Task: Compose an email with the signature Cassandra Campbell with the subject Feedback on a customer feedback loop and the message Can you please provide a status update on the supply chain for the new product? from softage.4@softage.net to softage.2@softage.net, select last word, change the font of the message to Tahoma and change the font typography to bold and underline Send the email. Finally, move the email from Sent Items to the label Minutes
Action: Mouse moved to (891, 69)
Screenshot: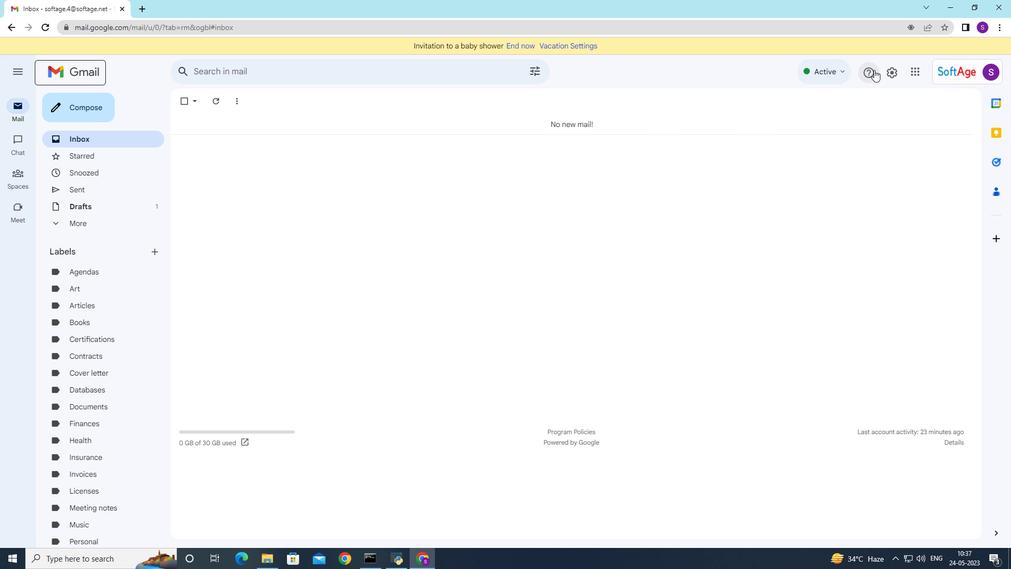 
Action: Mouse pressed left at (891, 69)
Screenshot: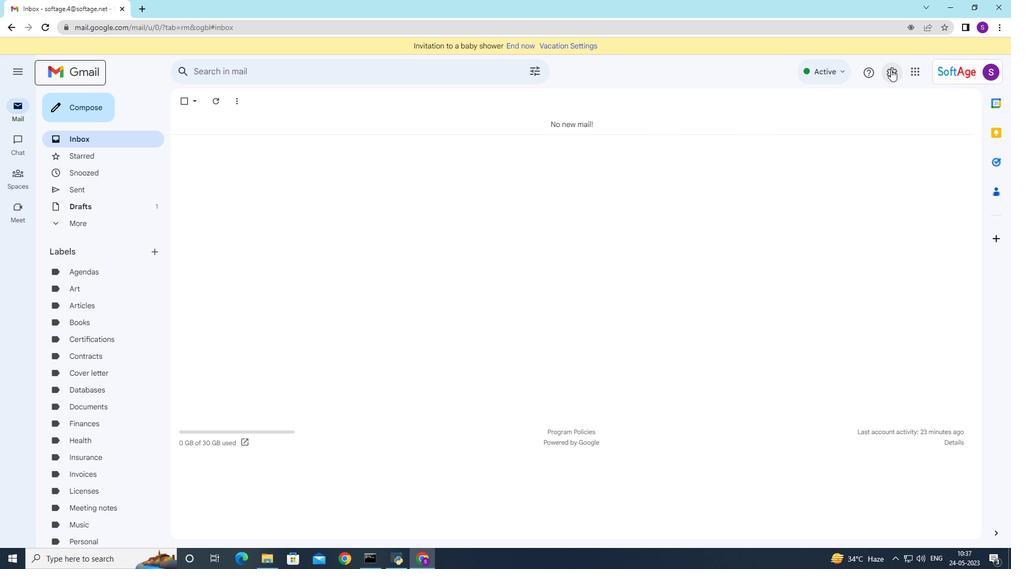 
Action: Mouse moved to (880, 123)
Screenshot: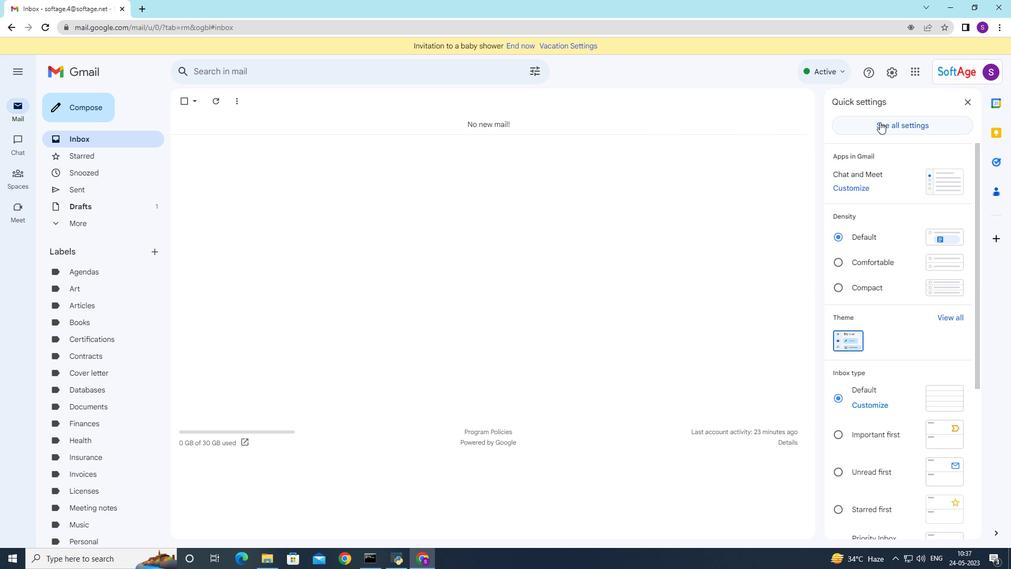 
Action: Mouse pressed left at (880, 123)
Screenshot: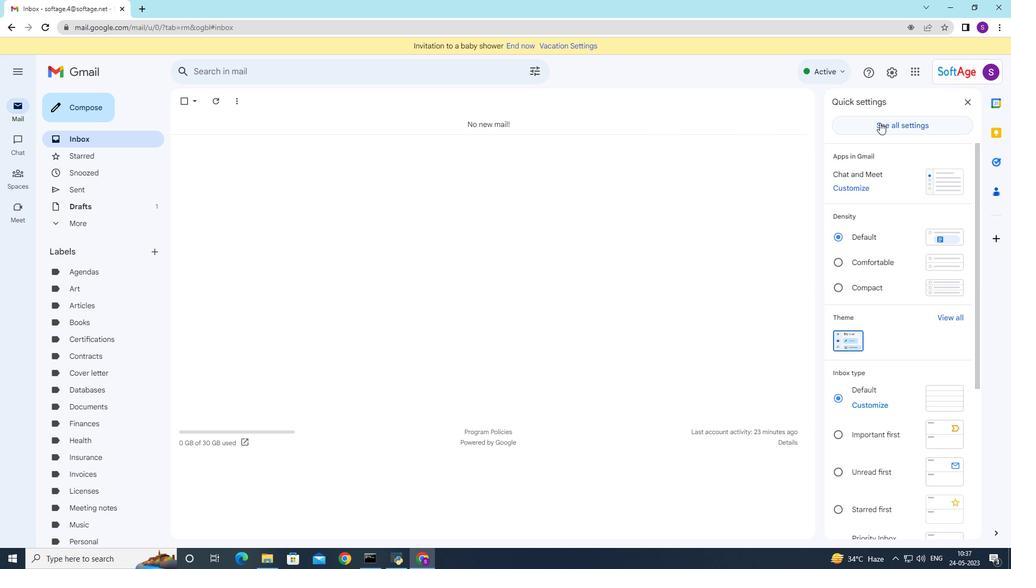 
Action: Mouse moved to (267, 250)
Screenshot: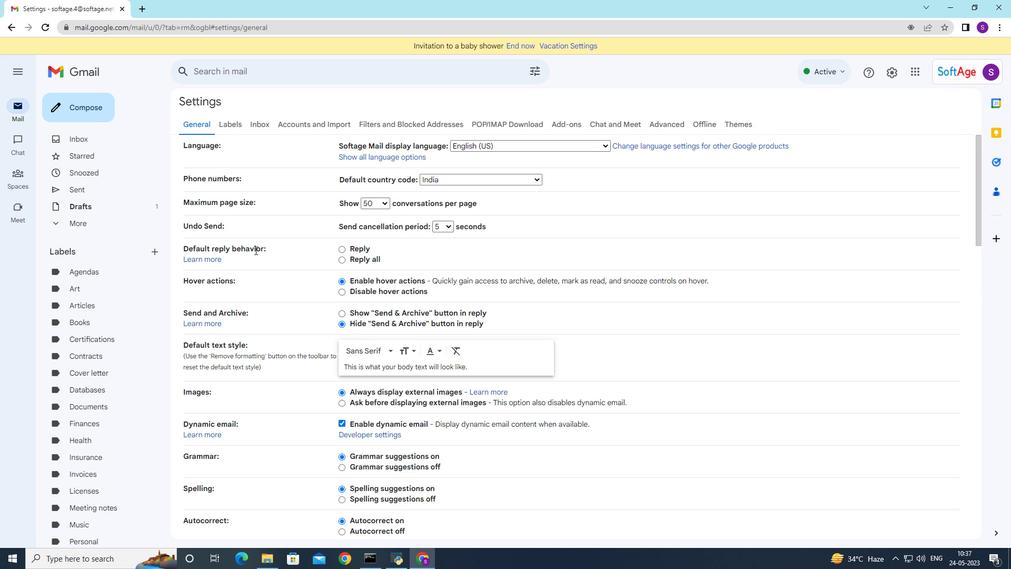 
Action: Mouse scrolled (267, 249) with delta (0, 0)
Screenshot: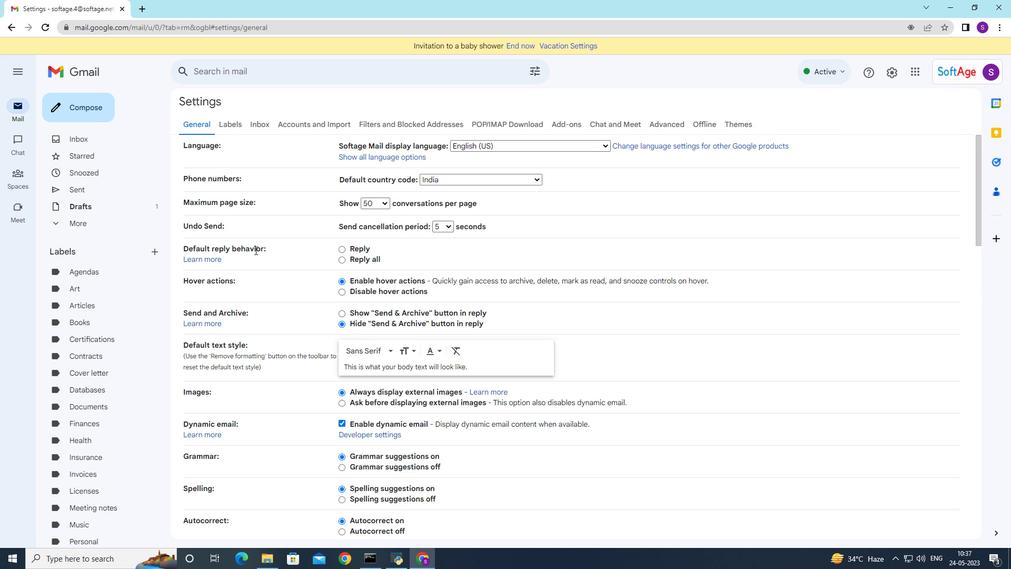 
Action: Mouse moved to (269, 250)
Screenshot: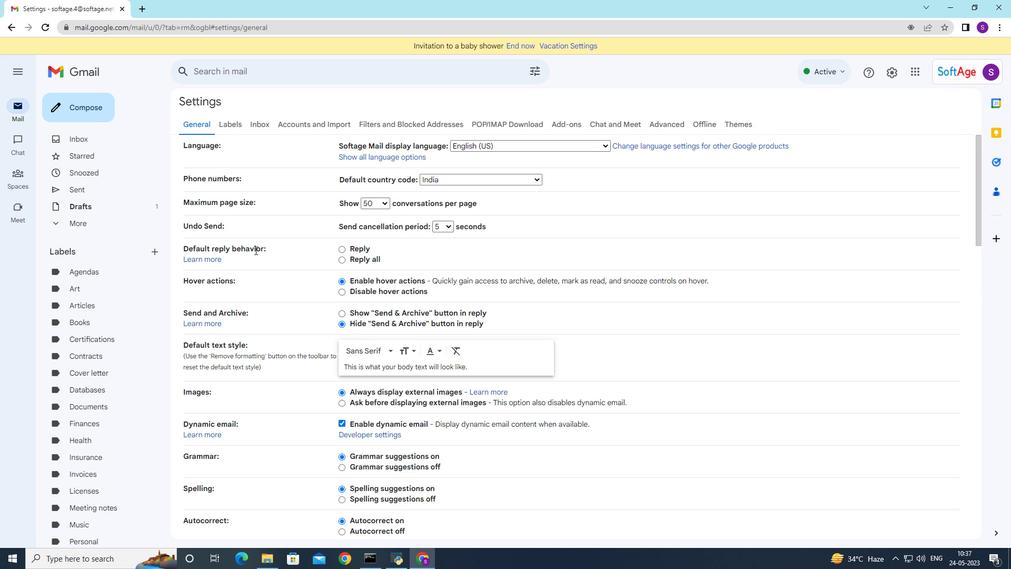 
Action: Mouse scrolled (269, 249) with delta (0, 0)
Screenshot: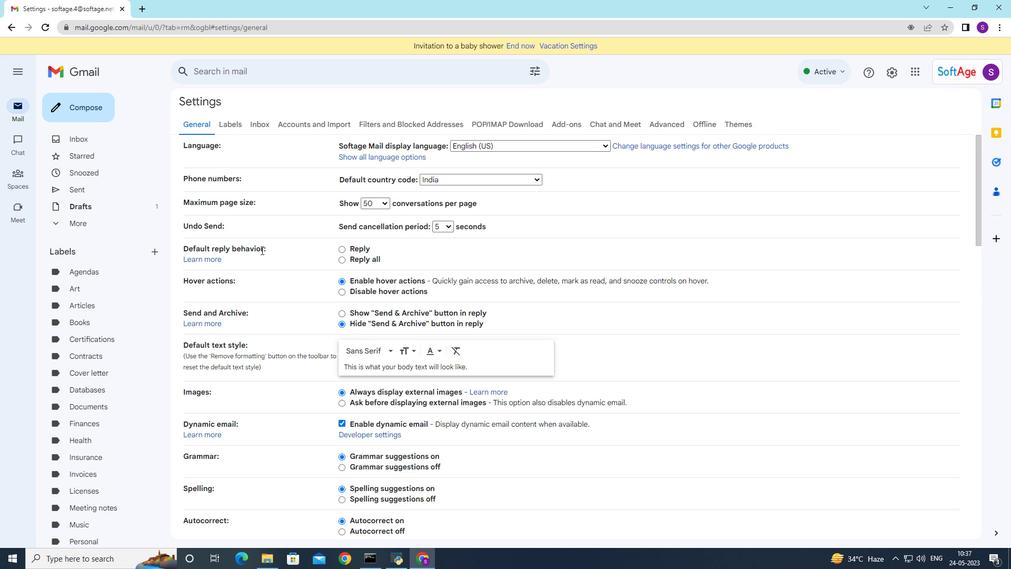 
Action: Mouse moved to (270, 250)
Screenshot: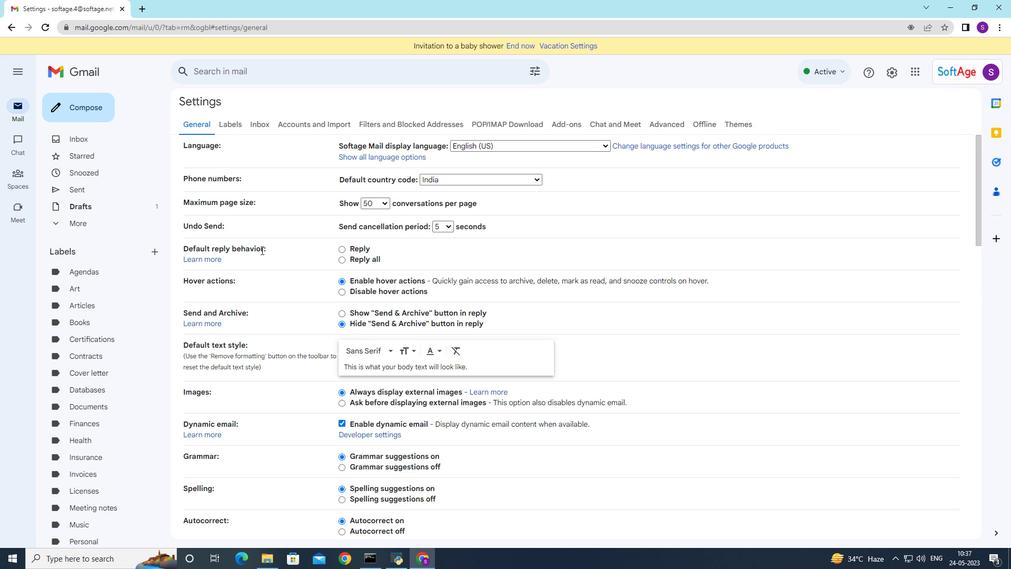
Action: Mouse scrolled (270, 249) with delta (0, 0)
Screenshot: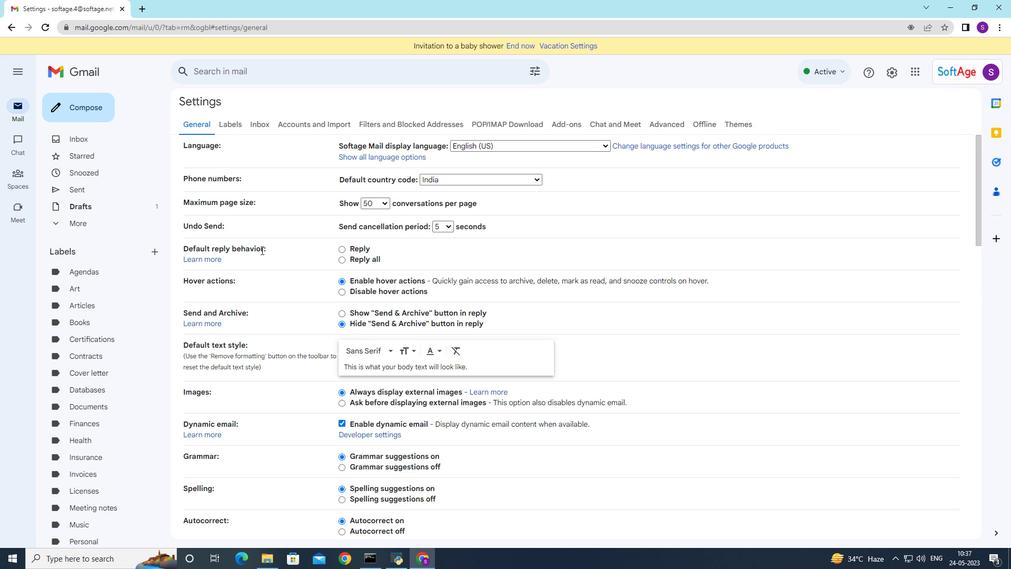 
Action: Mouse moved to (275, 251)
Screenshot: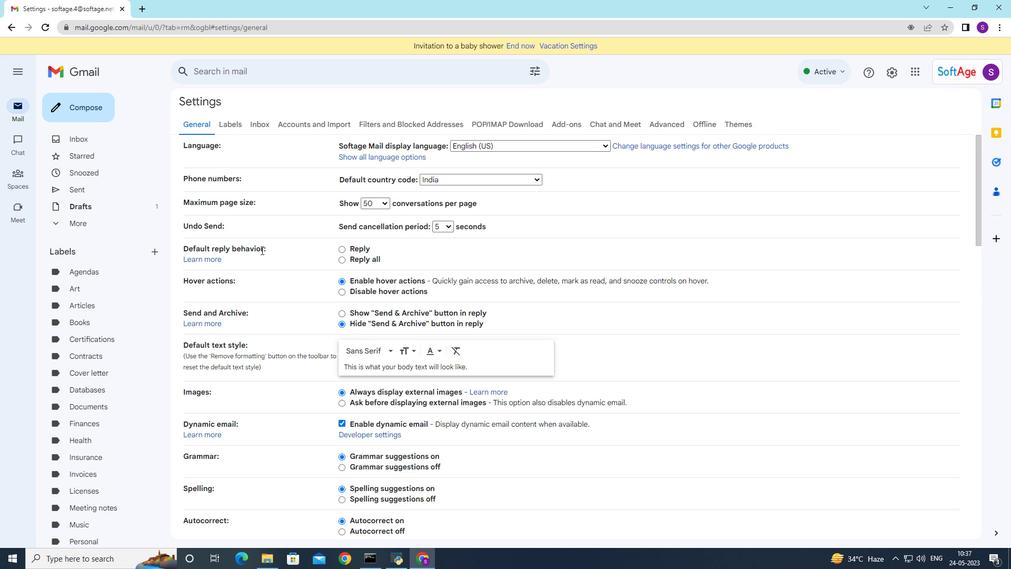 
Action: Mouse scrolled (275, 250) with delta (0, 0)
Screenshot: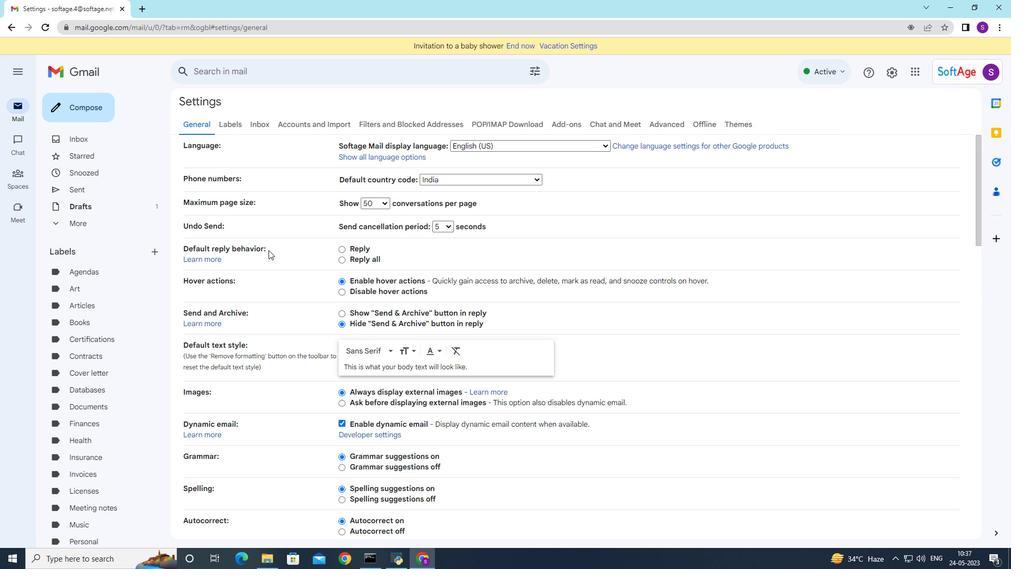 
Action: Mouse moved to (279, 251)
Screenshot: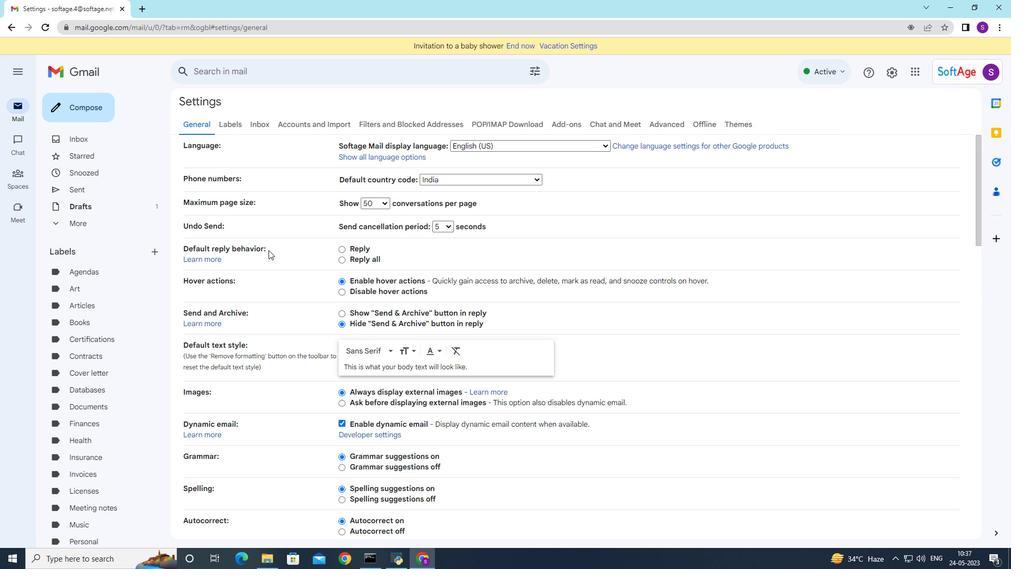 
Action: Mouse scrolled (279, 251) with delta (0, 0)
Screenshot: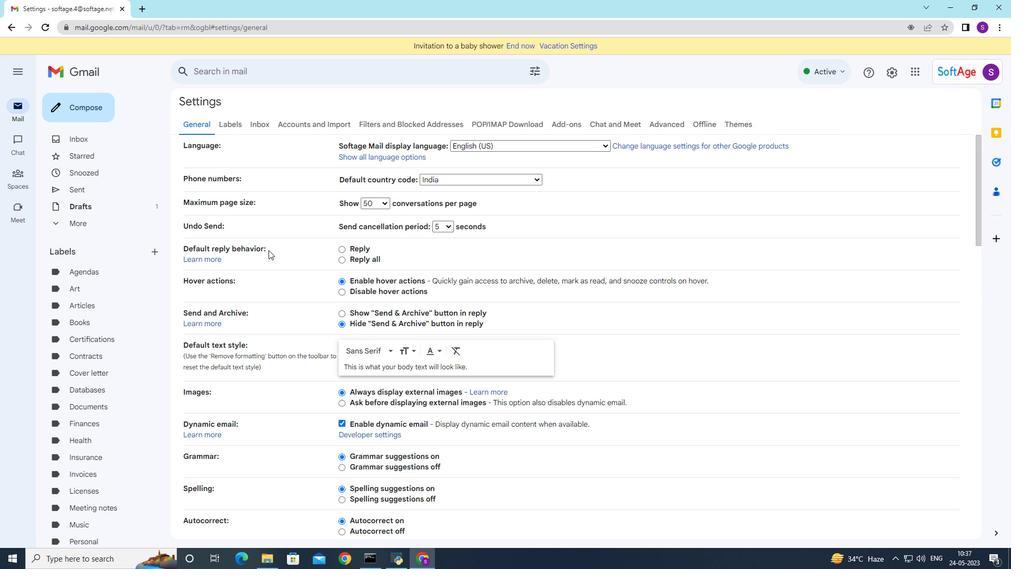 
Action: Mouse moved to (281, 252)
Screenshot: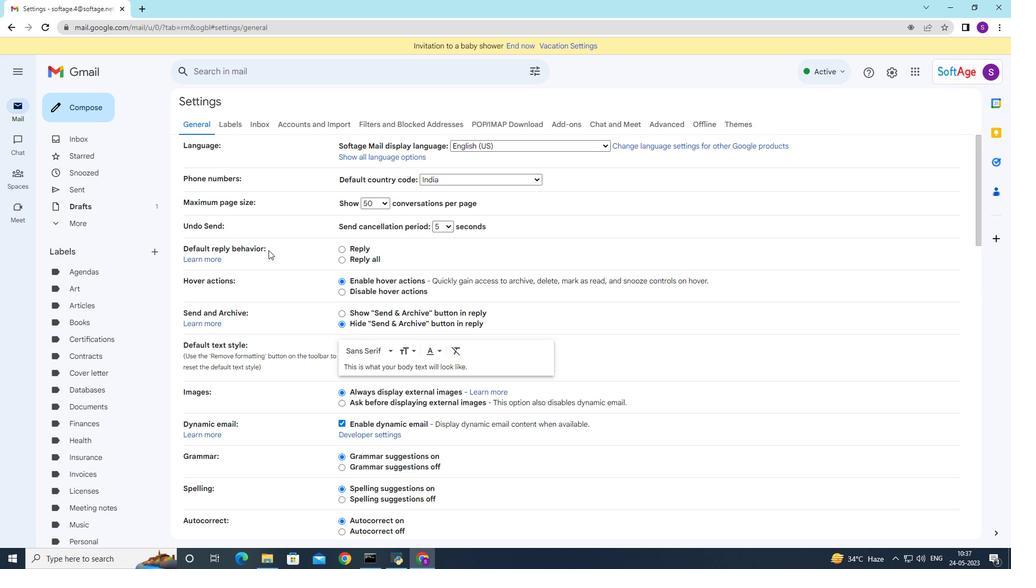 
Action: Mouse scrolled (281, 252) with delta (0, 0)
Screenshot: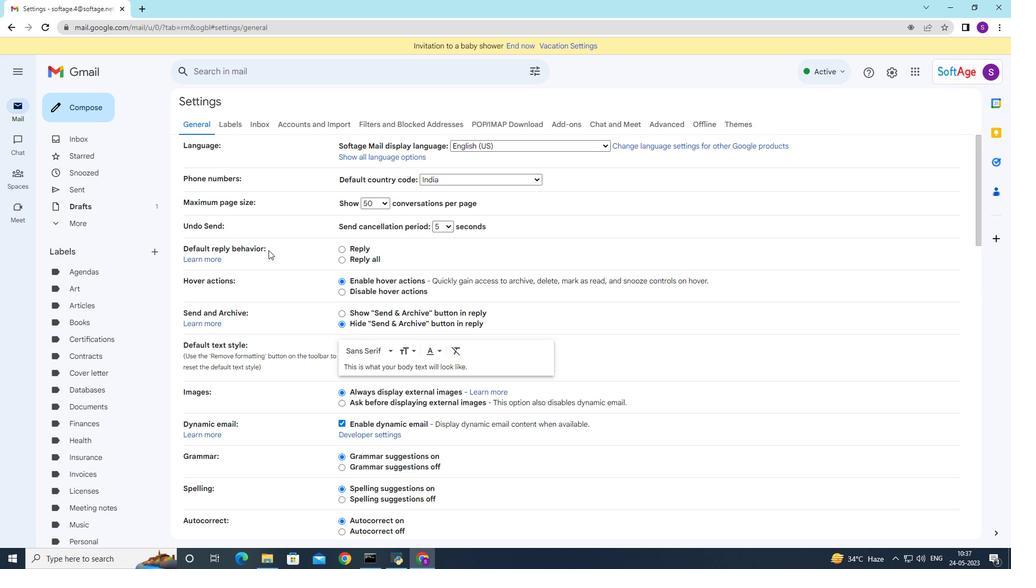 
Action: Mouse moved to (282, 253)
Screenshot: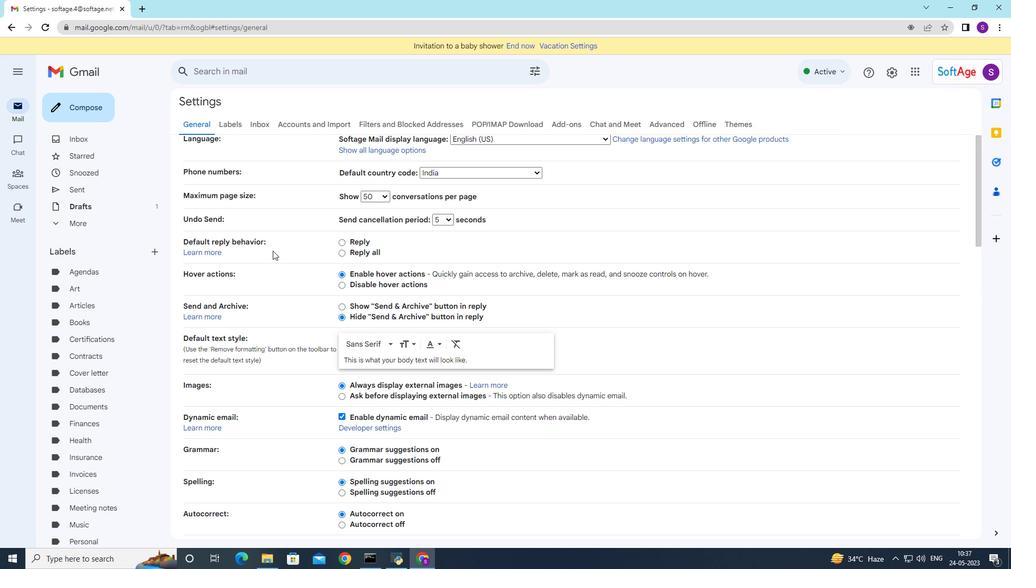 
Action: Mouse scrolled (282, 253) with delta (0, 0)
Screenshot: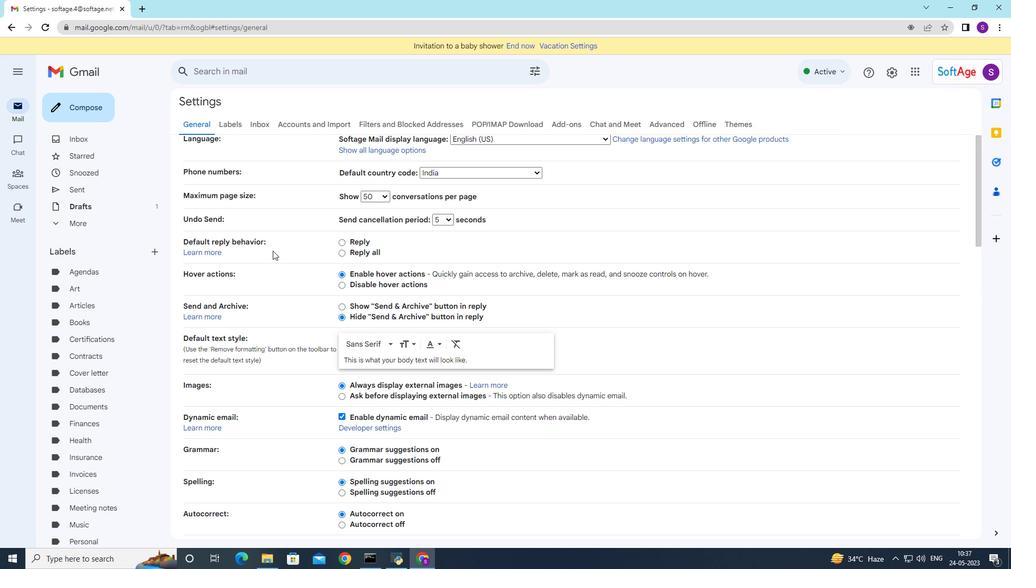 
Action: Mouse moved to (329, 310)
Screenshot: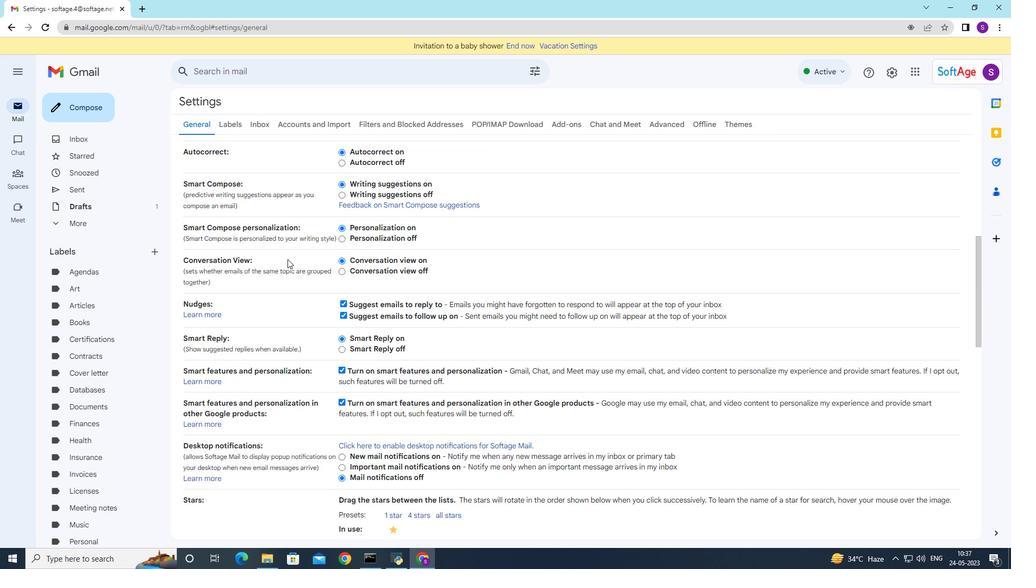 
Action: Mouse scrolled (329, 309) with delta (0, 0)
Screenshot: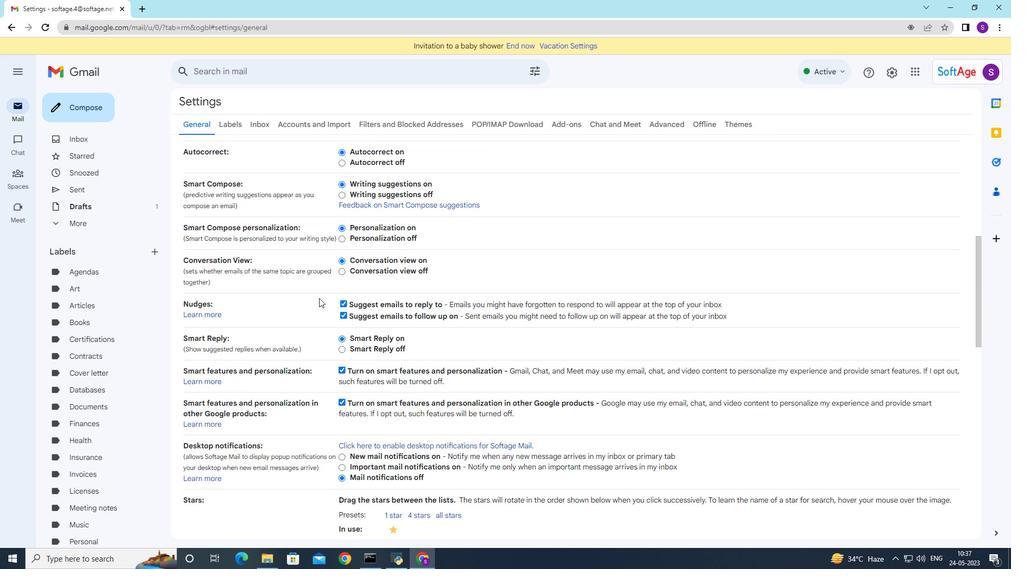 
Action: Mouse moved to (329, 311)
Screenshot: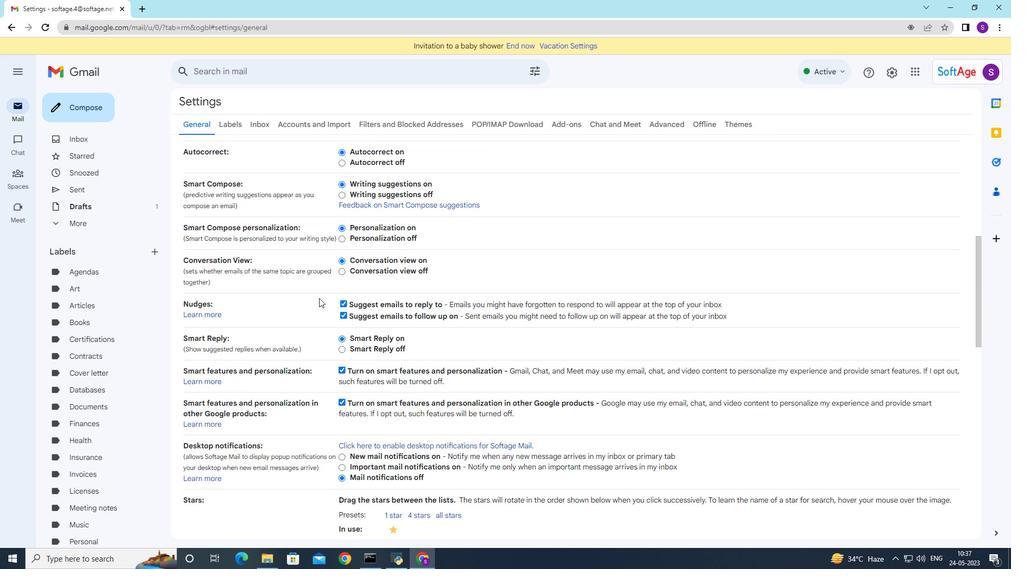 
Action: Mouse scrolled (329, 310) with delta (0, 0)
Screenshot: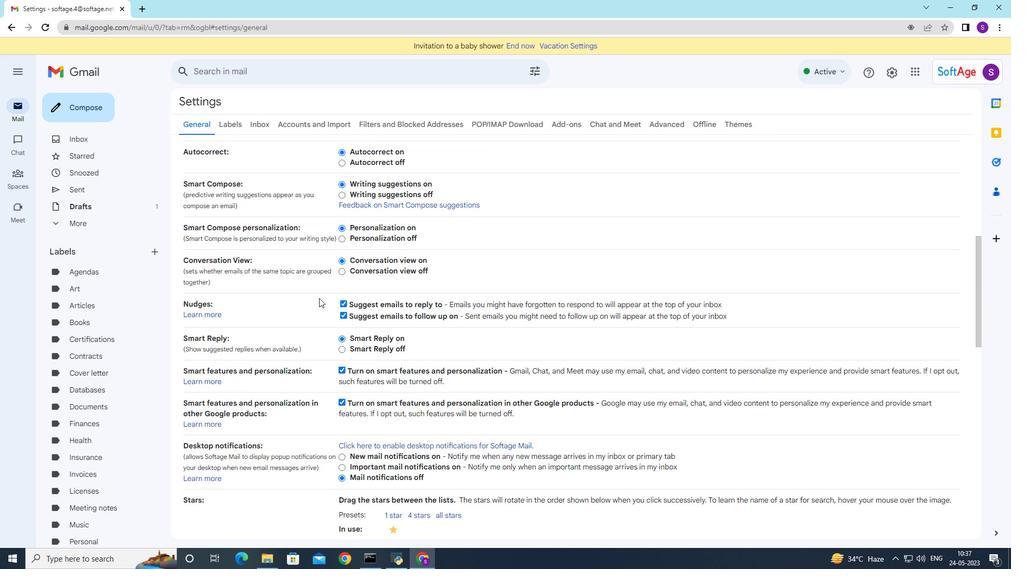 
Action: Mouse moved to (336, 314)
Screenshot: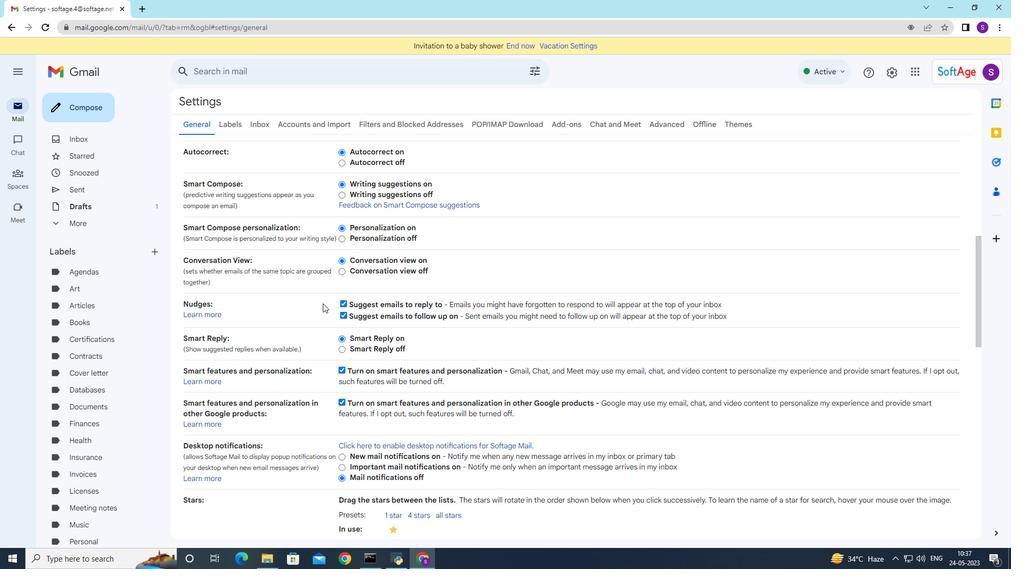 
Action: Mouse scrolled (336, 313) with delta (0, 0)
Screenshot: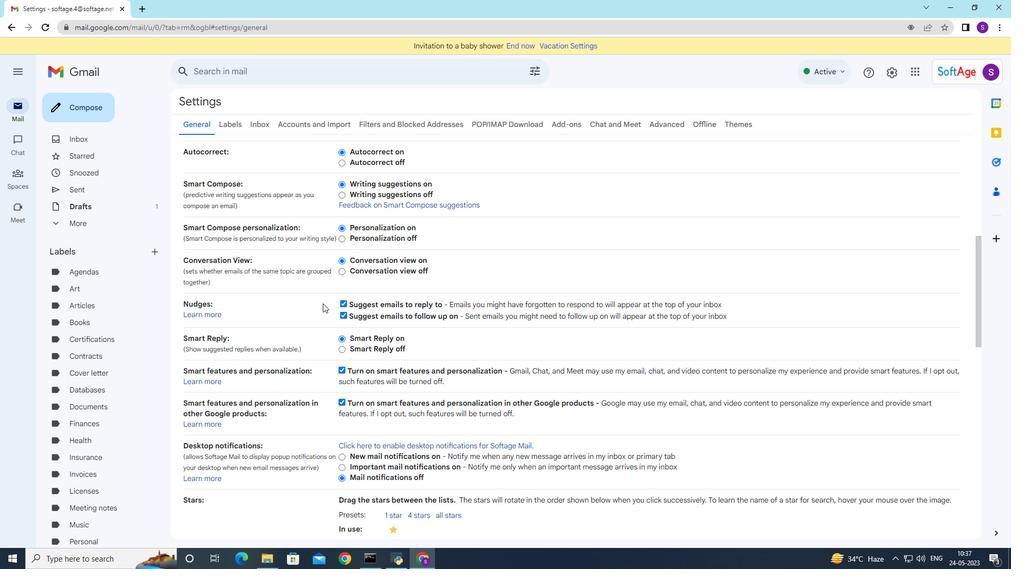 
Action: Mouse moved to (339, 315)
Screenshot: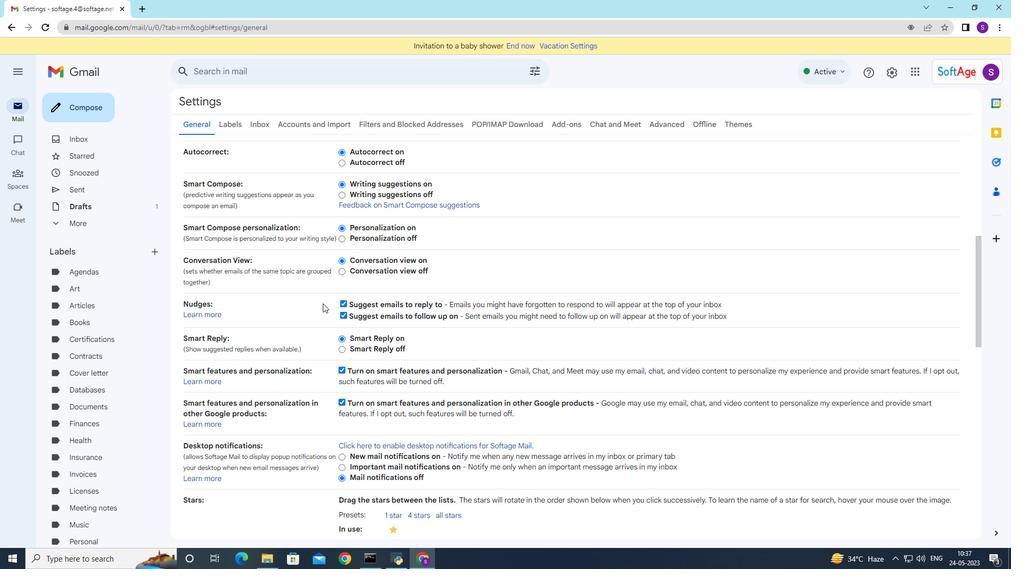
Action: Mouse scrolled (339, 315) with delta (0, 0)
Screenshot: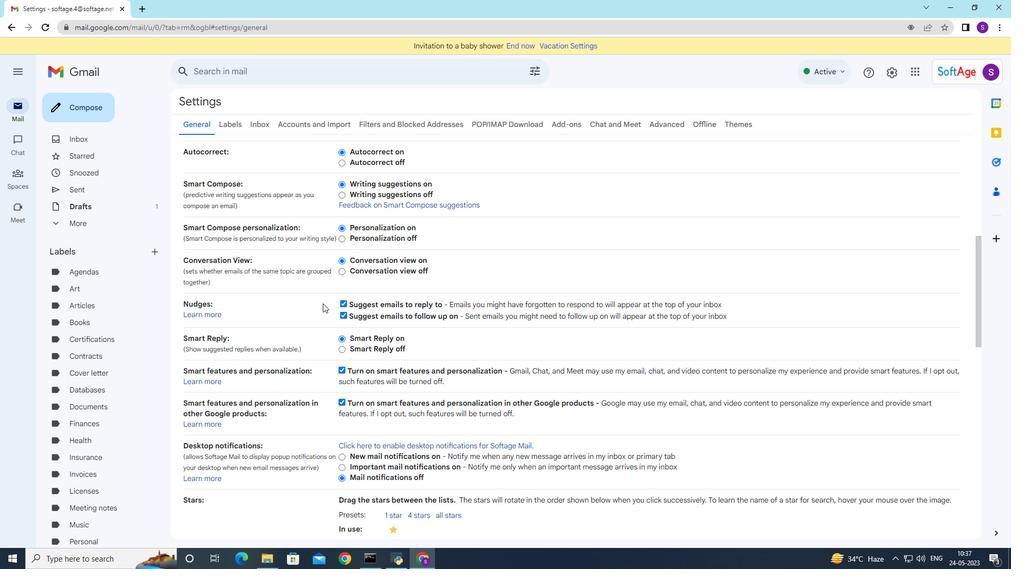 
Action: Mouse moved to (396, 390)
Screenshot: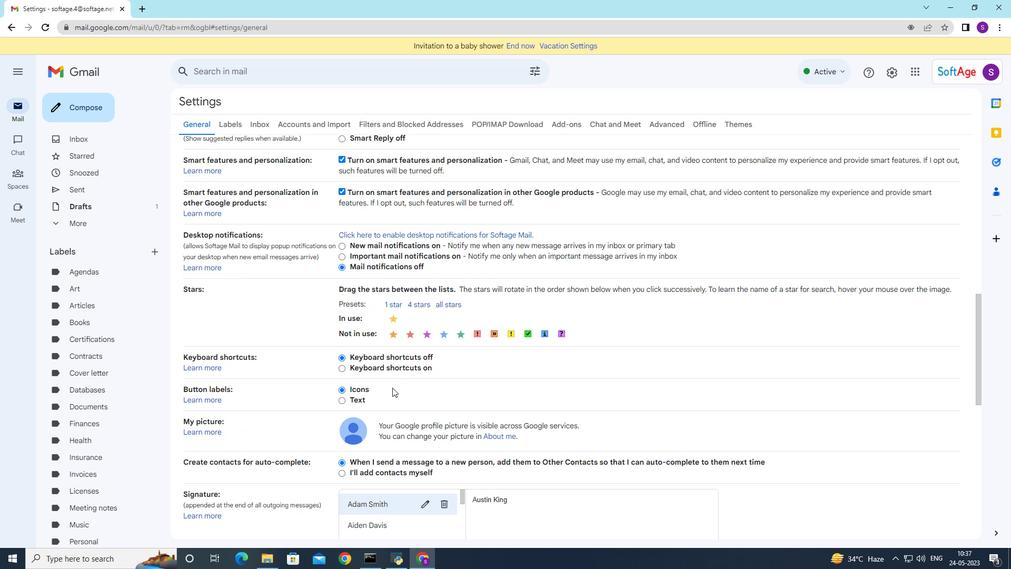 
Action: Mouse scrolled (394, 388) with delta (0, 0)
Screenshot: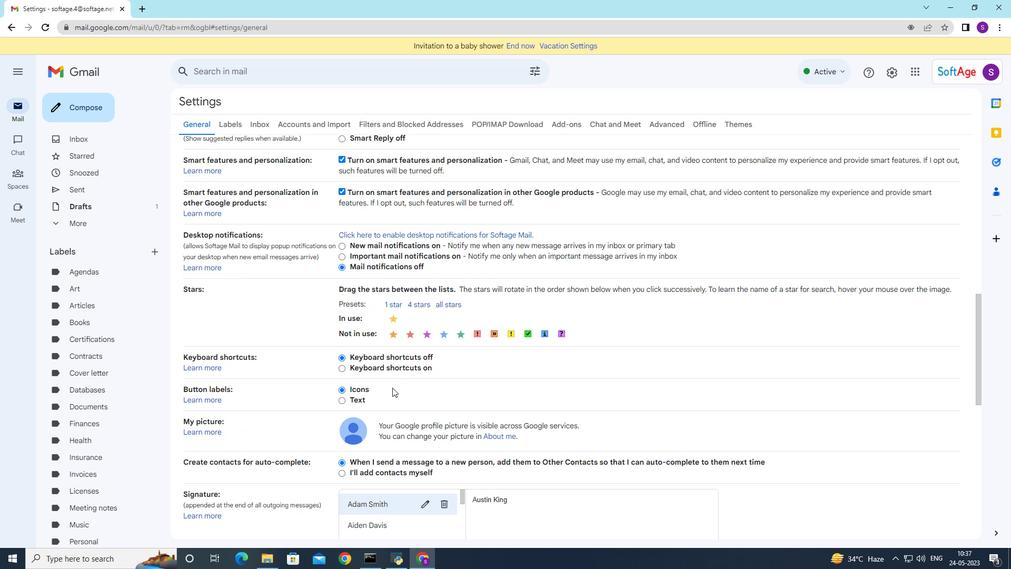 
Action: Mouse scrolled (394, 388) with delta (0, 0)
Screenshot: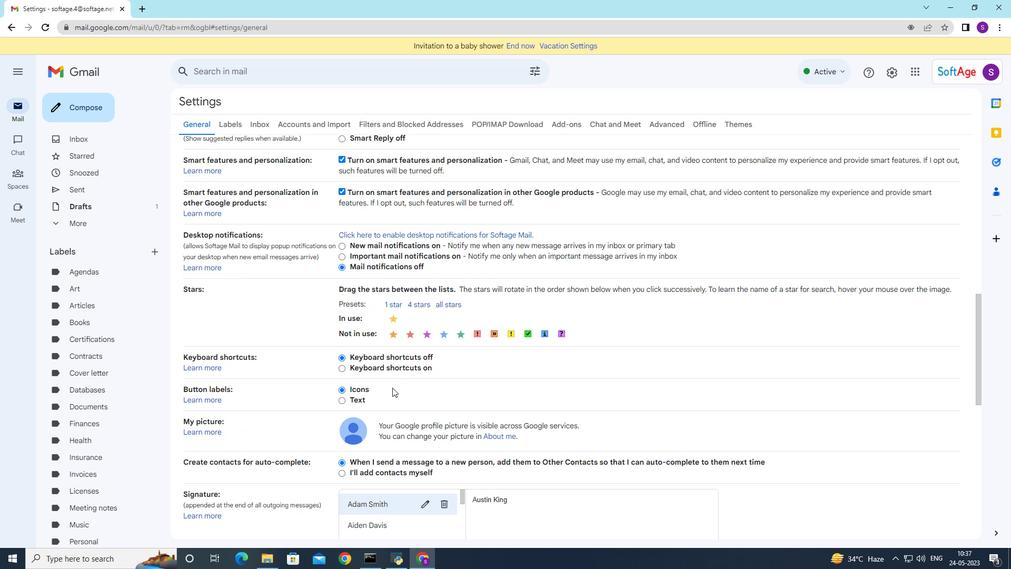 
Action: Mouse scrolled (395, 389) with delta (0, 0)
Screenshot: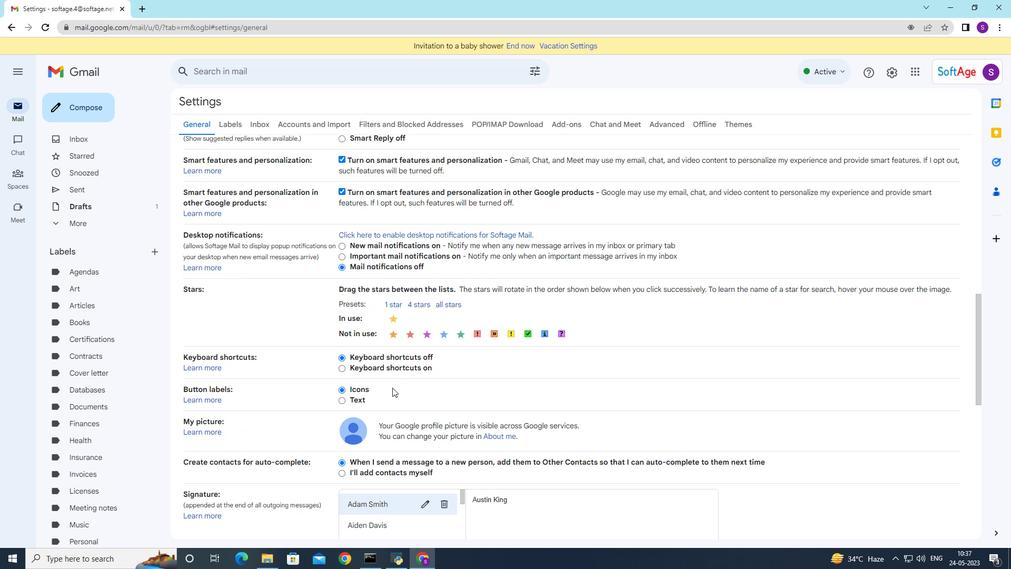 
Action: Mouse moved to (396, 390)
Screenshot: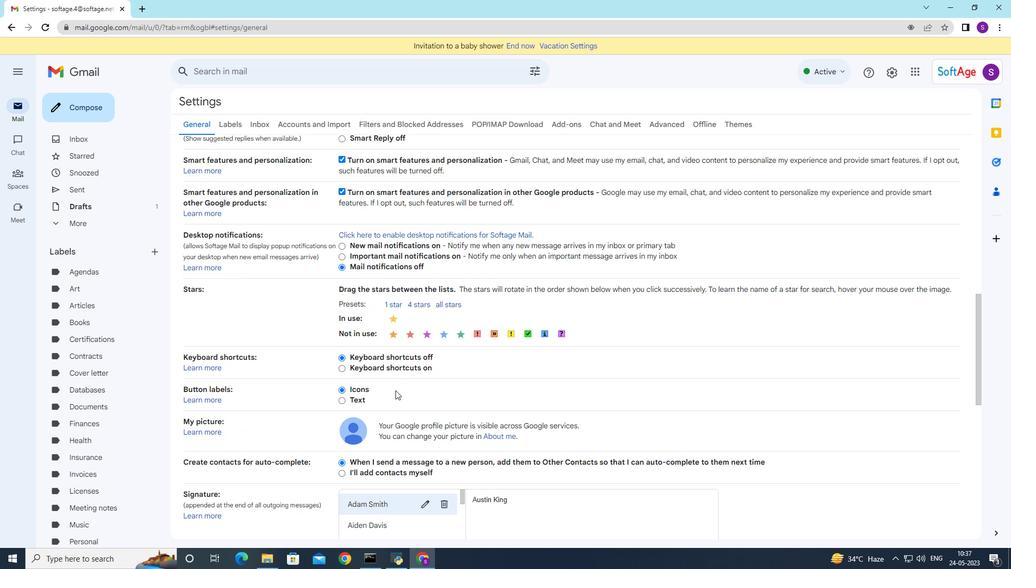 
Action: Mouse scrolled (396, 390) with delta (0, 0)
Screenshot: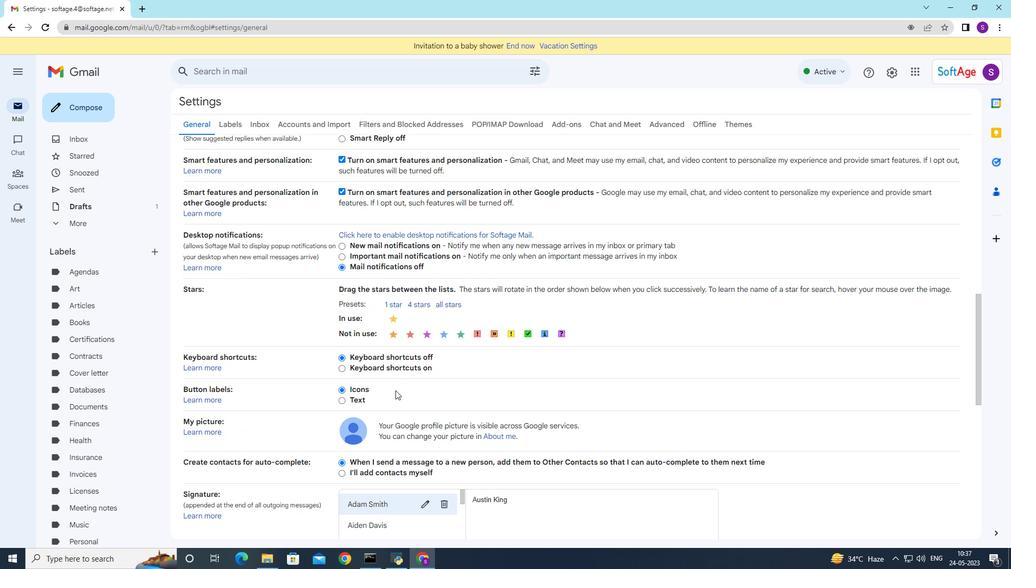 
Action: Mouse moved to (387, 384)
Screenshot: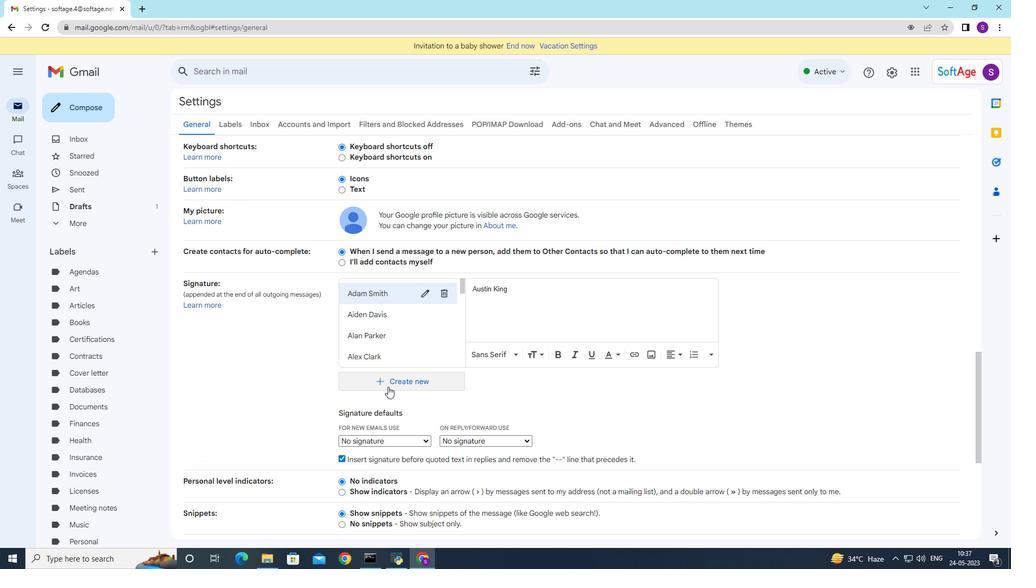 
Action: Mouse pressed left at (387, 384)
Screenshot: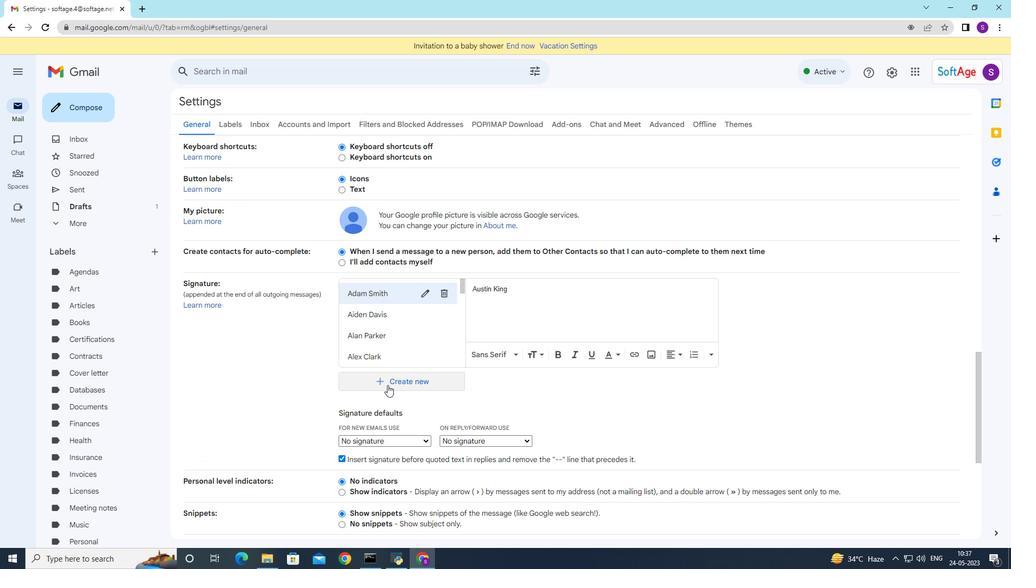 
Action: Mouse moved to (424, 317)
Screenshot: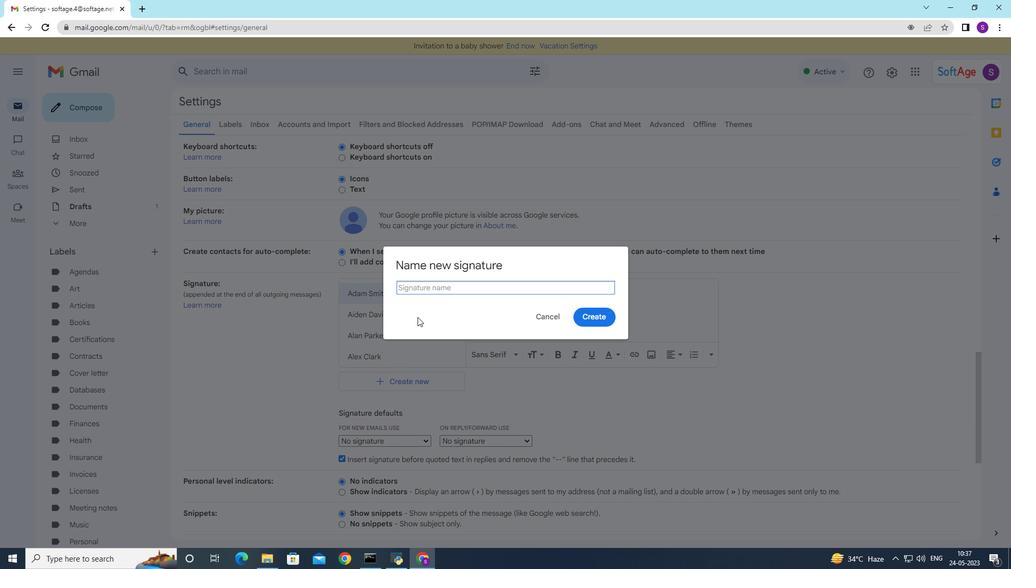 
Action: Key pressed <Key.shift>Cassandra<Key.space><Key.shift><Key.shift>Cambell
Screenshot: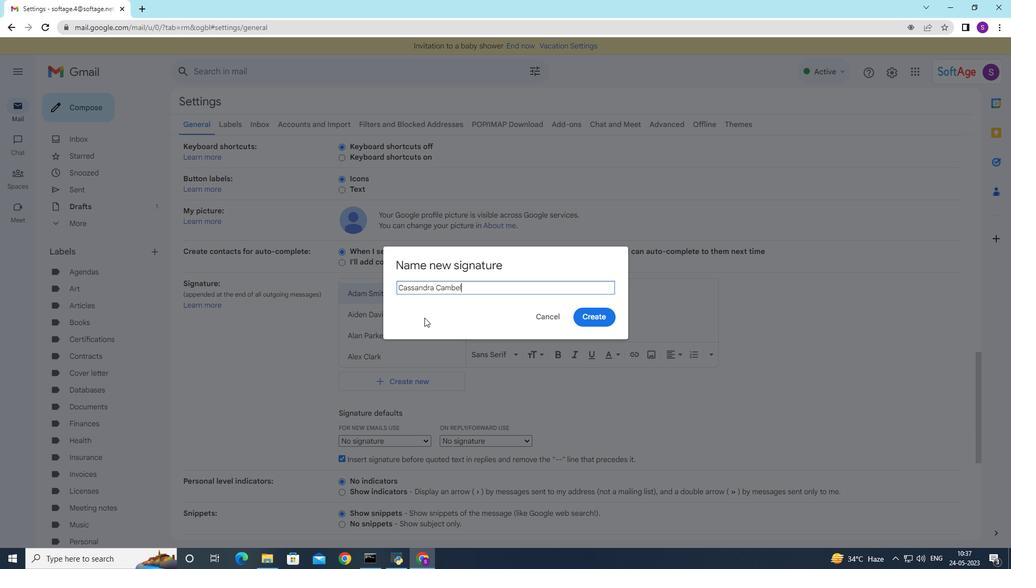 
Action: Mouse moved to (596, 313)
Screenshot: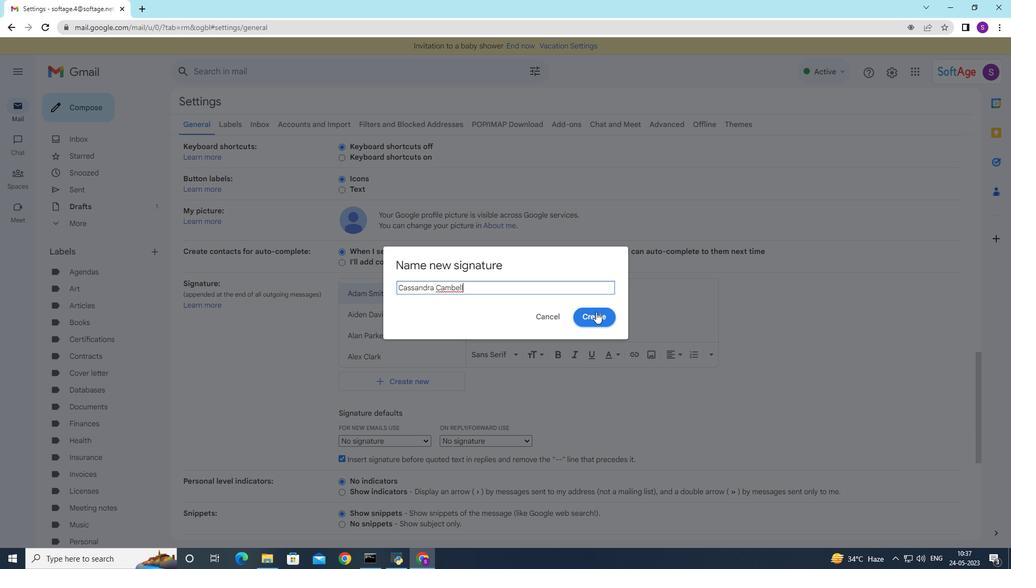 
Action: Mouse pressed left at (596, 313)
Screenshot: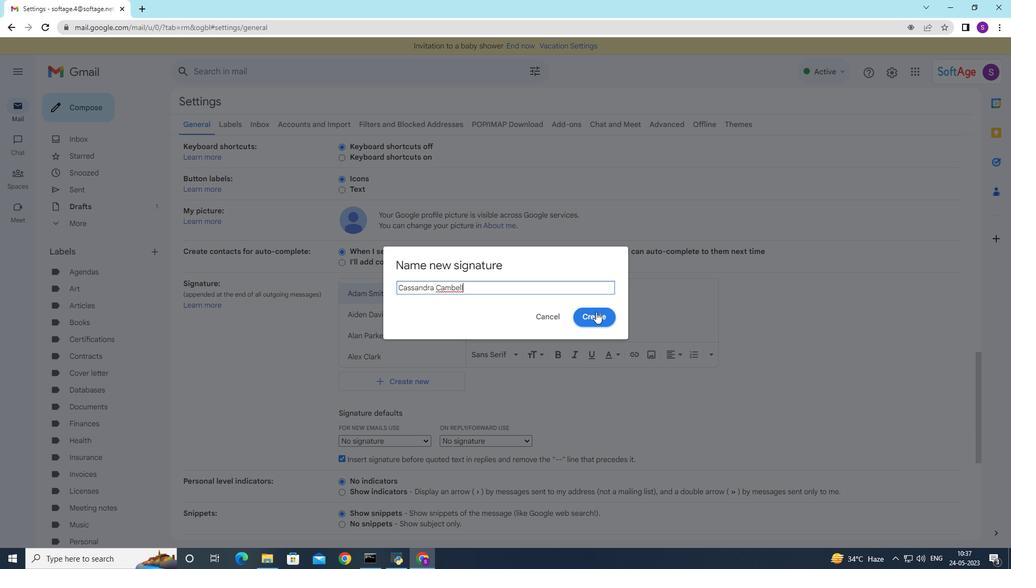 
Action: Mouse moved to (512, 302)
Screenshot: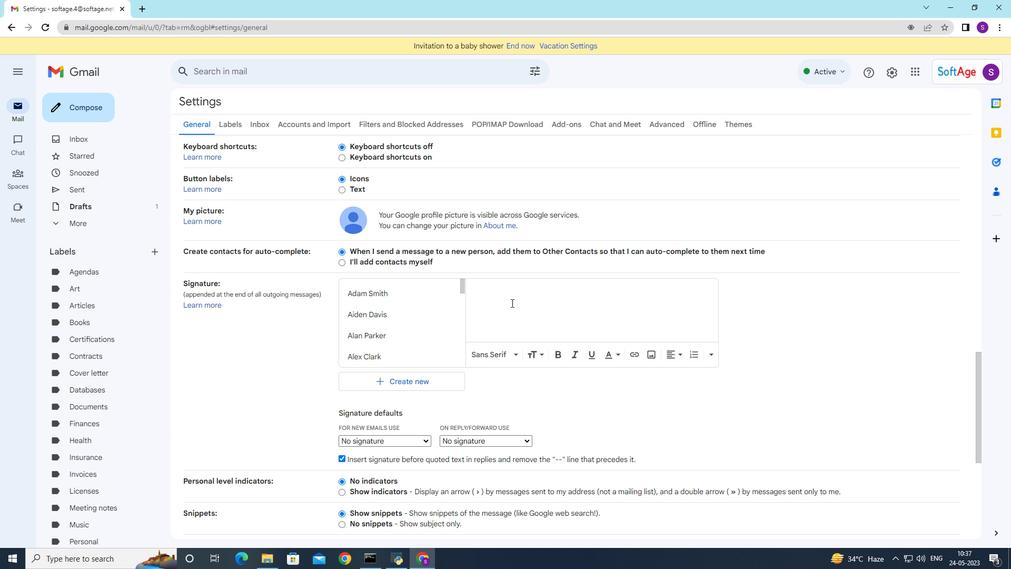 
Action: Key pressed <Key.shift>Cassandra<Key.space><Key.shift>Campbell
Screenshot: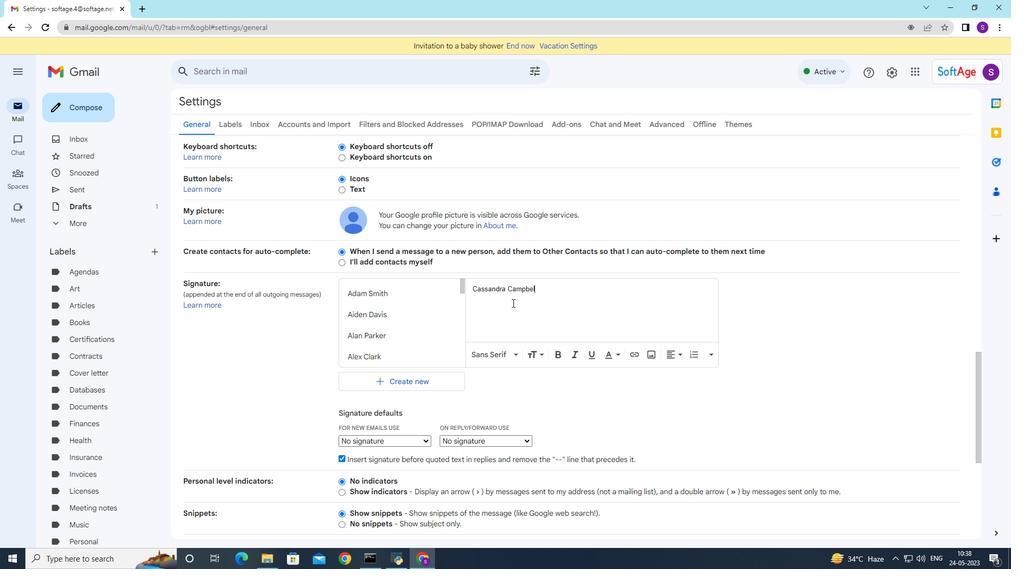 
Action: Mouse moved to (460, 333)
Screenshot: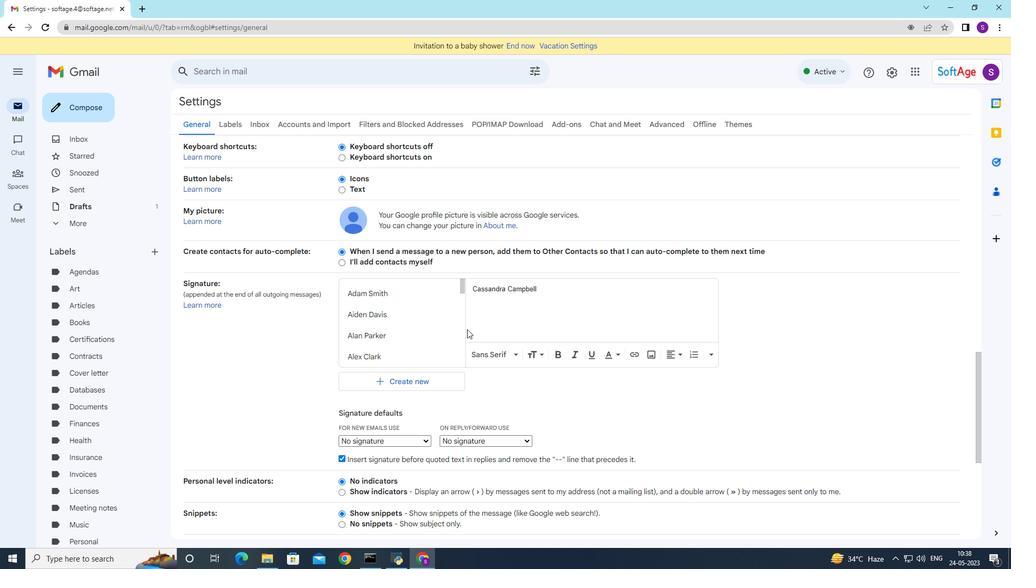 
Action: Mouse scrolled (460, 333) with delta (0, 0)
Screenshot: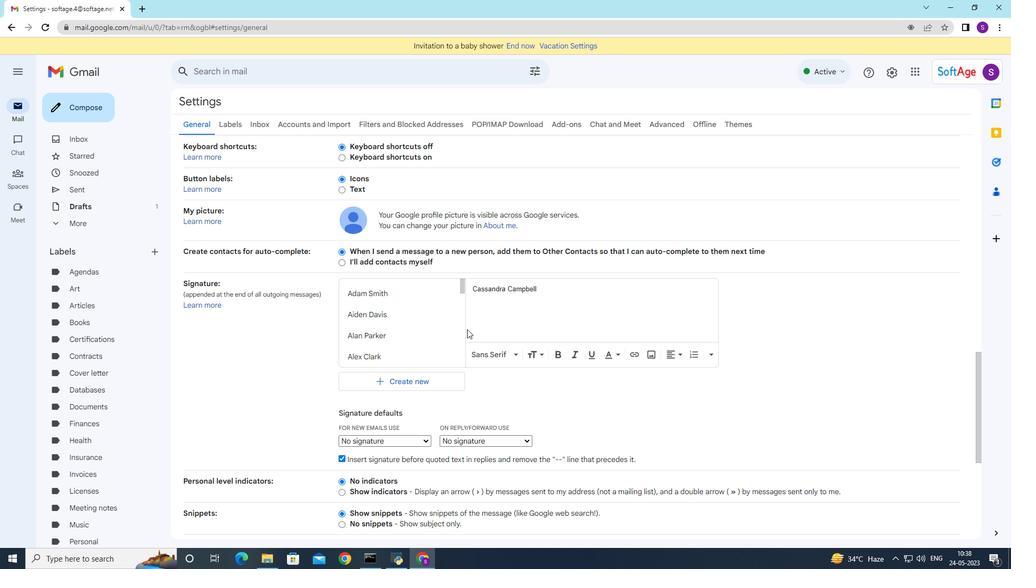 
Action: Mouse moved to (460, 334)
Screenshot: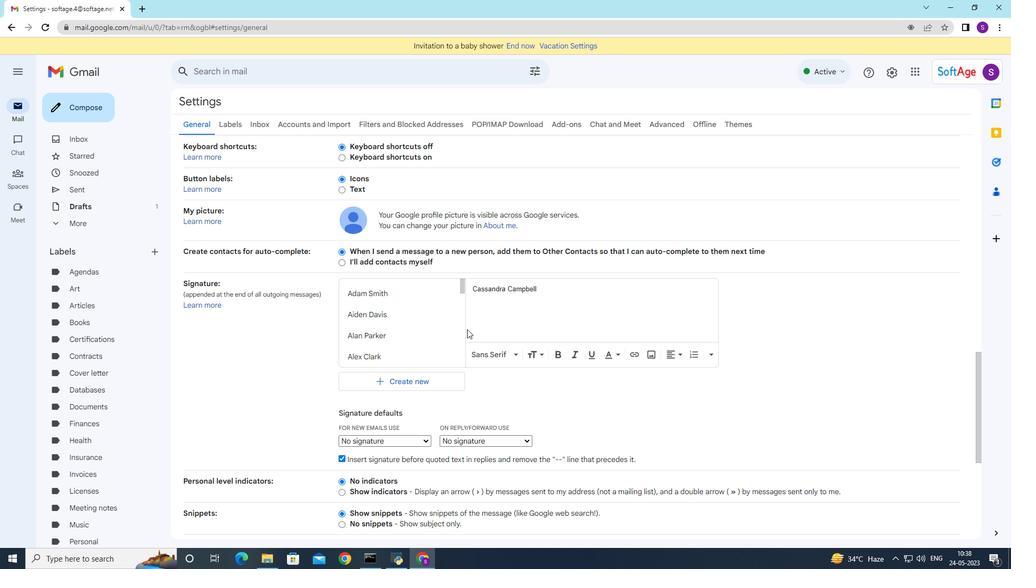 
Action: Mouse scrolled (460, 334) with delta (0, 0)
Screenshot: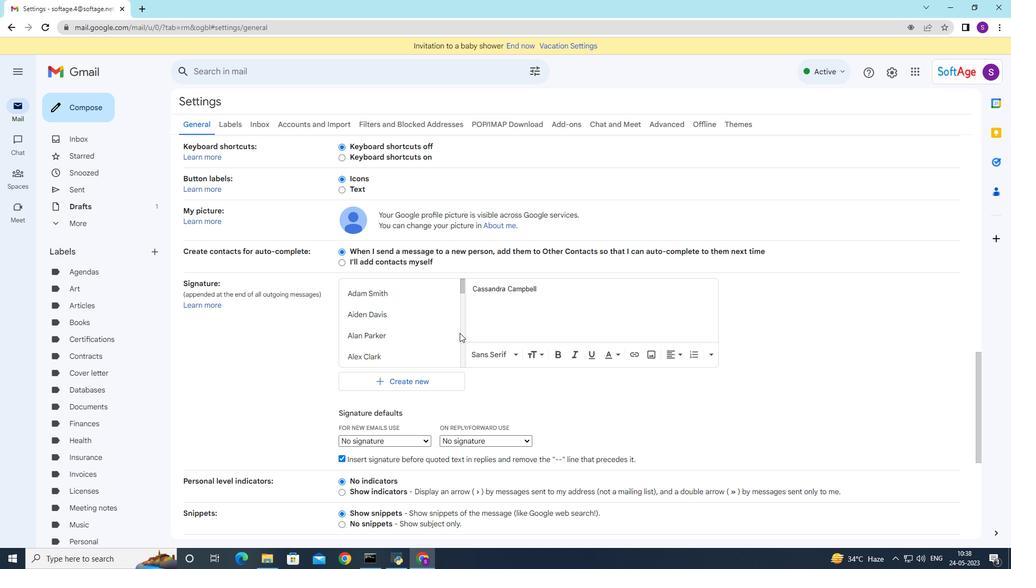 
Action: Mouse moved to (459, 334)
Screenshot: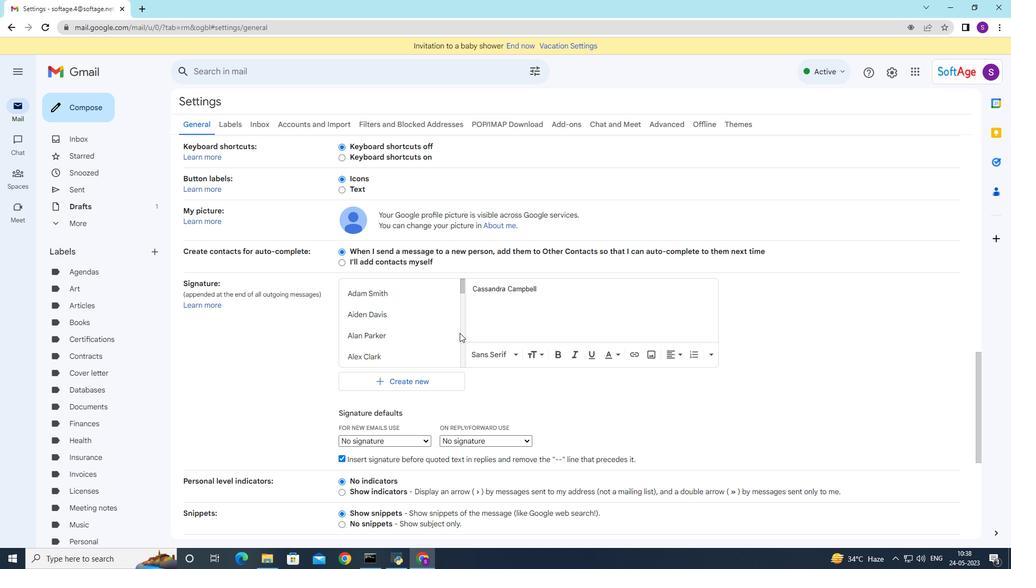 
Action: Mouse scrolled (459, 334) with delta (0, 0)
Screenshot: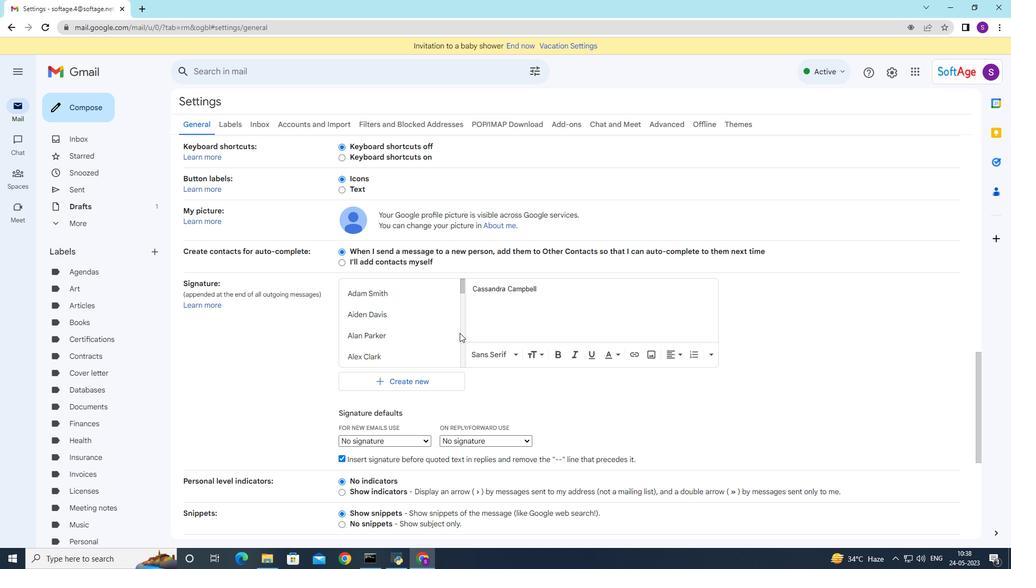 
Action: Mouse moved to (458, 334)
Screenshot: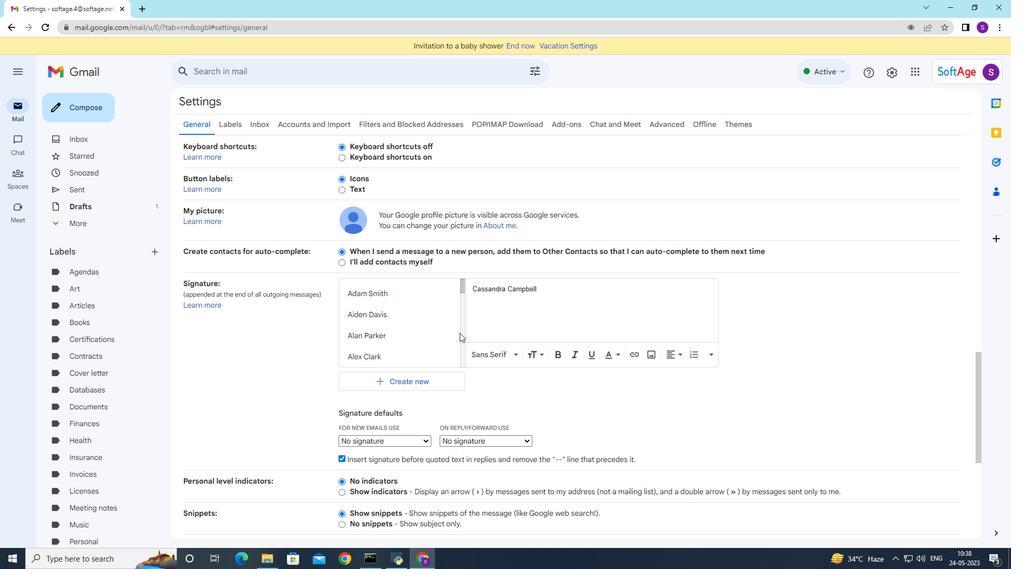 
Action: Mouse scrolled (458, 334) with delta (0, 0)
Screenshot: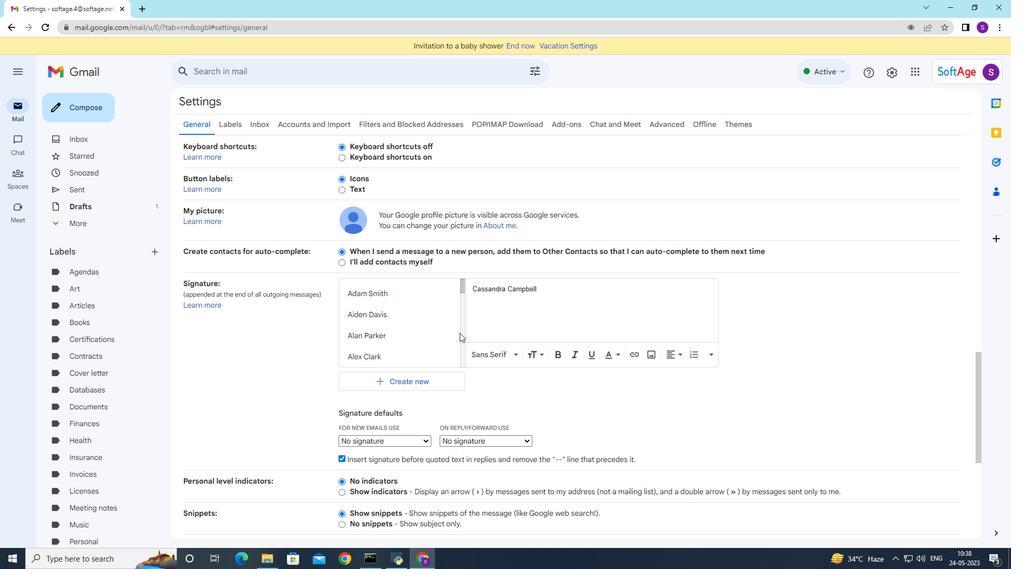 
Action: Mouse moved to (458, 334)
Screenshot: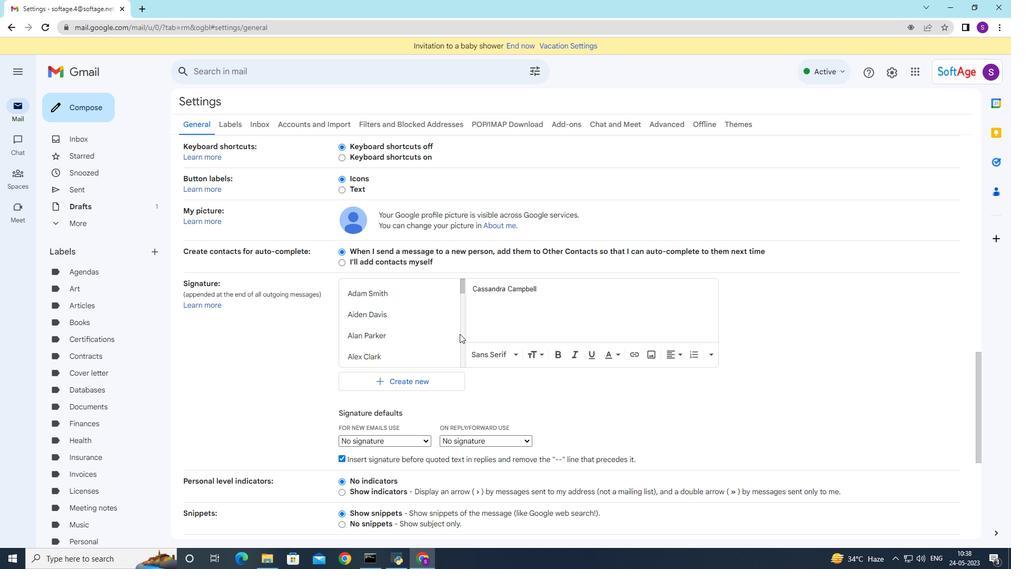 
Action: Mouse scrolled (458, 334) with delta (0, 0)
Screenshot: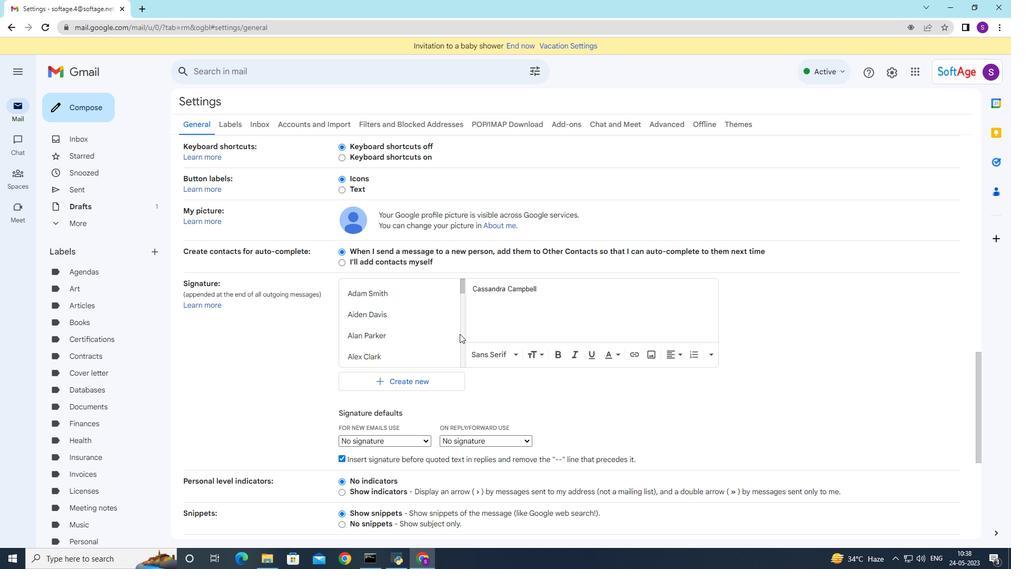 
Action: Mouse moved to (560, 366)
Screenshot: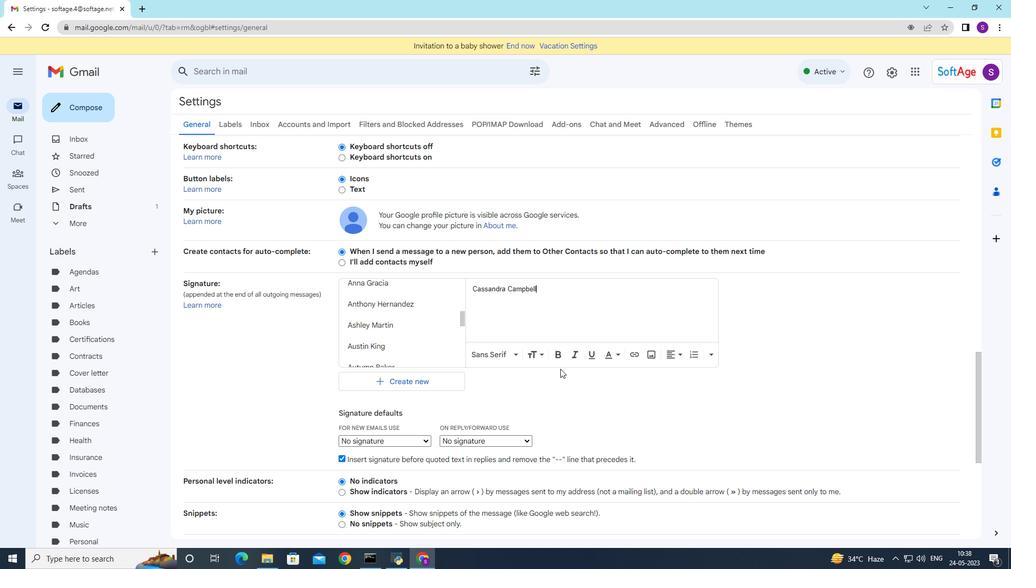 
Action: Mouse scrolled (560, 365) with delta (0, 0)
Screenshot: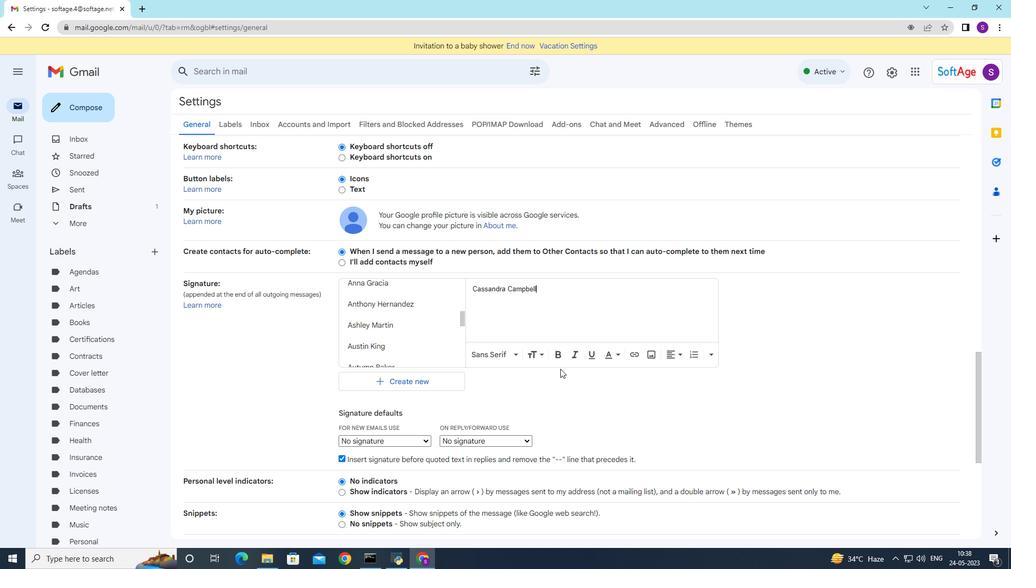 
Action: Mouse moved to (560, 366)
Screenshot: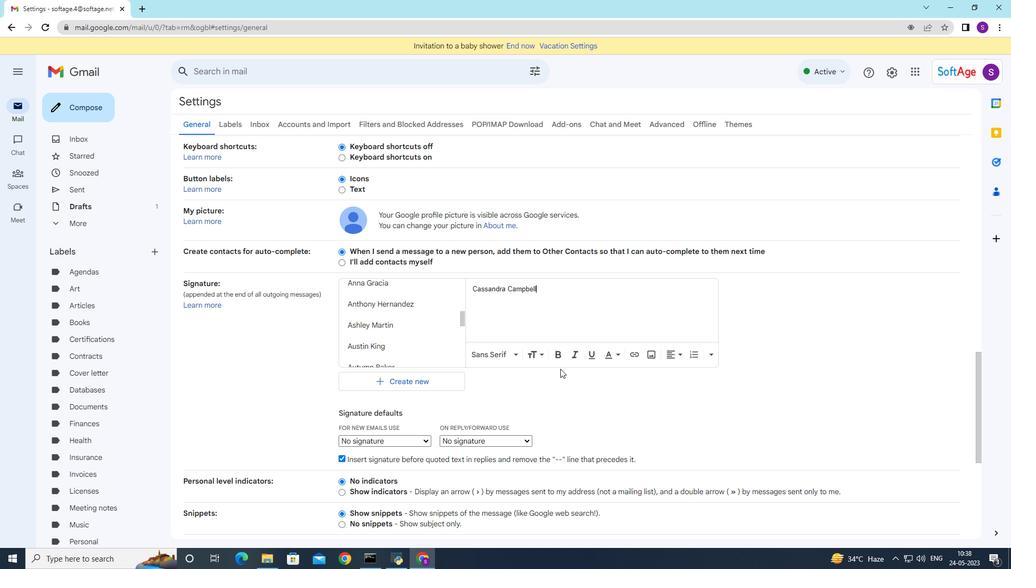 
Action: Mouse scrolled (560, 366) with delta (0, 0)
Screenshot: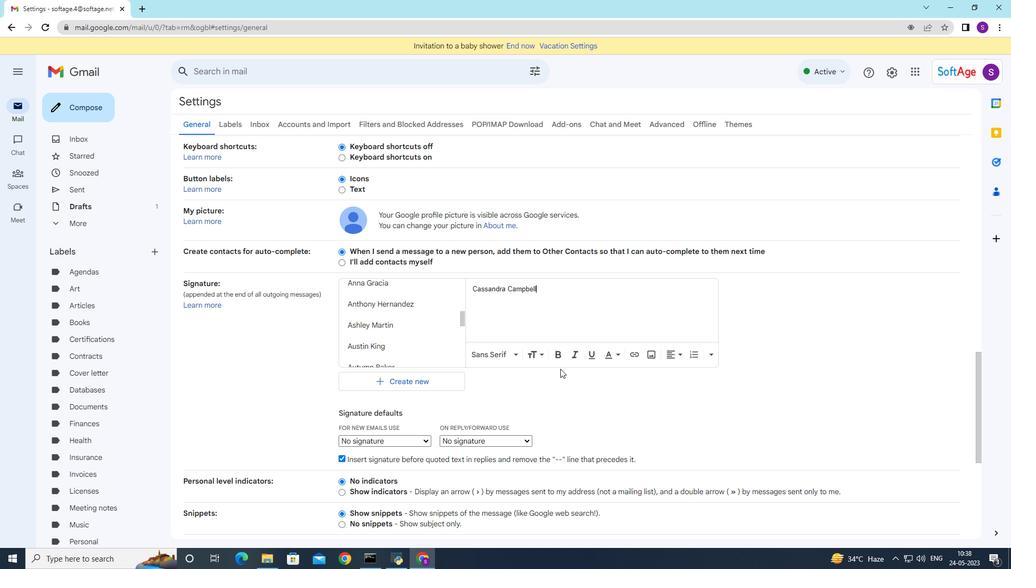 
Action: Mouse moved to (560, 366)
Screenshot: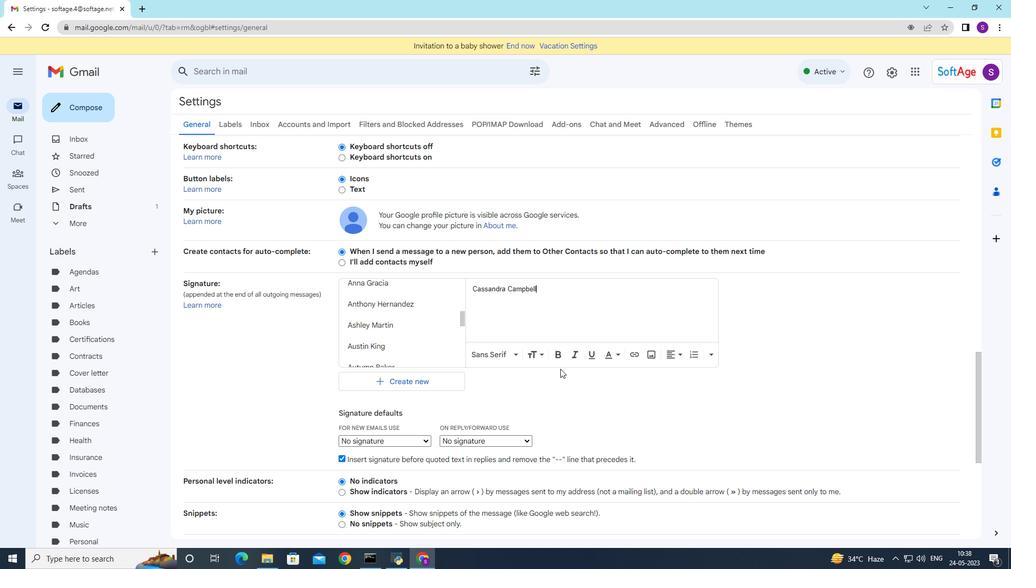 
Action: Mouse scrolled (560, 366) with delta (0, 0)
Screenshot: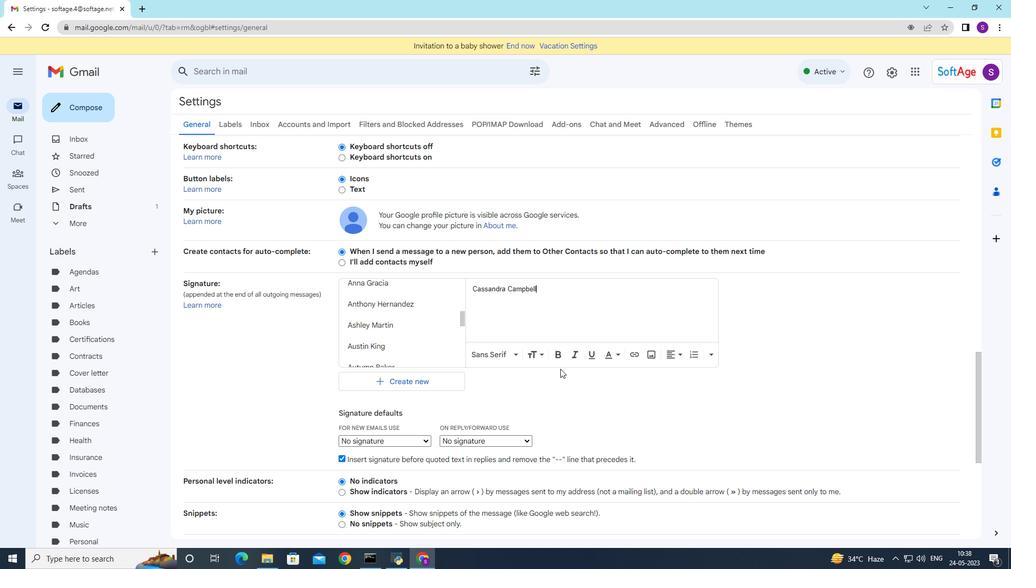 
Action: Mouse moved to (559, 366)
Screenshot: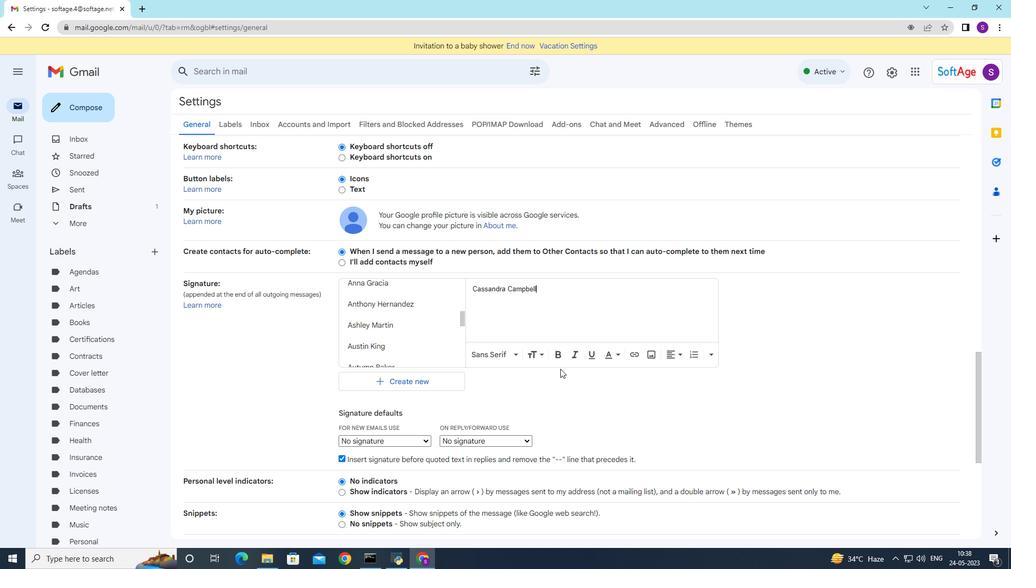 
Action: Mouse scrolled (559, 366) with delta (0, 0)
Screenshot: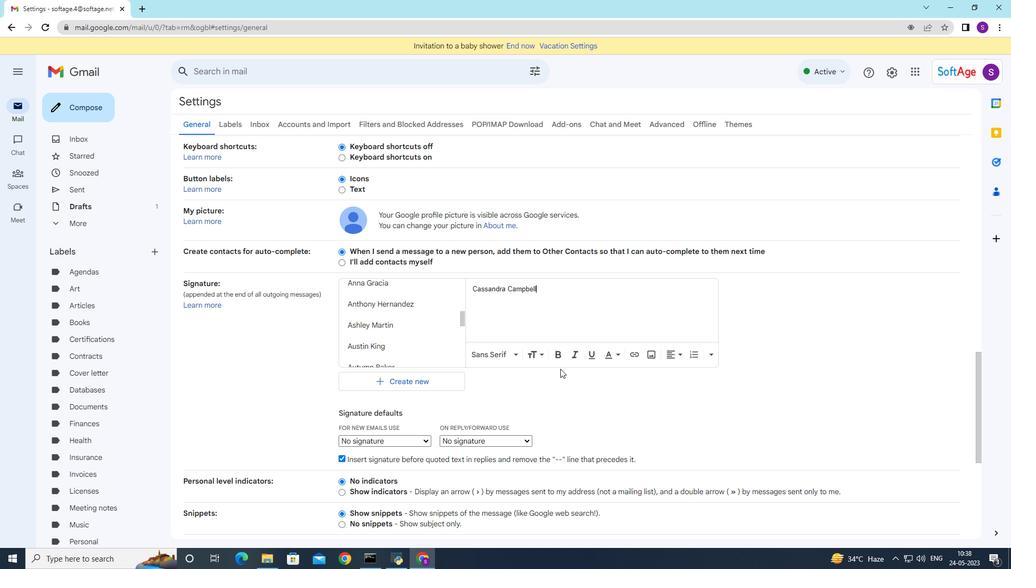 
Action: Mouse moved to (556, 368)
Screenshot: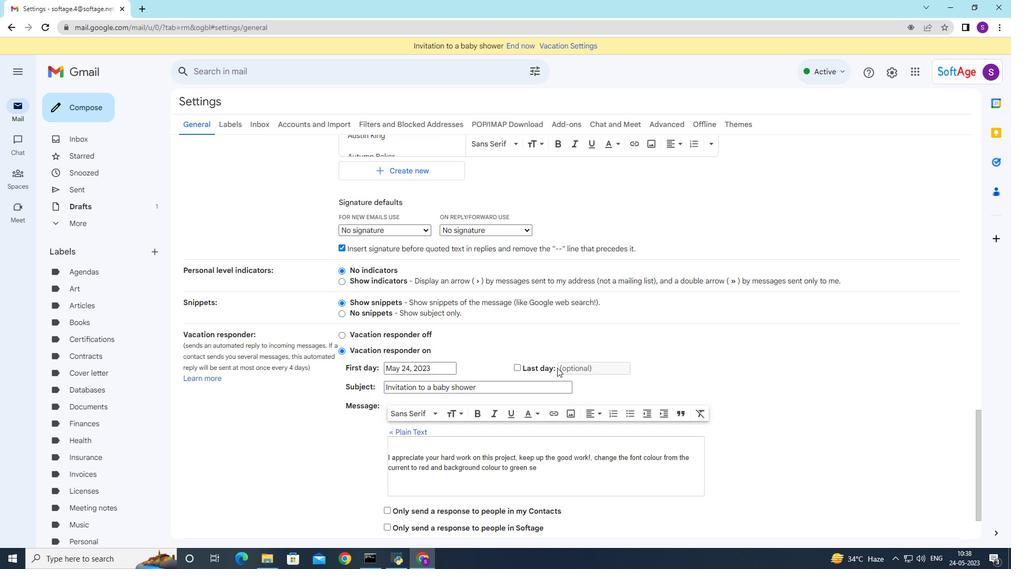 
Action: Mouse scrolled (556, 368) with delta (0, 0)
Screenshot: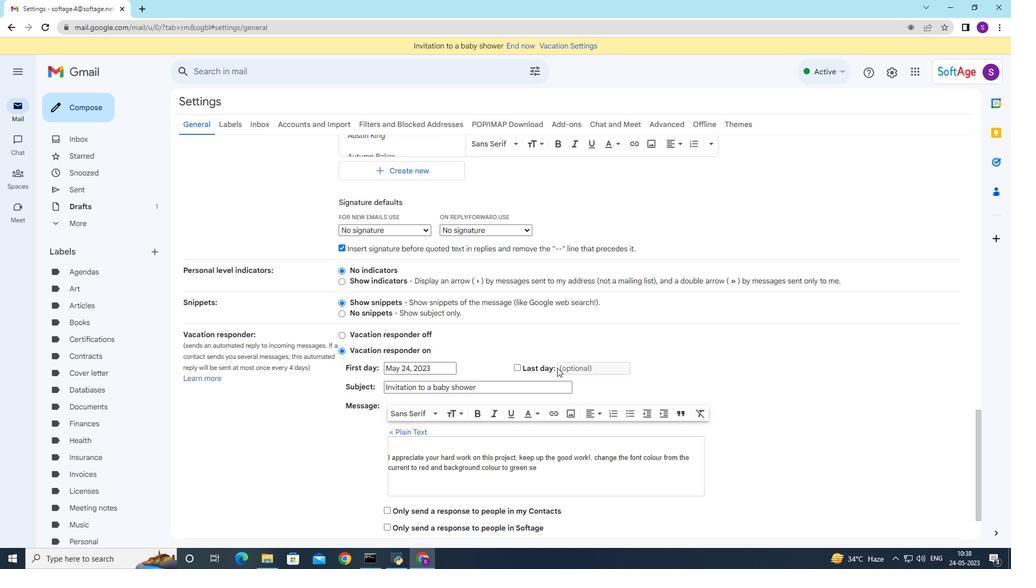 
Action: Mouse scrolled (556, 368) with delta (0, 0)
Screenshot: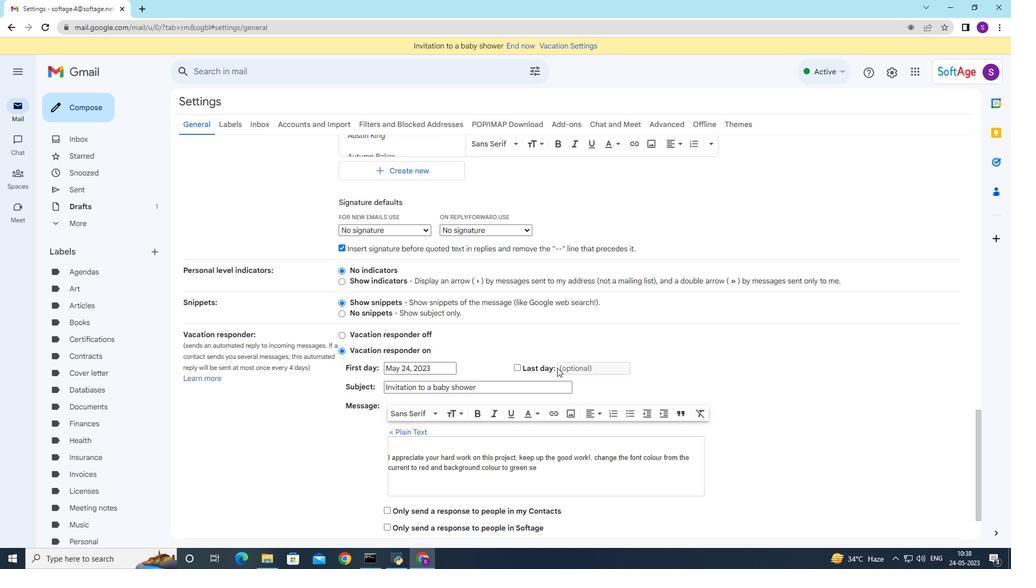 
Action: Mouse scrolled (556, 368) with delta (0, 0)
Screenshot: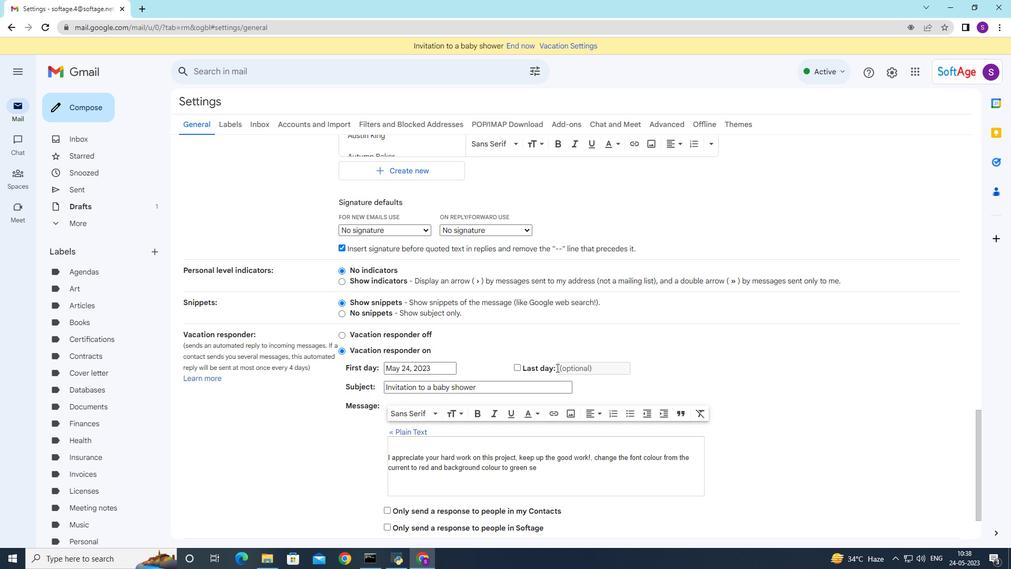 
Action: Mouse scrolled (556, 368) with delta (0, 0)
Screenshot: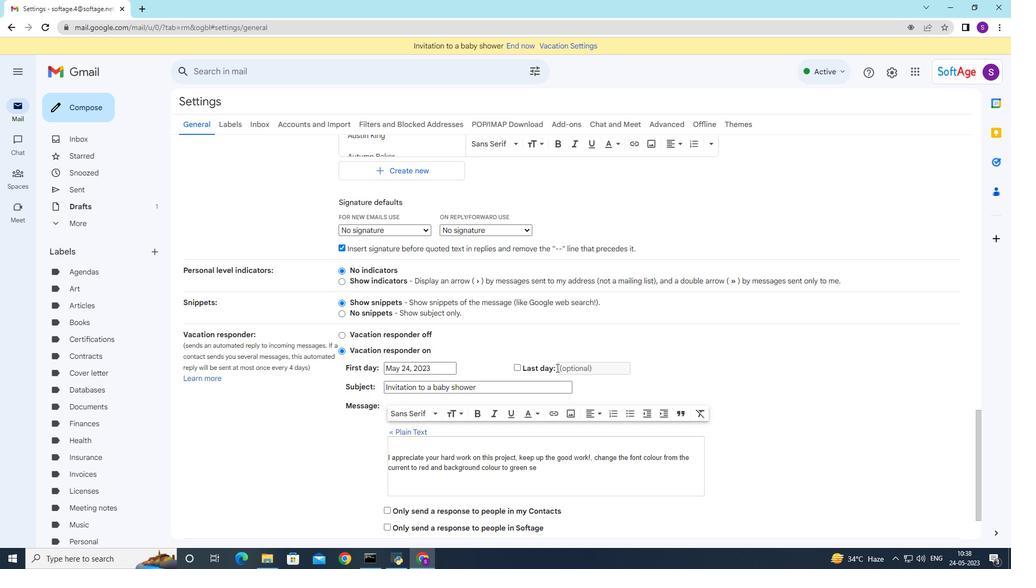
Action: Mouse moved to (560, 486)
Screenshot: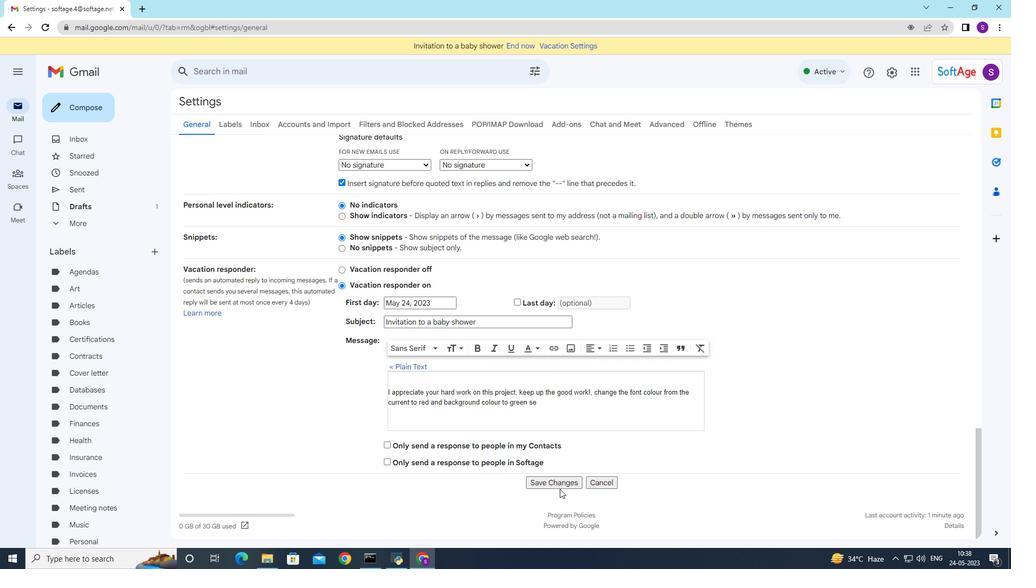 
Action: Mouse pressed left at (560, 486)
Screenshot: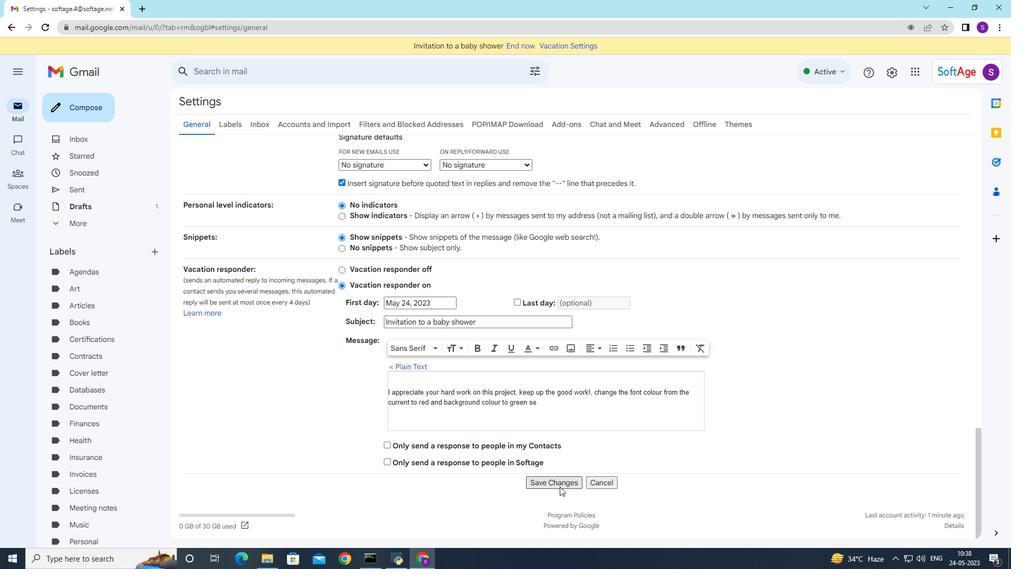 
Action: Mouse moved to (62, 111)
Screenshot: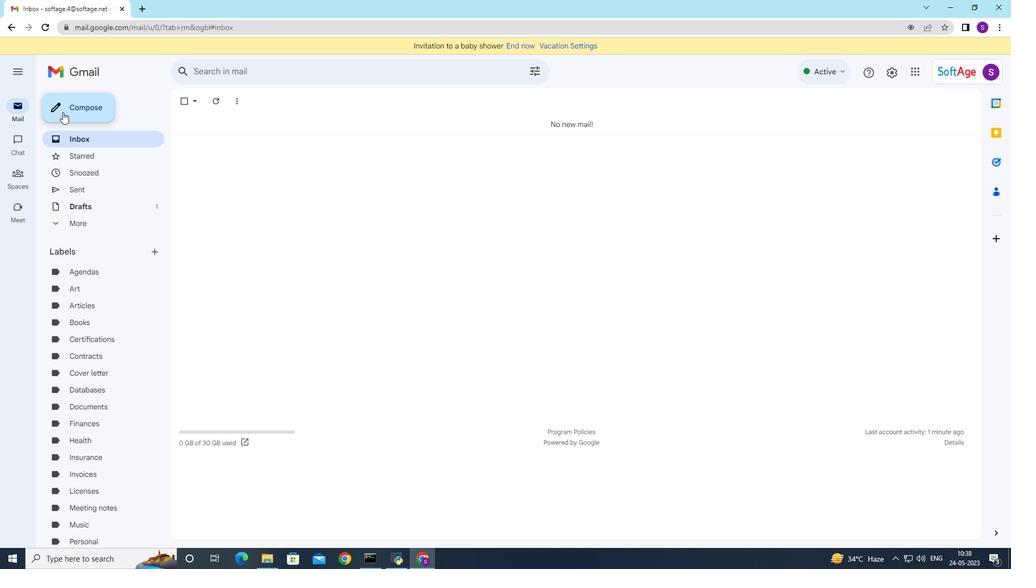 
Action: Mouse pressed left at (62, 111)
Screenshot: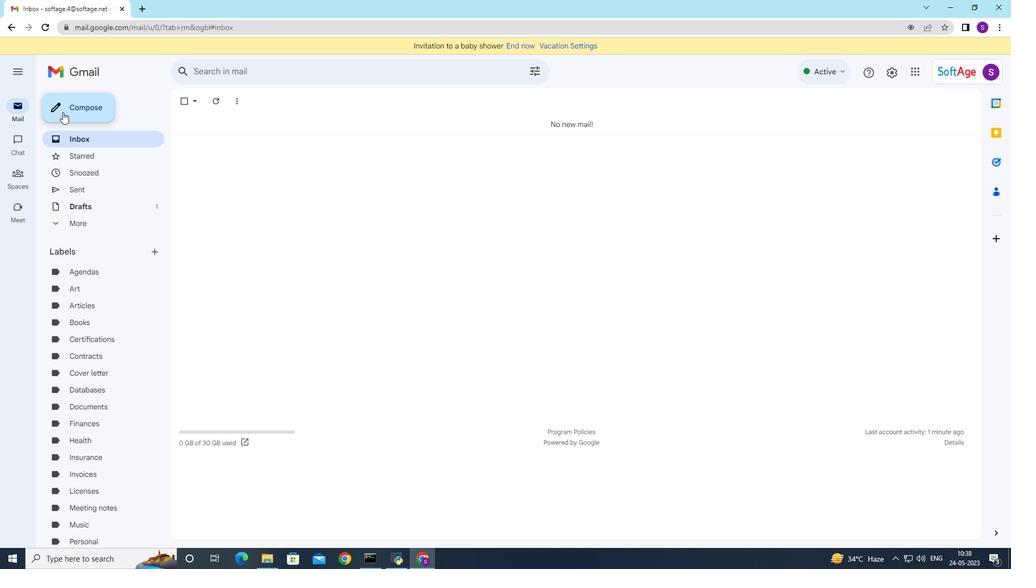 
Action: Mouse moved to (851, 533)
Screenshot: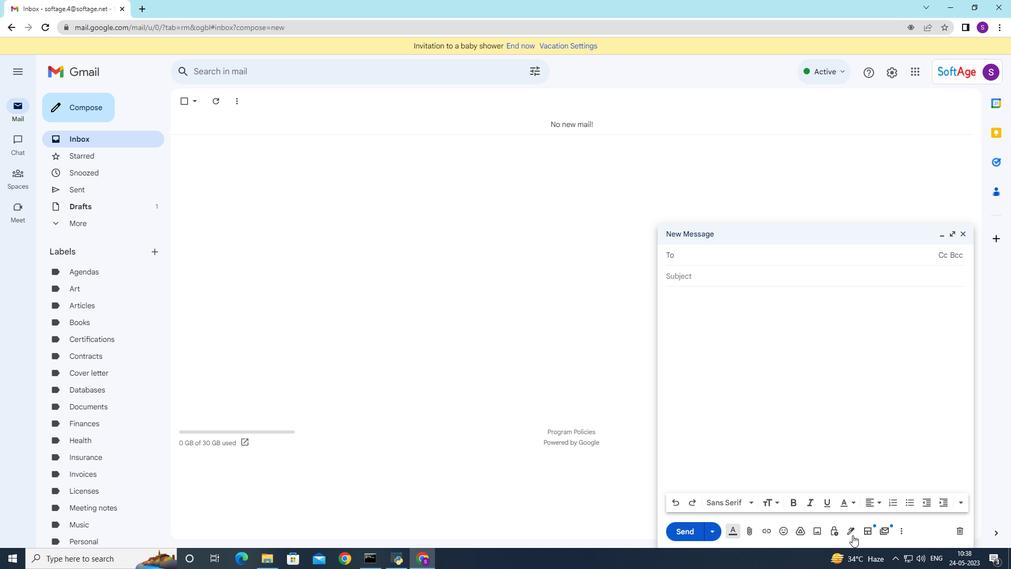 
Action: Mouse pressed left at (851, 533)
Screenshot: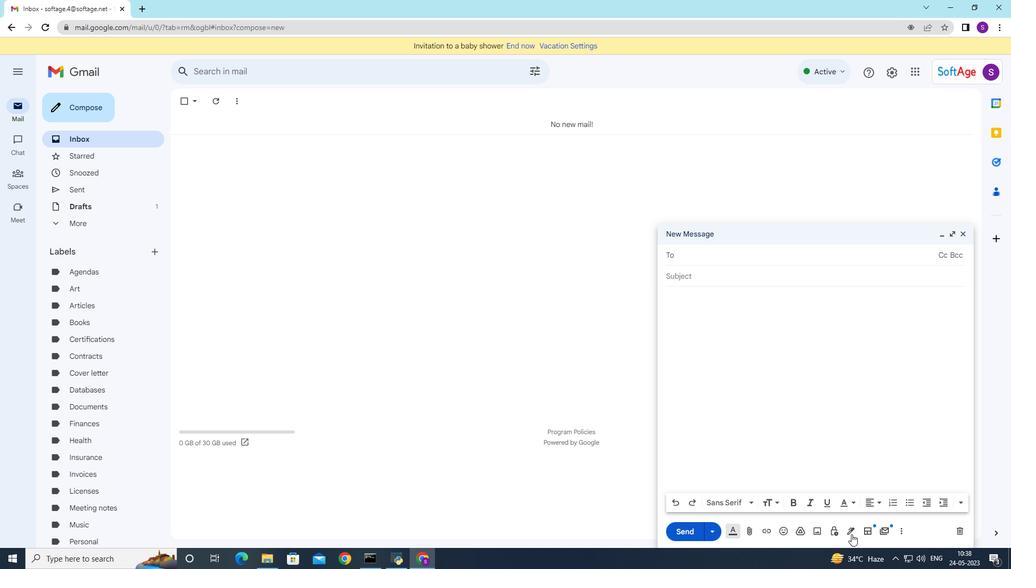 
Action: Mouse moved to (900, 374)
Screenshot: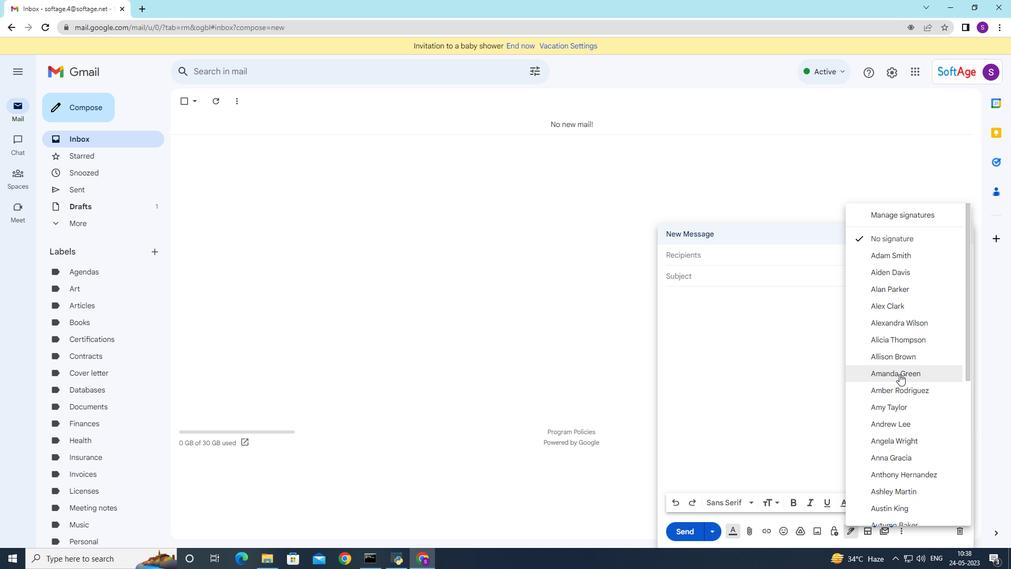 
Action: Mouse scrolled (900, 373) with delta (0, 0)
Screenshot: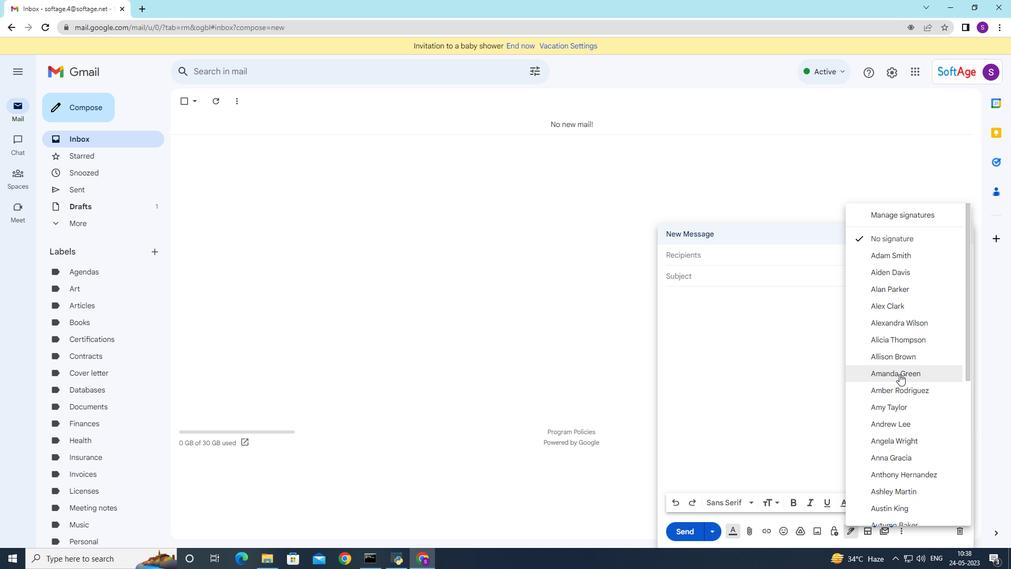 
Action: Mouse moved to (900, 376)
Screenshot: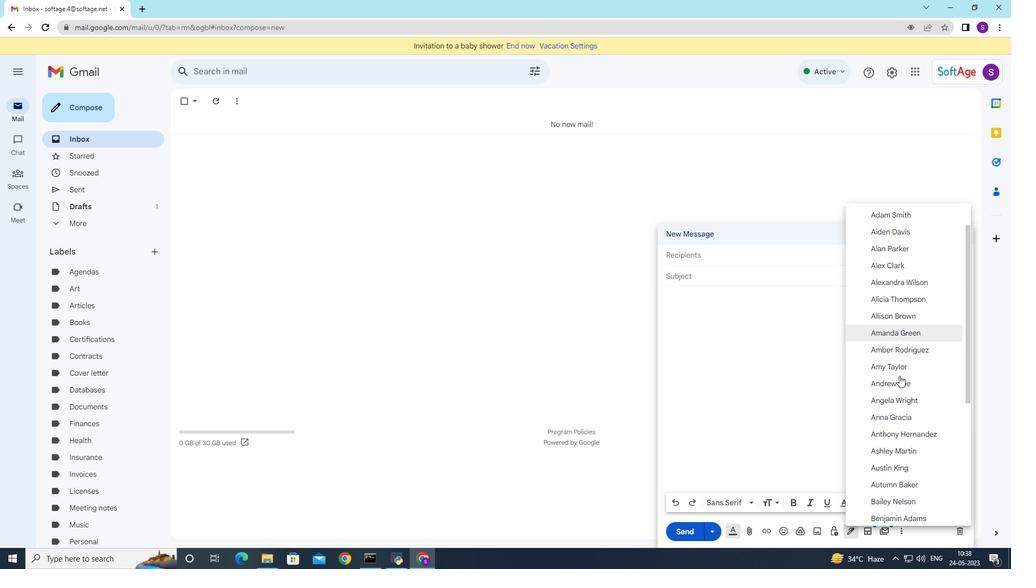 
Action: Mouse scrolled (900, 375) with delta (0, 0)
Screenshot: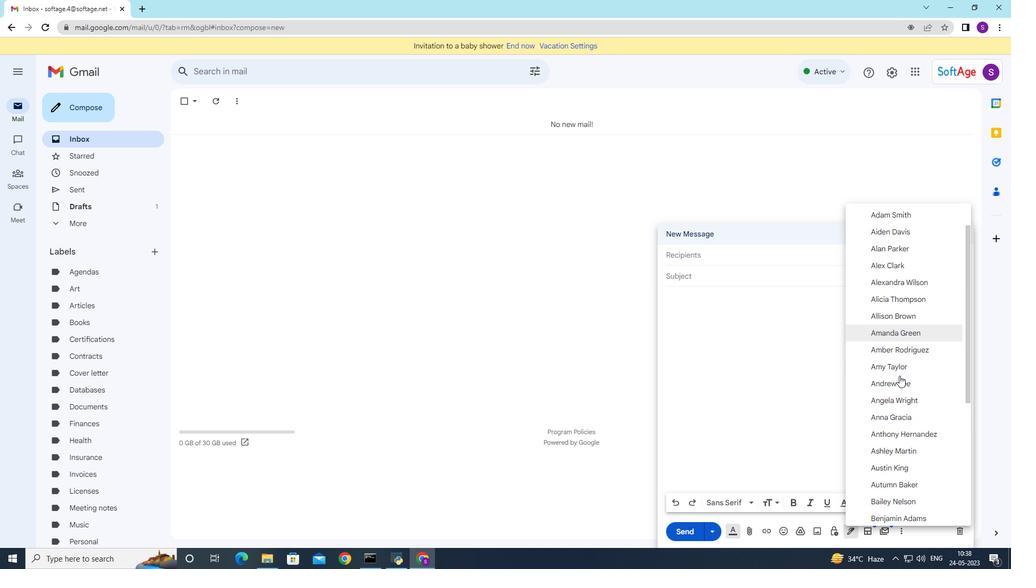 
Action: Mouse moved to (900, 377)
Screenshot: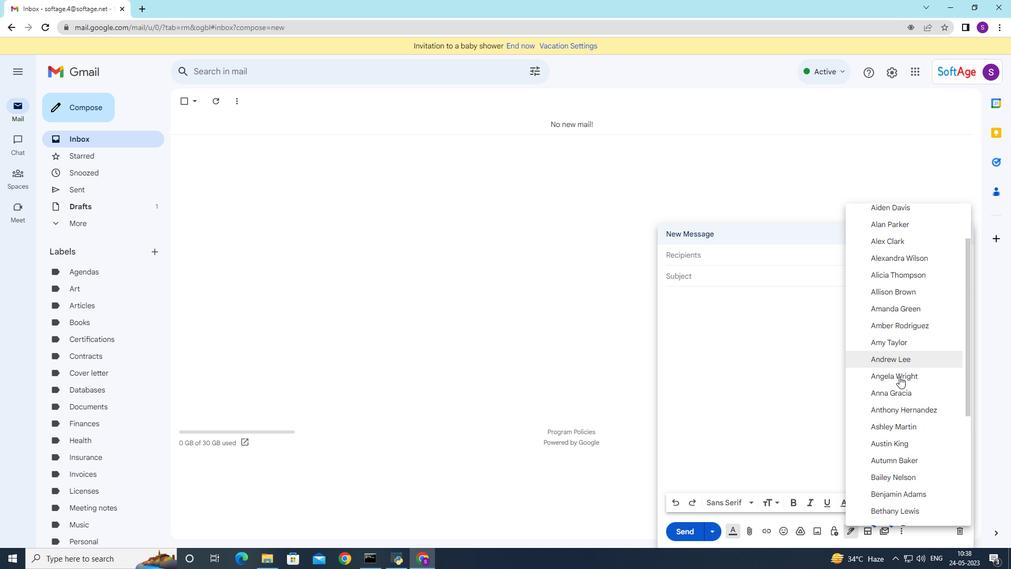 
Action: Mouse scrolled (900, 376) with delta (0, 0)
Screenshot: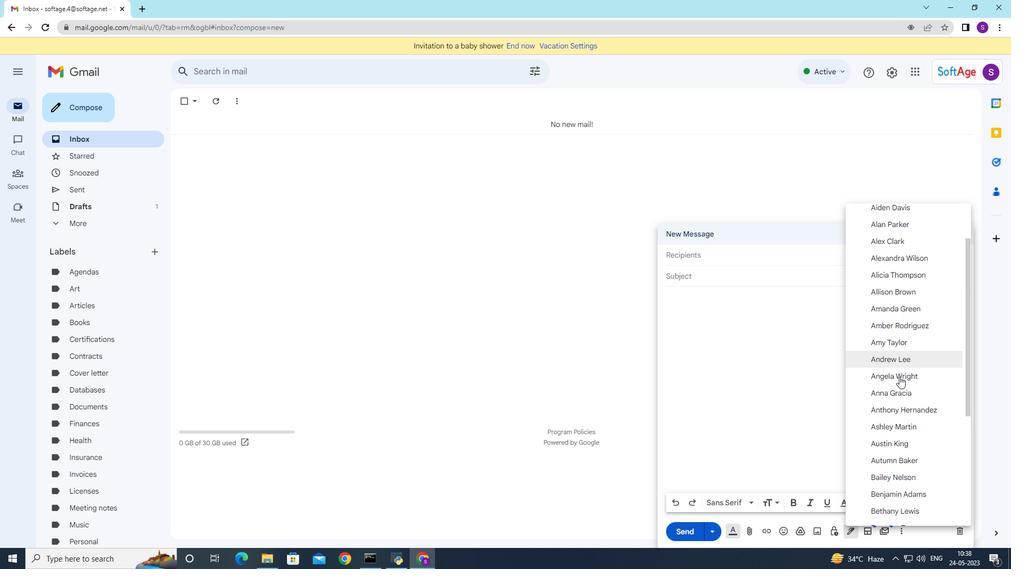 
Action: Mouse moved to (911, 413)
Screenshot: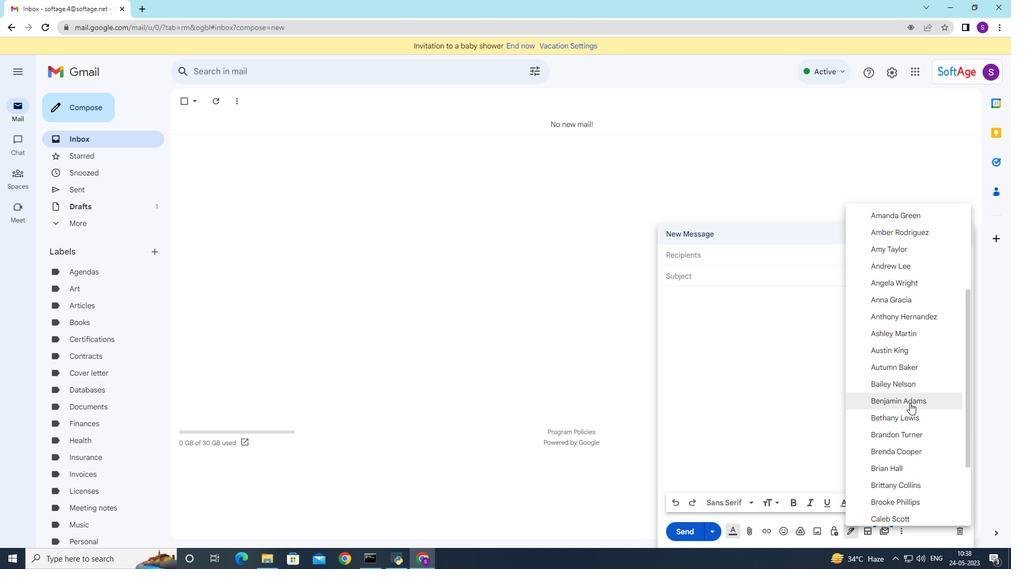 
Action: Mouse scrolled (911, 413) with delta (0, 0)
Screenshot: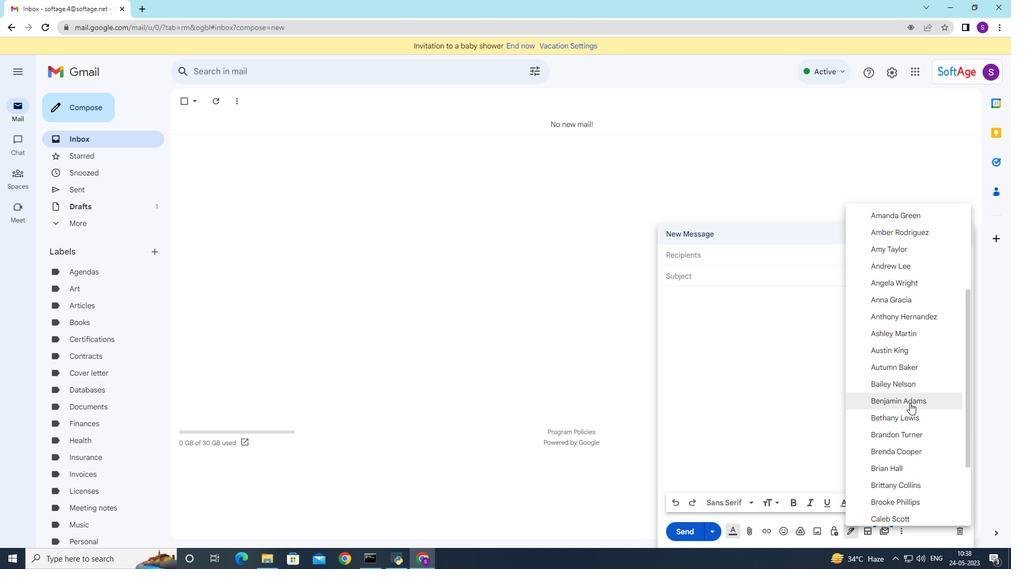 
Action: Mouse moved to (919, 502)
Screenshot: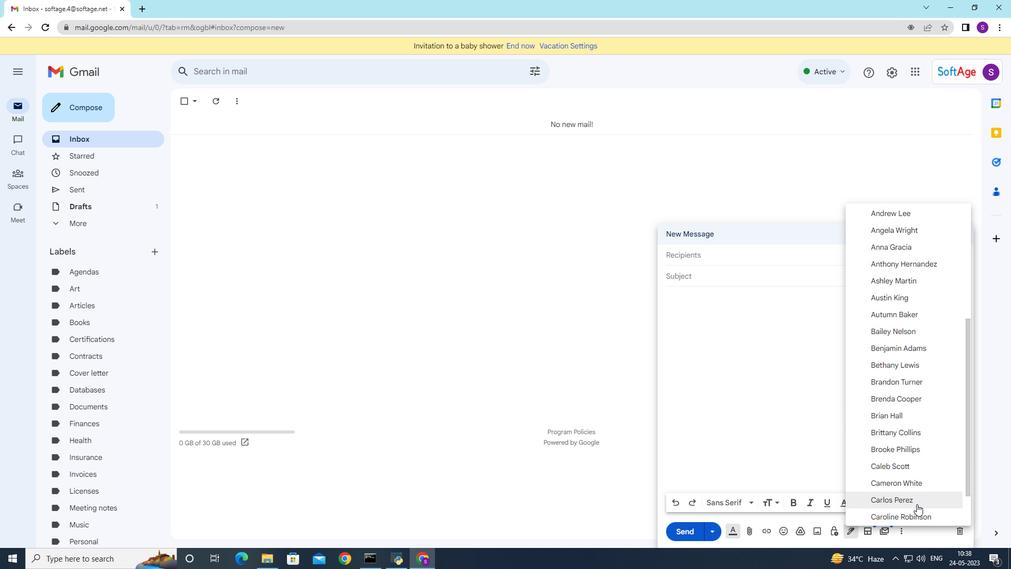 
Action: Mouse scrolled (919, 501) with delta (0, 0)
Screenshot: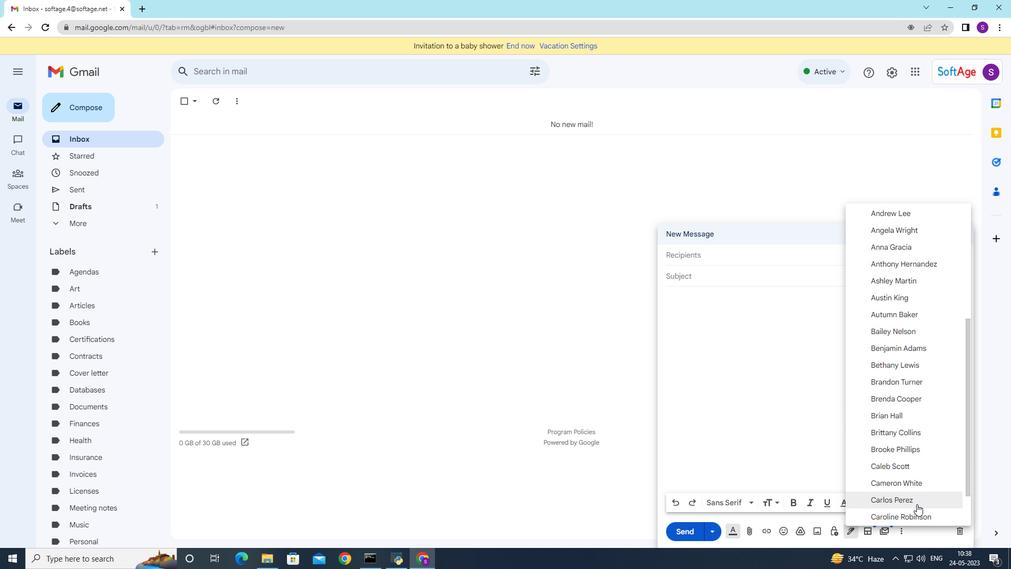 
Action: Mouse moved to (920, 501)
Screenshot: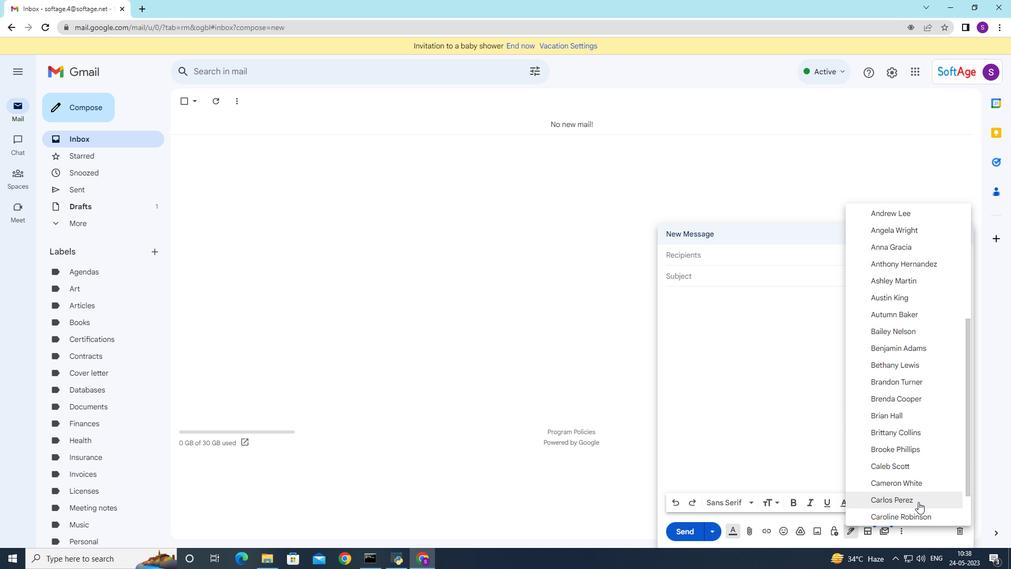
Action: Mouse scrolled (920, 501) with delta (0, 0)
Screenshot: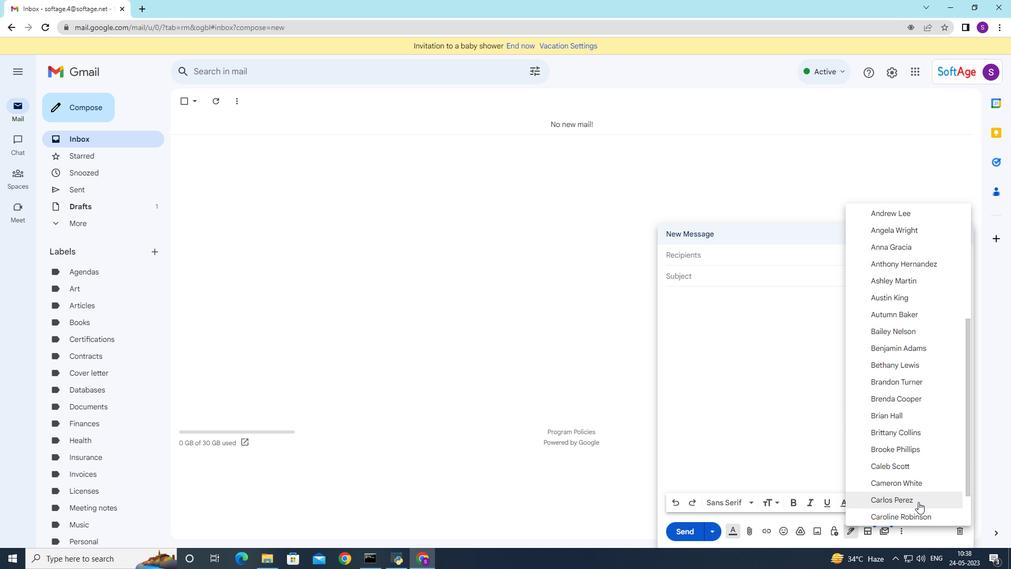 
Action: Mouse moved to (914, 484)
Screenshot: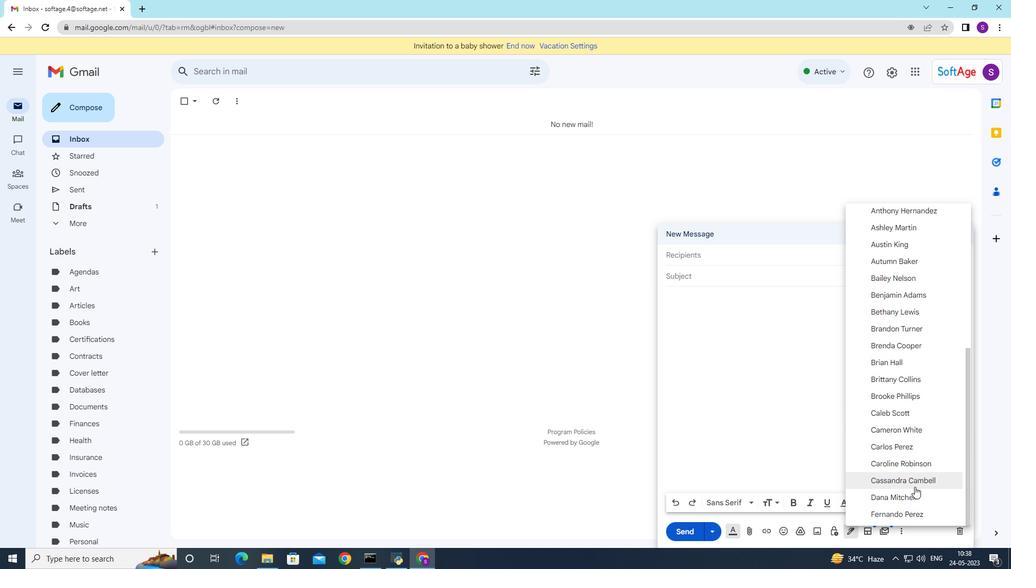 
Action: Mouse pressed left at (914, 484)
Screenshot: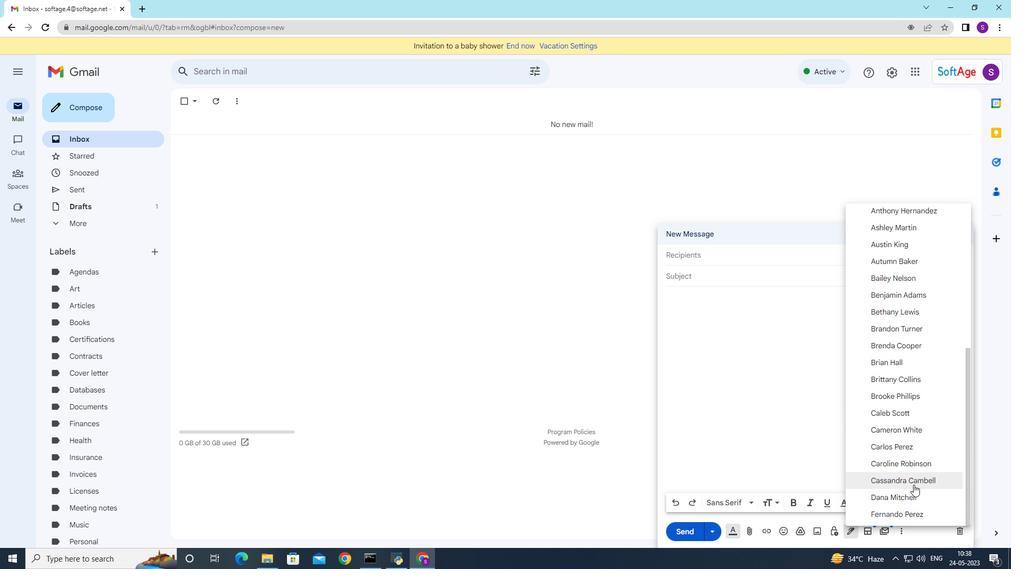 
Action: Mouse moved to (702, 277)
Screenshot: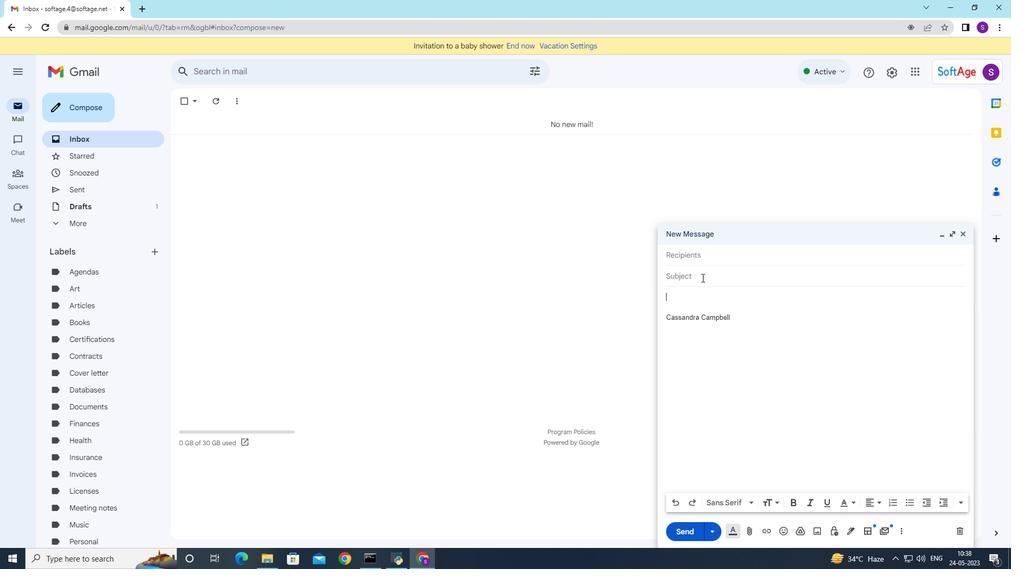 
Action: Mouse pressed left at (702, 277)
Screenshot: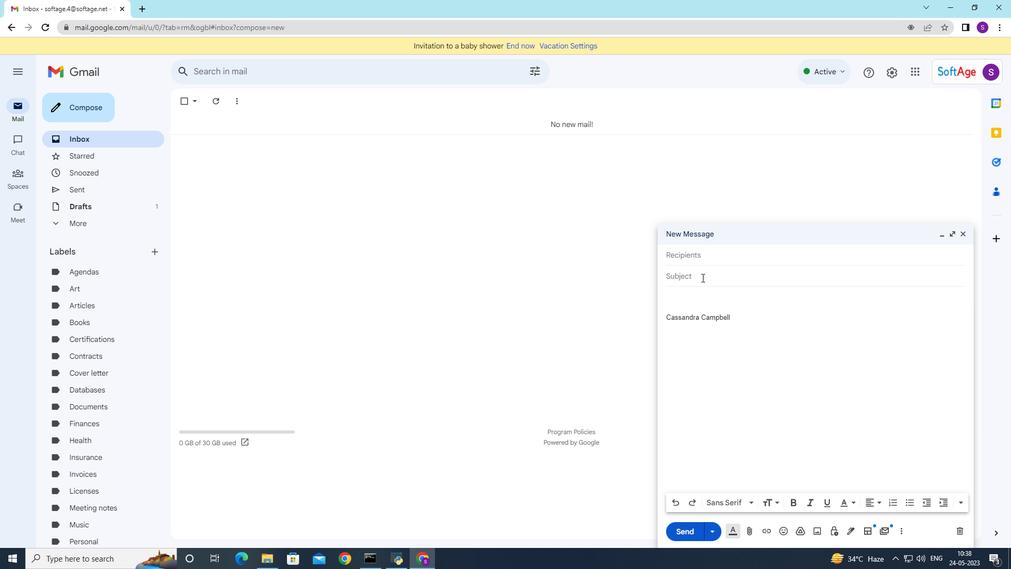 
Action: Key pressed <Key.shift>Feedback<Key.space>on<Key.space>a<Key.space>customer<Key.space>feedback<Key.space>loo[<Key.backspace>p
Screenshot: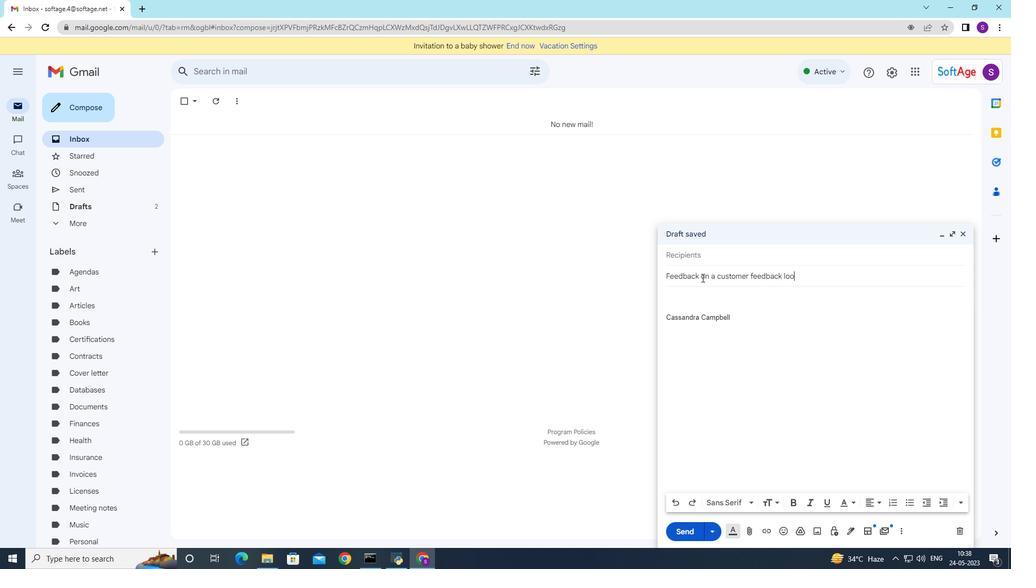 
Action: Mouse moved to (667, 289)
Screenshot: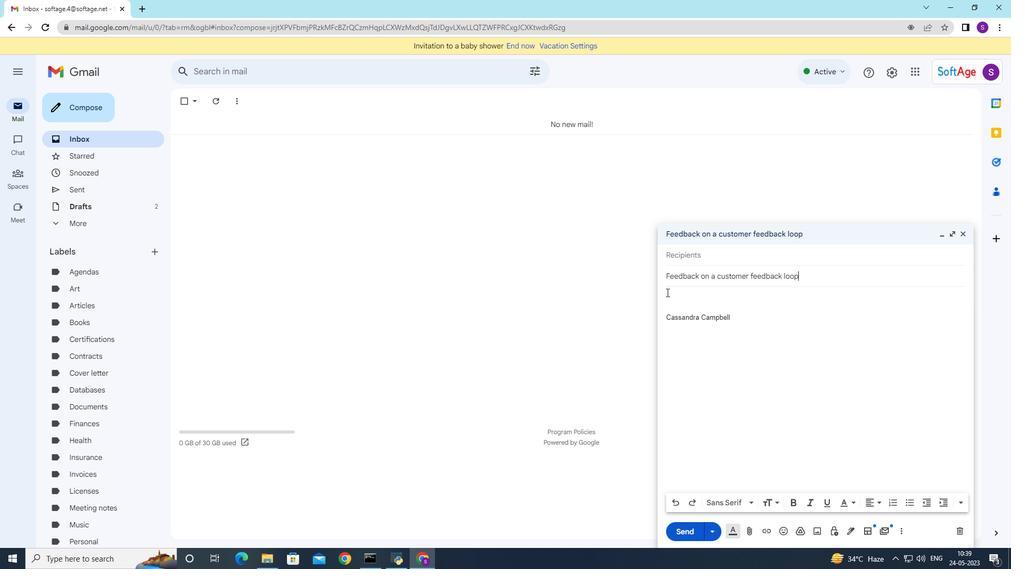 
Action: Mouse pressed left at (667, 289)
Screenshot: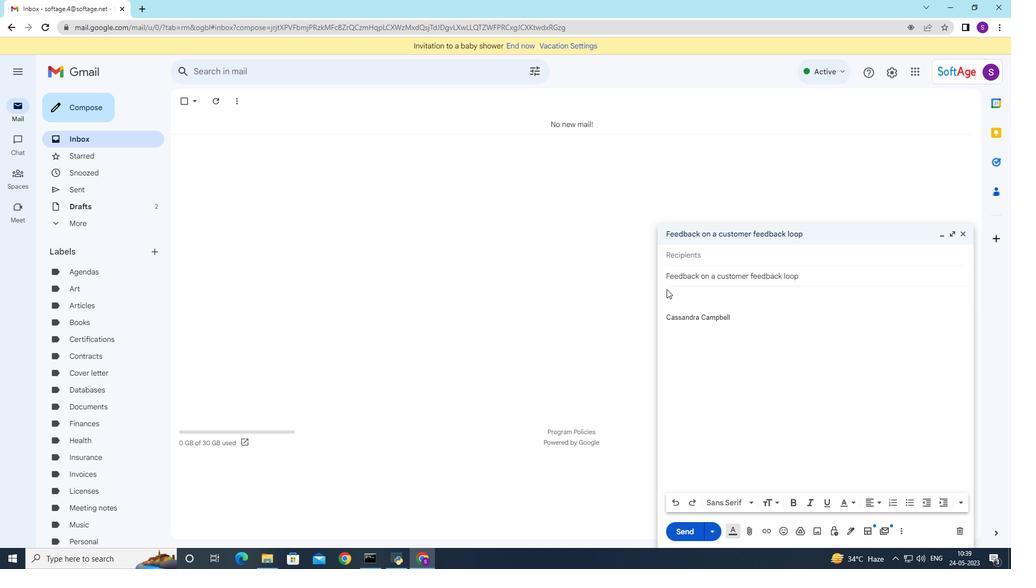 
Action: Mouse moved to (667, 291)
Screenshot: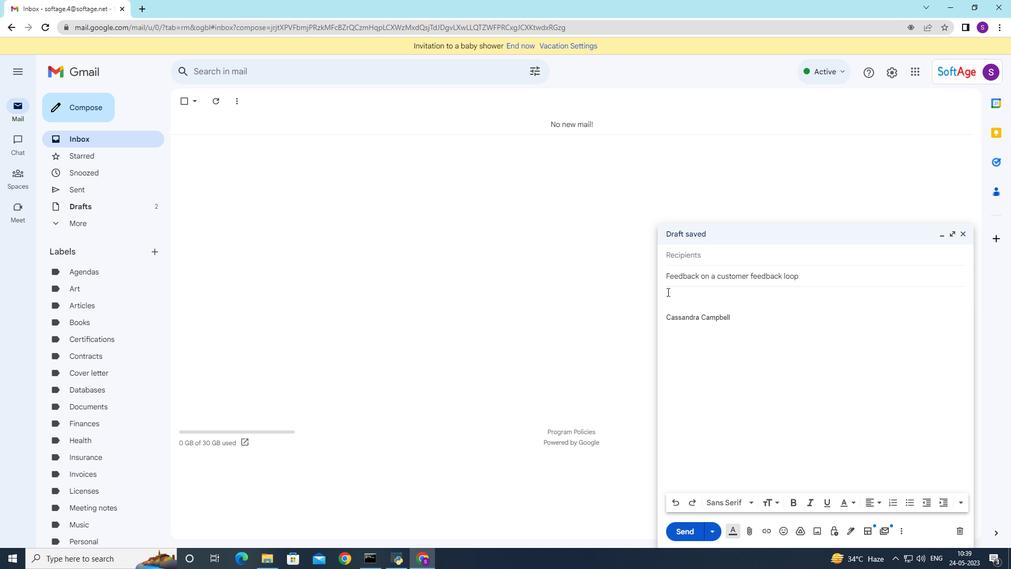 
Action: Key pressed <Key.shift>Can<Key.space>you<Key.space>please<Key.space>provide<Key.space>a<Key.space>status<Key.space>update<Key.space>on<Key.space>the<Key.space>supply<Key.space>chain<Key.space>for<Key.space>the<Key.space>new<Key.space>product<Key.shift_r>?
Screenshot: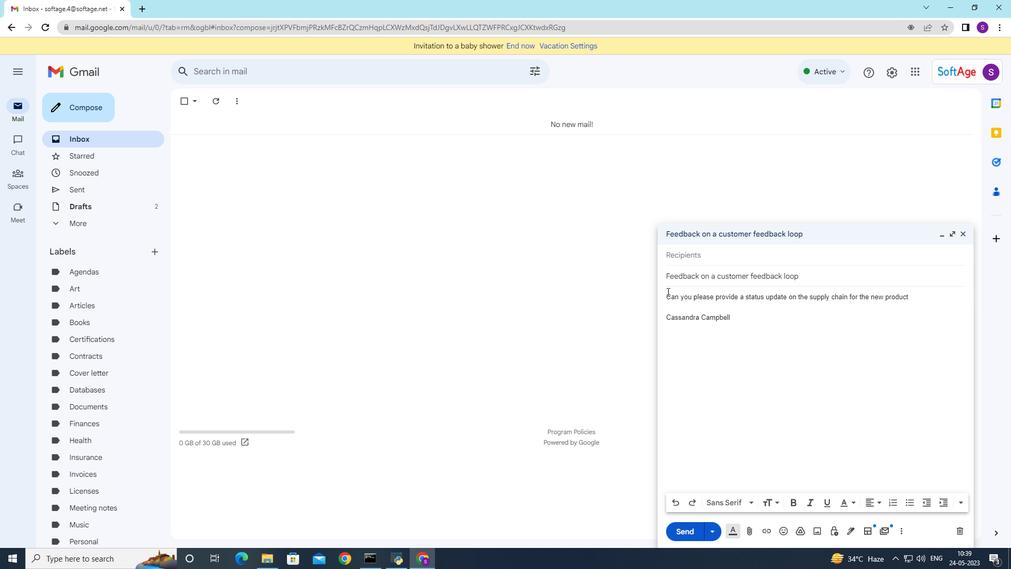 
Action: Mouse moved to (677, 258)
Screenshot: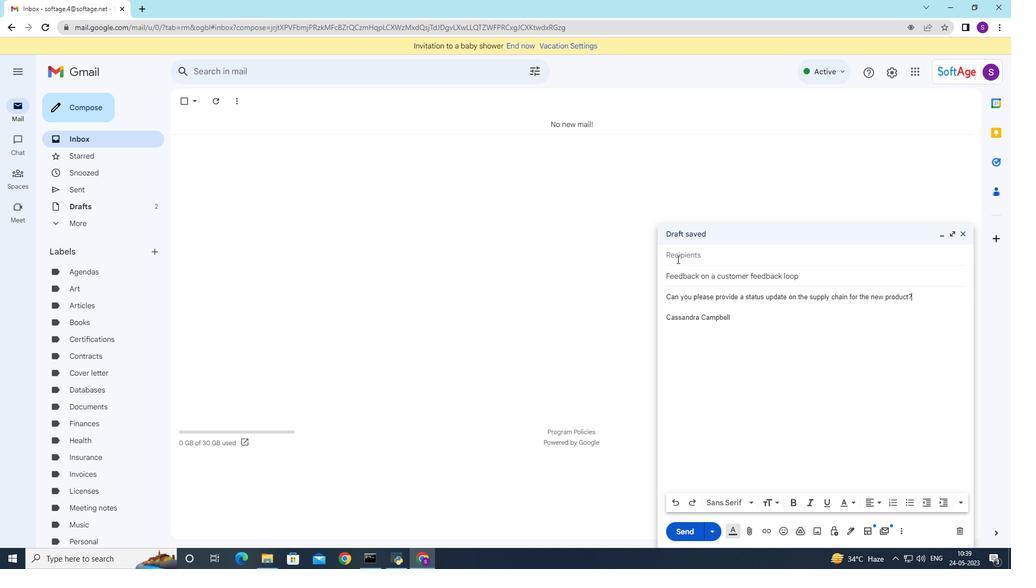 
Action: Mouse pressed left at (677, 258)
Screenshot: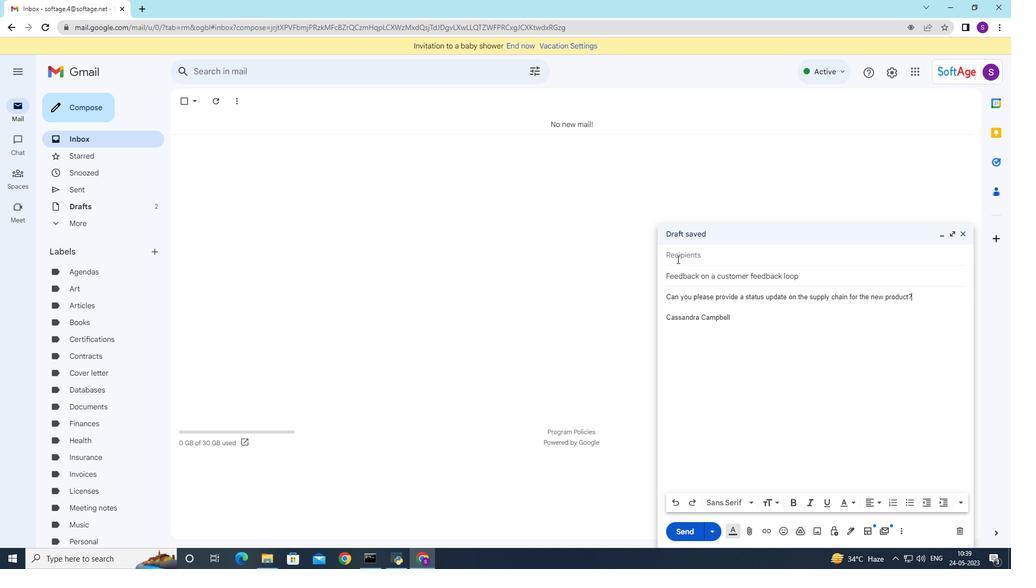 
Action: Mouse moved to (676, 260)
Screenshot: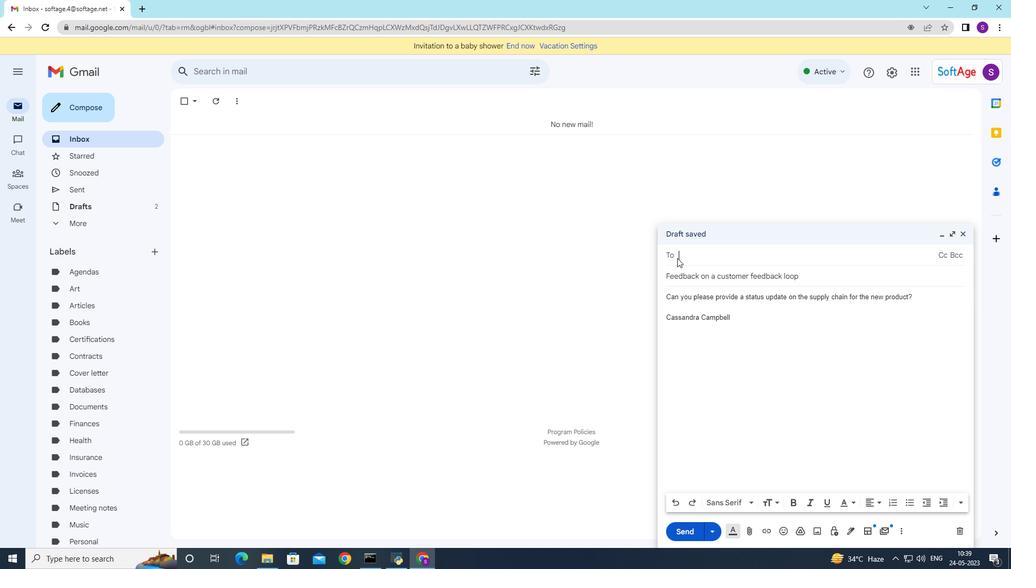 
Action: Key pressed softage.2
Screenshot: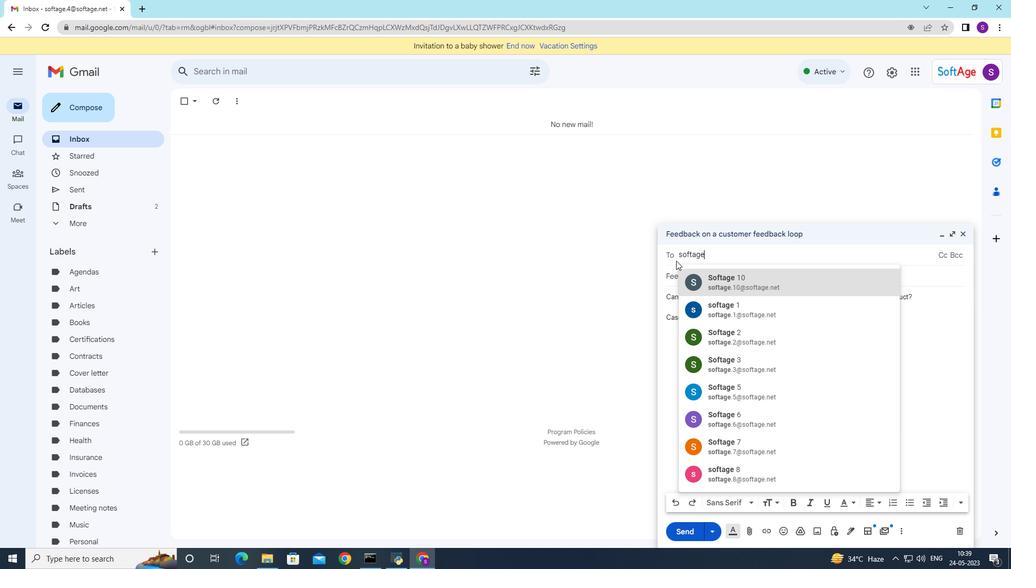 
Action: Mouse moved to (719, 287)
Screenshot: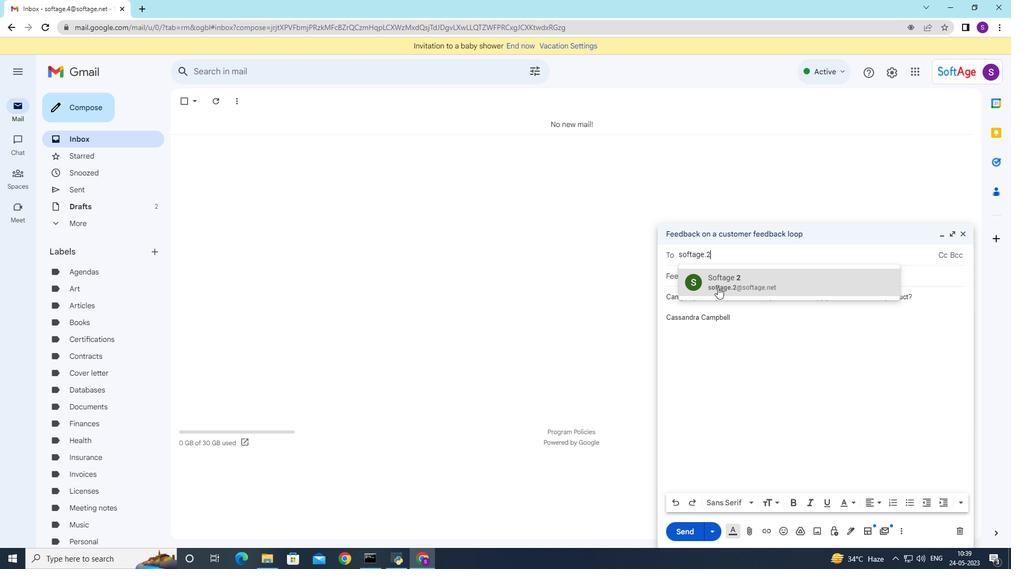 
Action: Mouse pressed left at (719, 287)
Screenshot: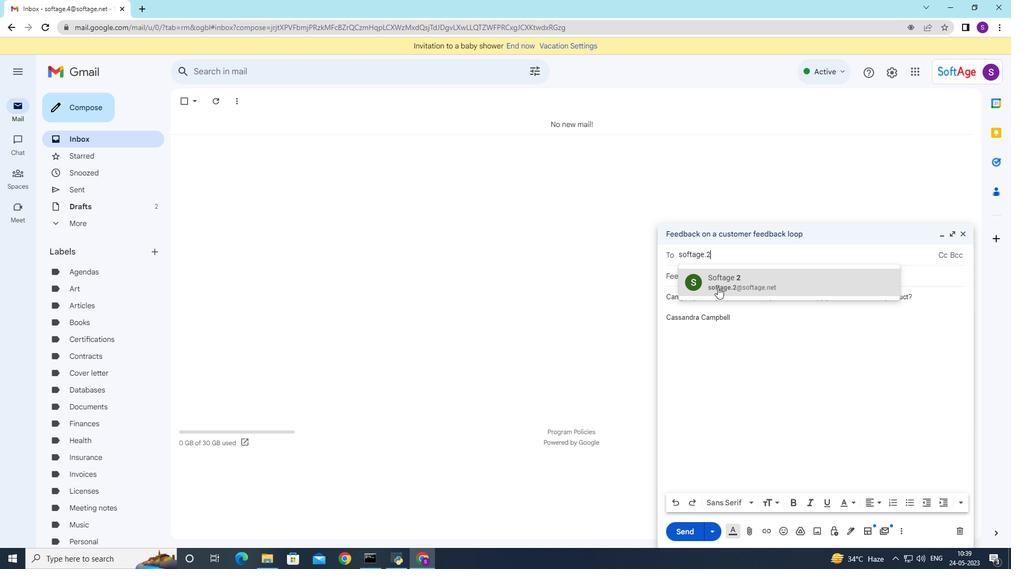 
Action: Mouse moved to (746, 419)
Screenshot: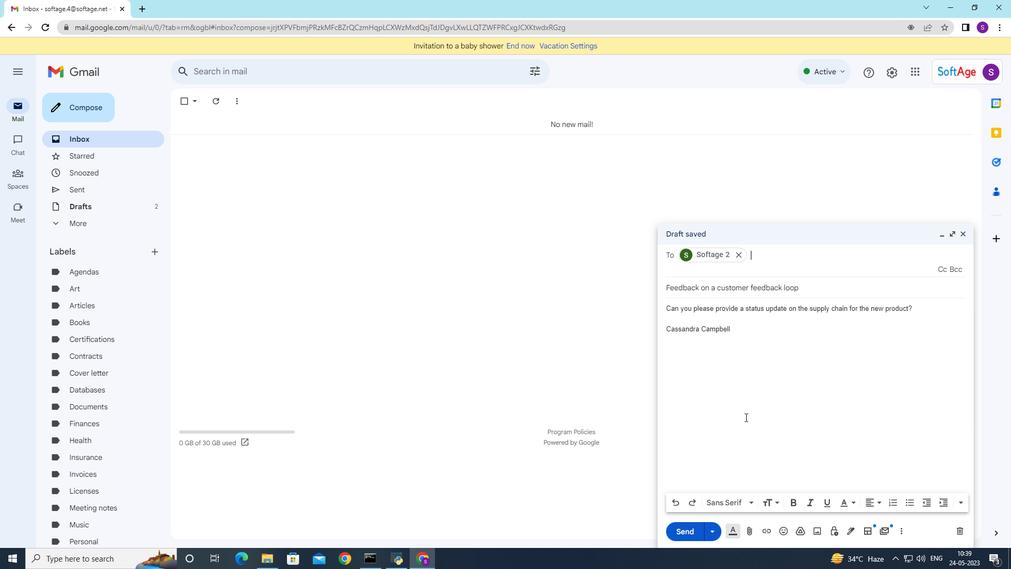 
Action: Mouse scrolled (746, 418) with delta (0, 0)
Screenshot: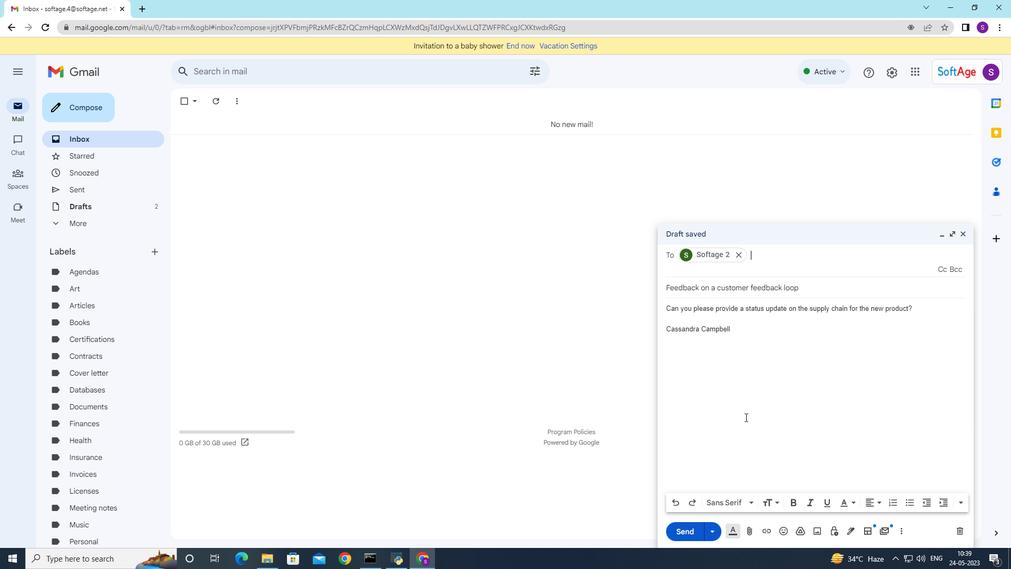 
Action: Mouse moved to (747, 422)
Screenshot: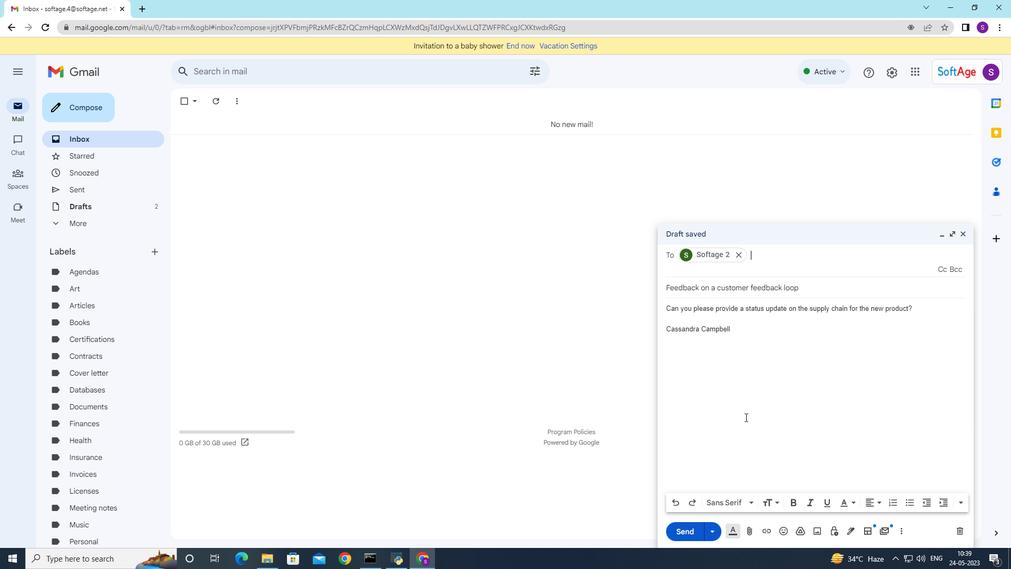 
Action: Mouse scrolled (747, 421) with delta (0, 0)
Screenshot: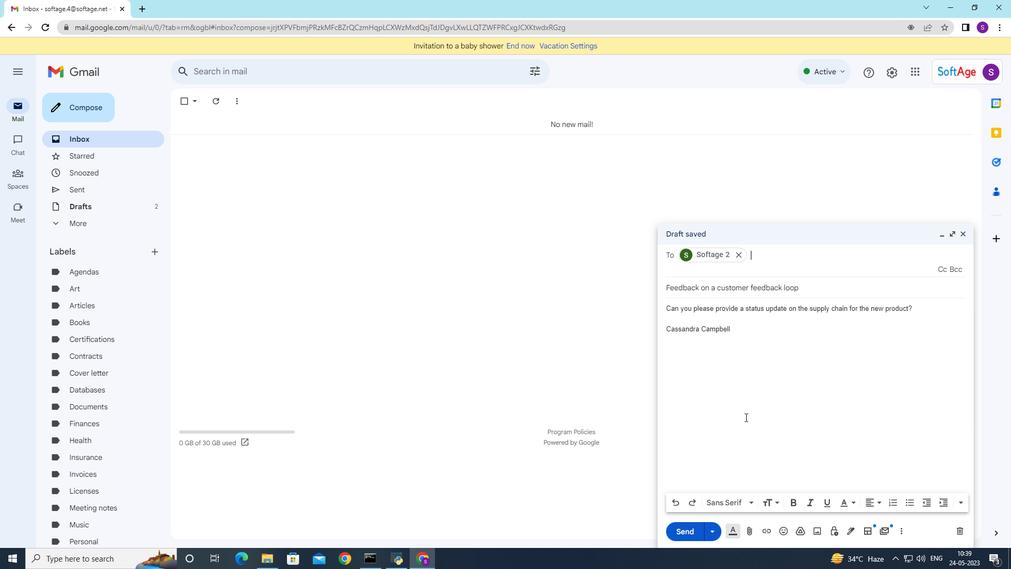 
Action: Mouse moved to (748, 423)
Screenshot: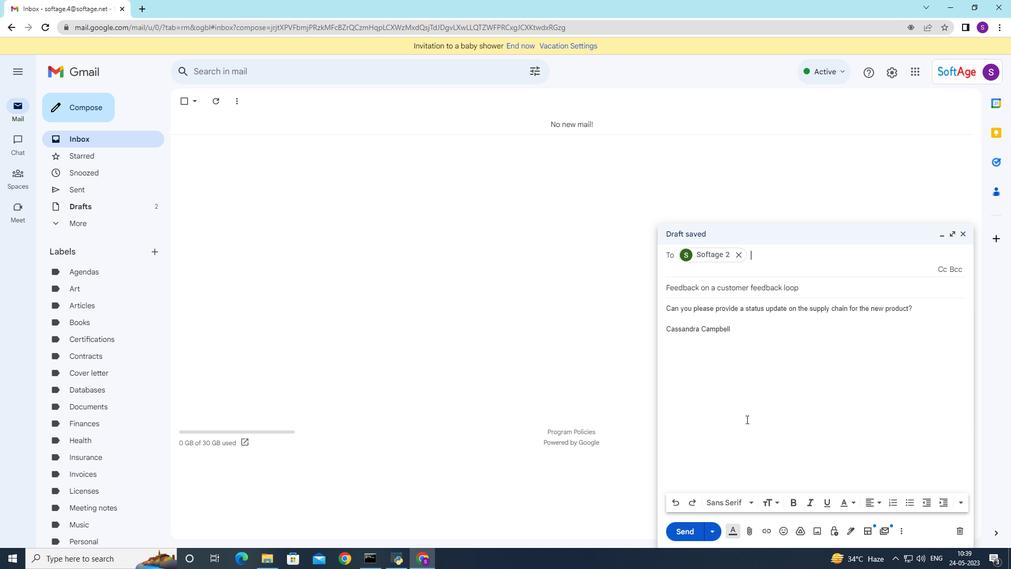 
Action: Mouse scrolled (748, 423) with delta (0, 0)
Screenshot: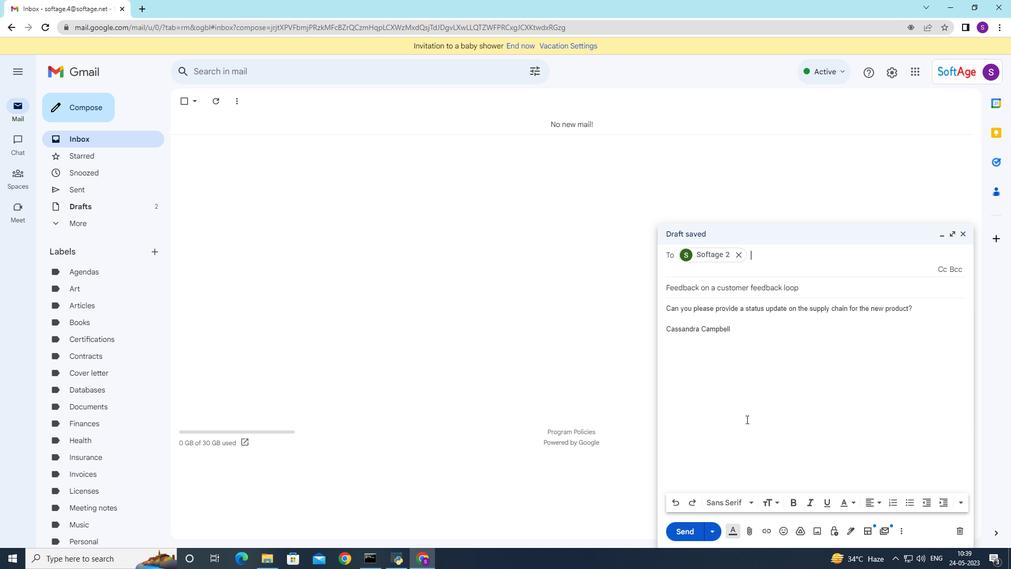 
Action: Mouse moved to (907, 307)
Screenshot: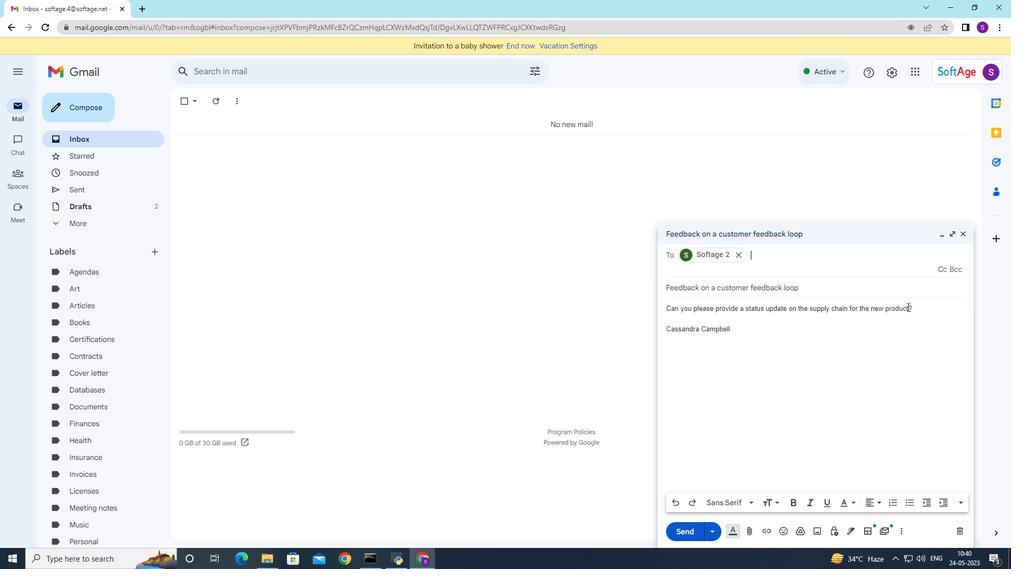 
Action: Mouse pressed left at (907, 307)
Screenshot: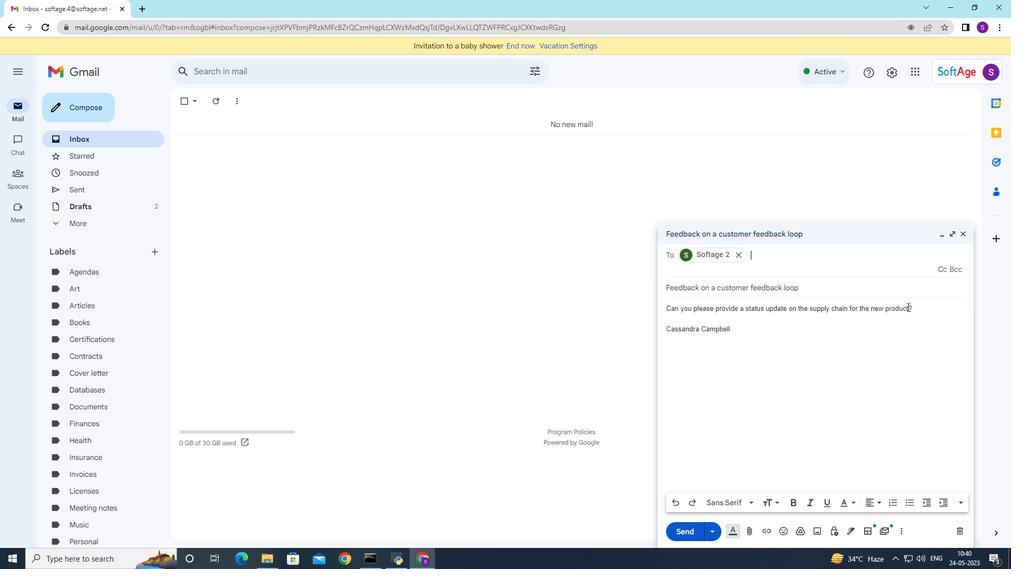 
Action: Mouse moved to (887, 295)
Screenshot: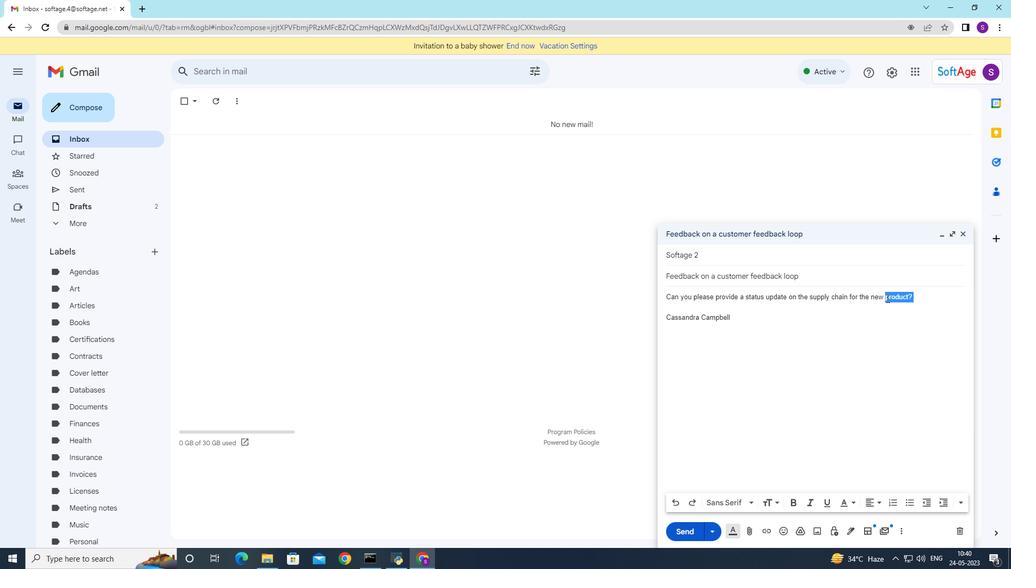 
Action: Mouse pressed left at (887, 295)
Screenshot: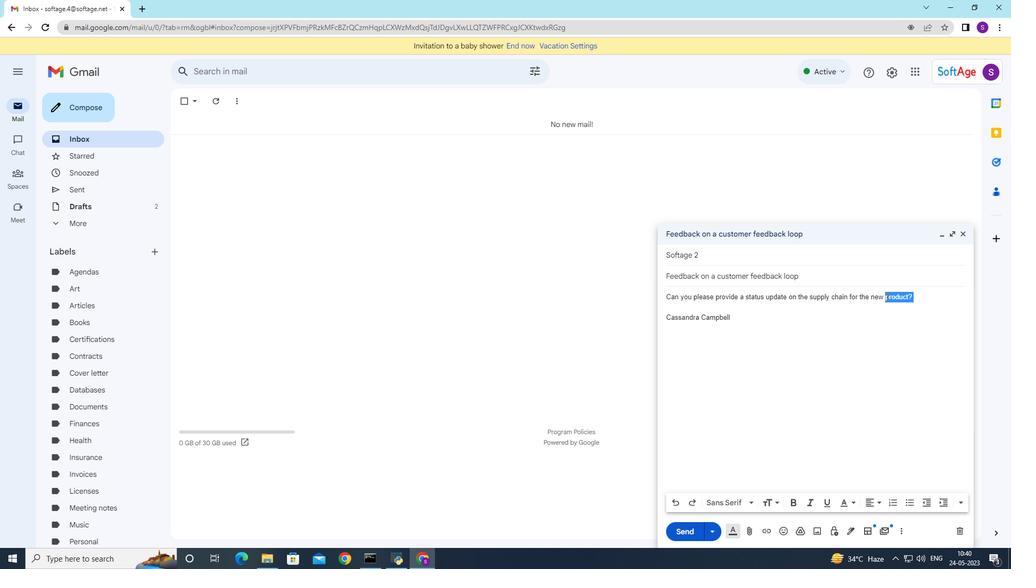
Action: Mouse pressed left at (887, 295)
Screenshot: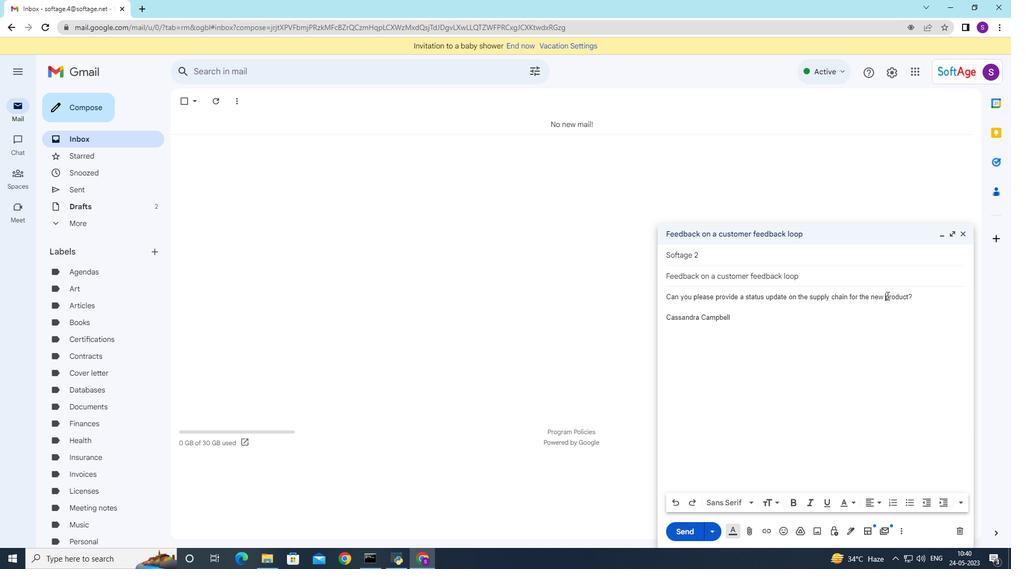 
Action: Mouse moved to (750, 503)
Screenshot: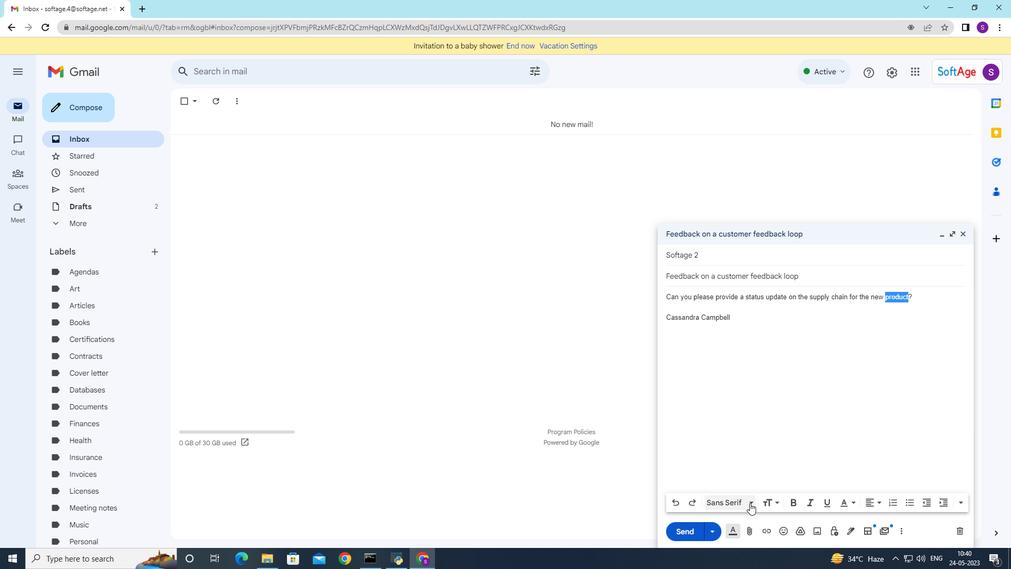 
Action: Mouse pressed left at (750, 503)
Screenshot: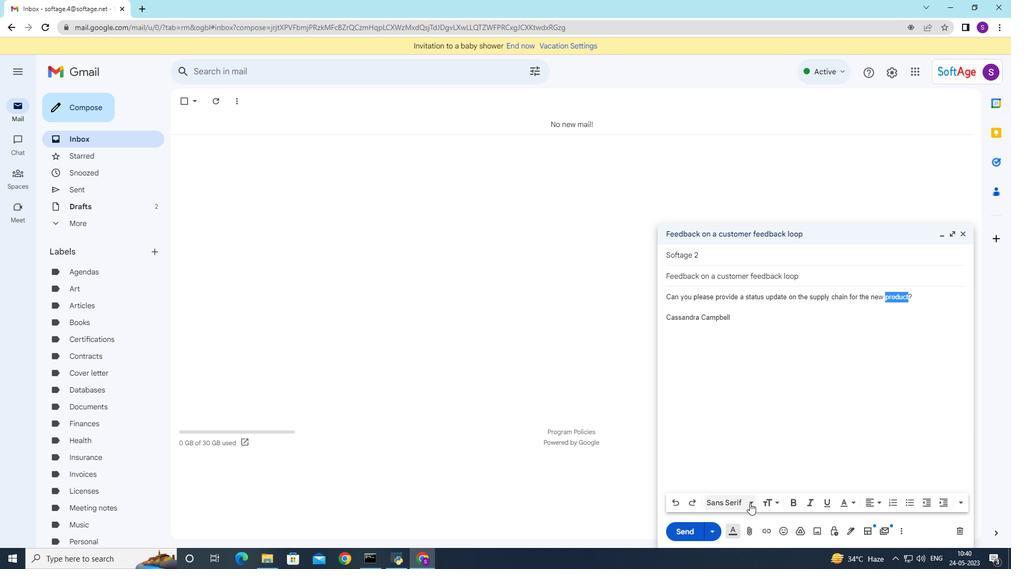 
Action: Mouse moved to (752, 456)
Screenshot: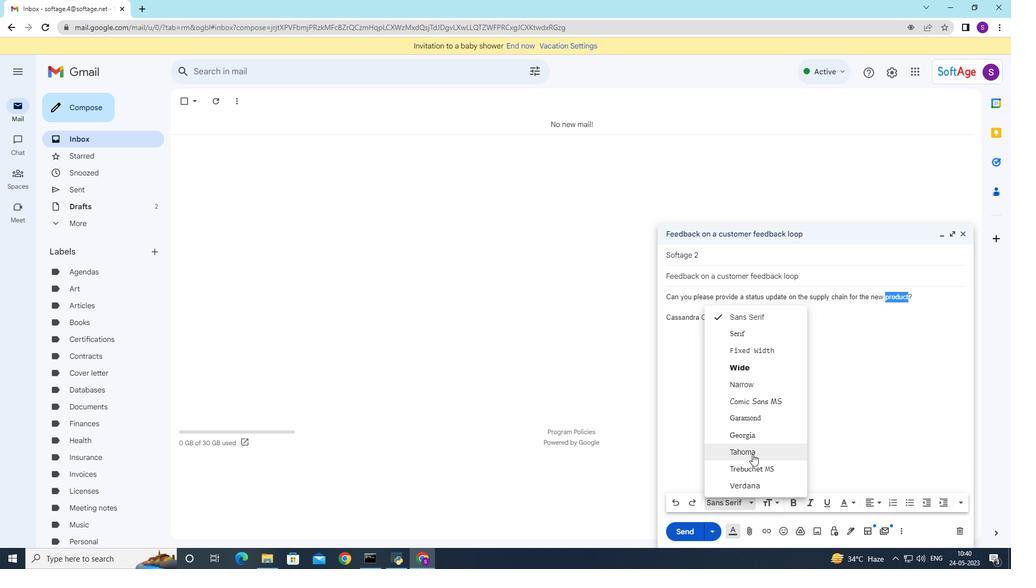 
Action: Mouse pressed left at (752, 456)
Screenshot: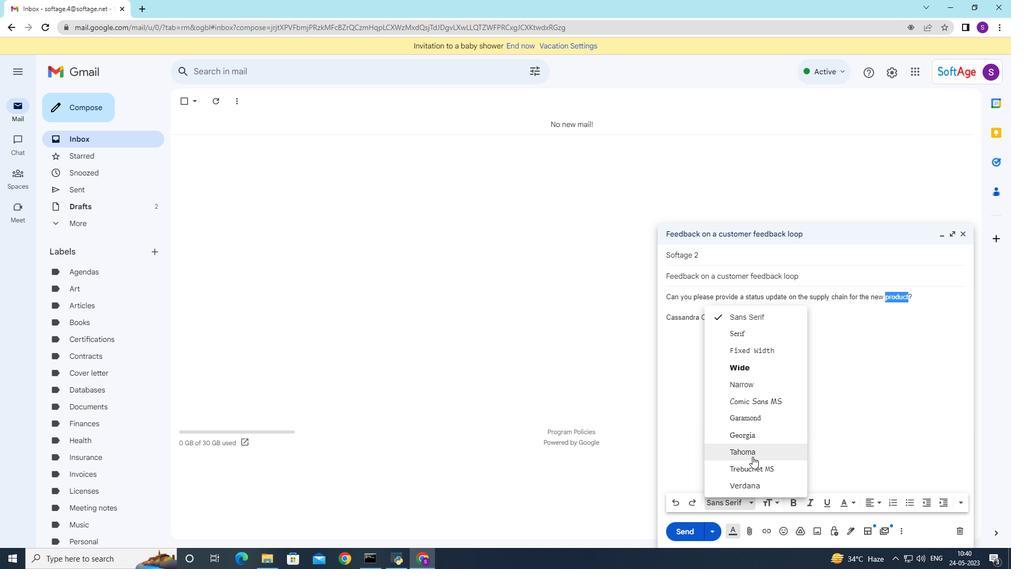 
Action: Mouse moved to (796, 508)
Screenshot: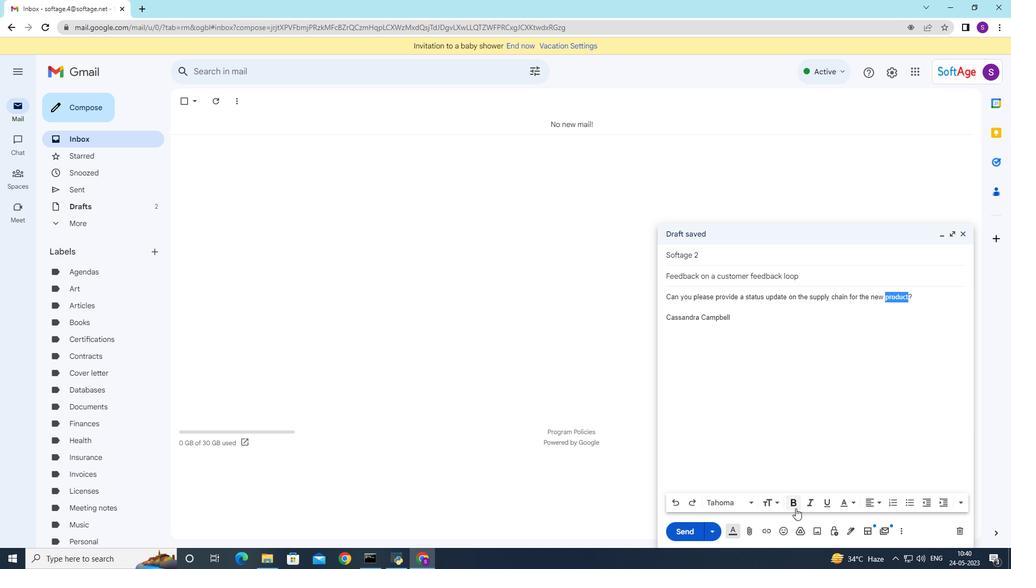 
Action: Mouse pressed left at (796, 508)
Screenshot: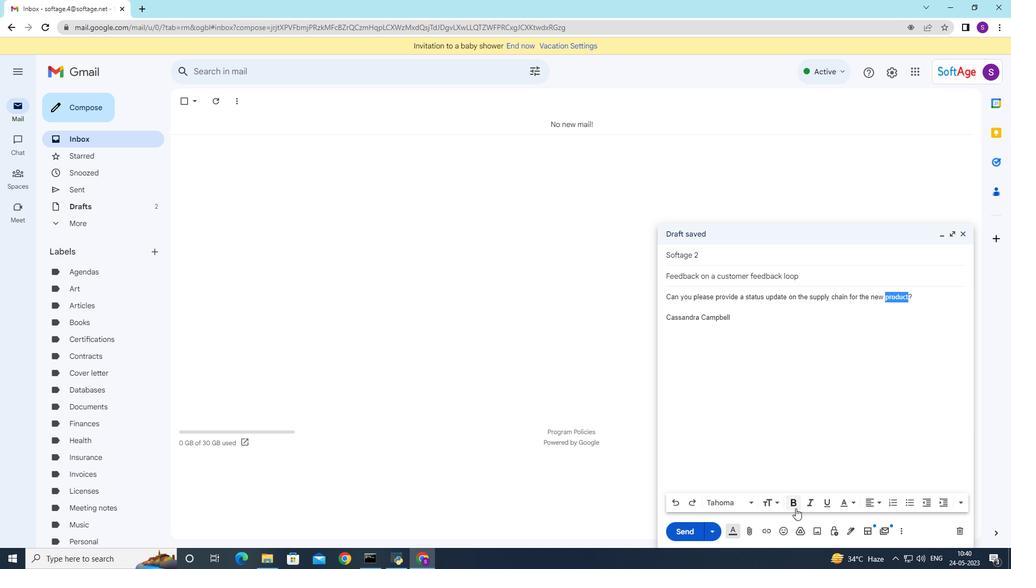 
Action: Mouse moved to (825, 505)
Screenshot: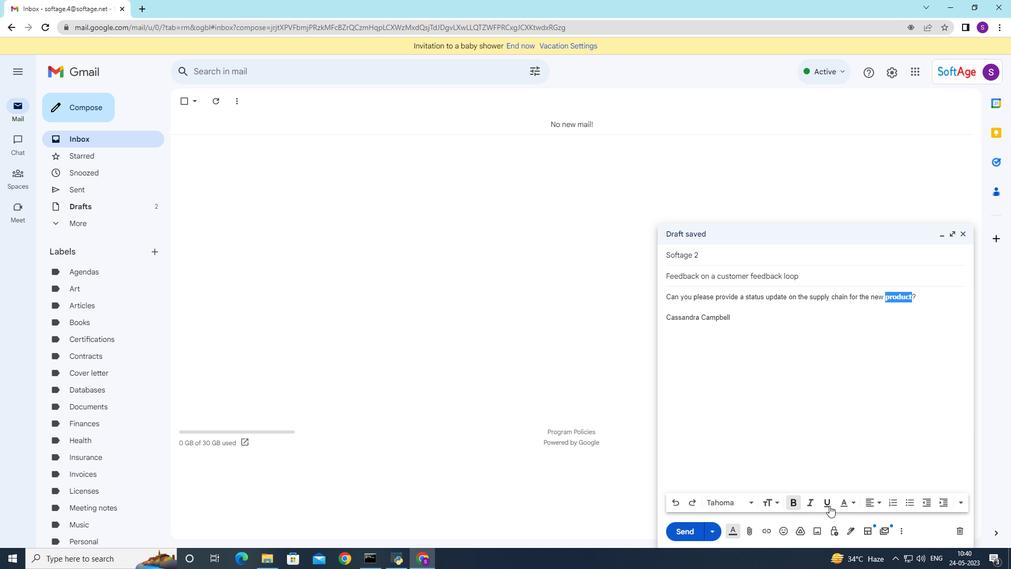 
Action: Mouse pressed left at (825, 505)
Screenshot: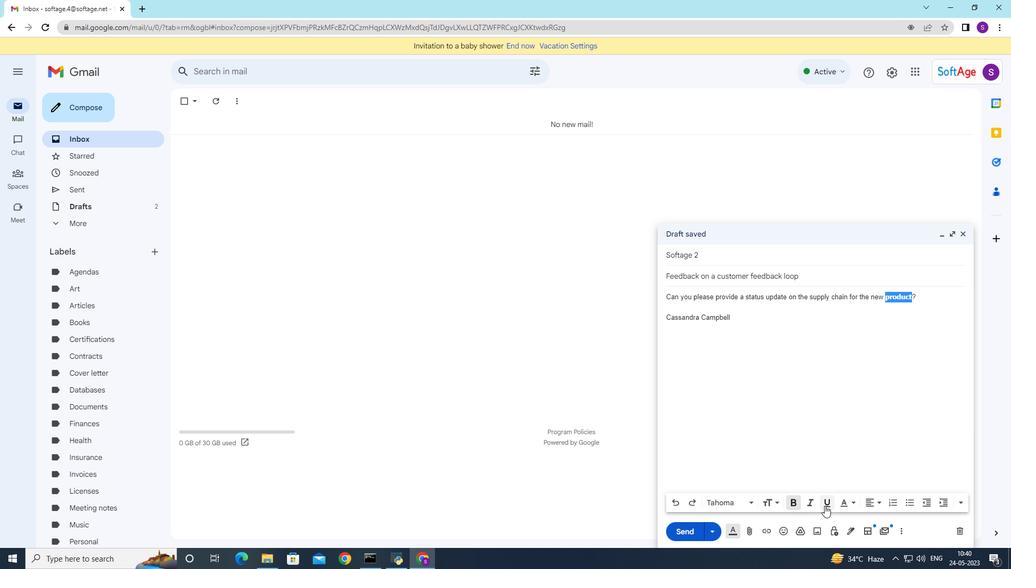 
Action: Mouse moved to (676, 532)
Screenshot: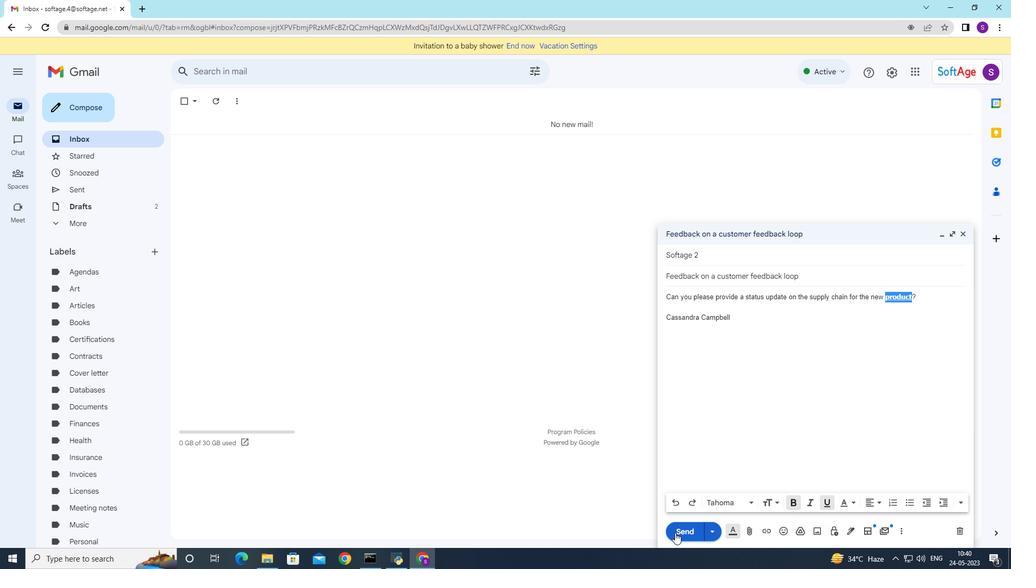 
Action: Mouse pressed left at (676, 532)
Screenshot: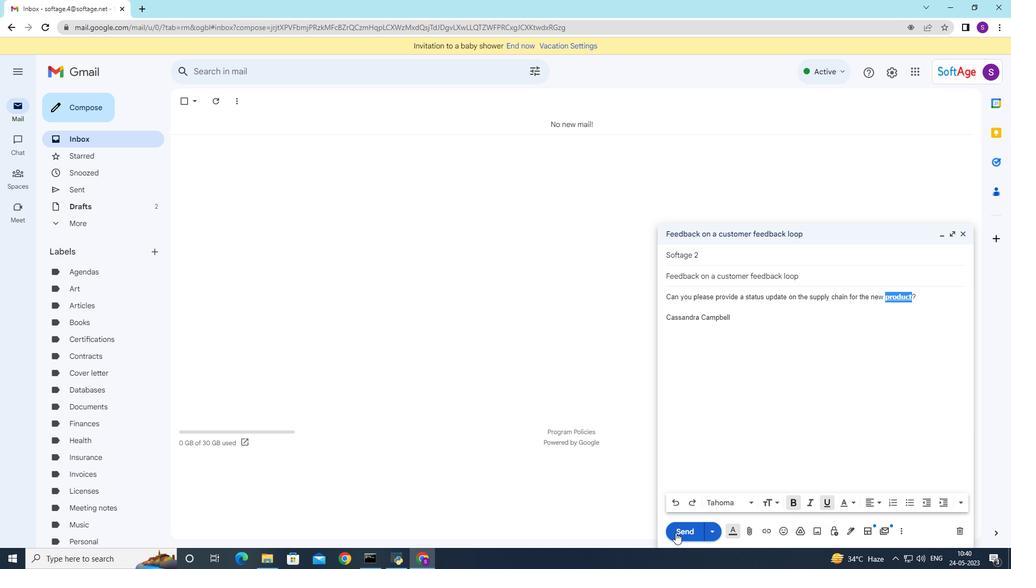 
Action: Mouse moved to (155, 250)
Screenshot: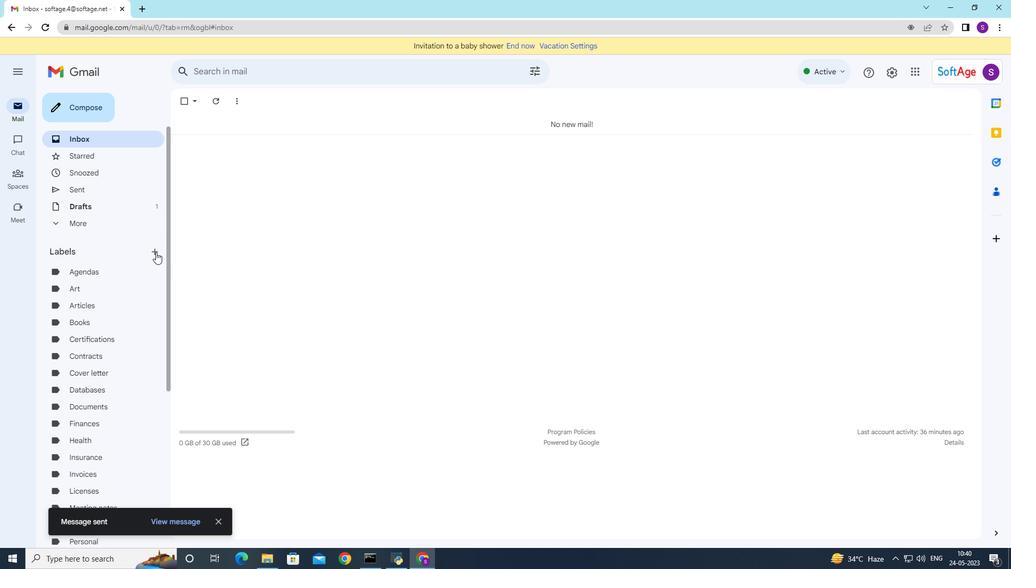 
Action: Mouse pressed left at (155, 250)
Screenshot: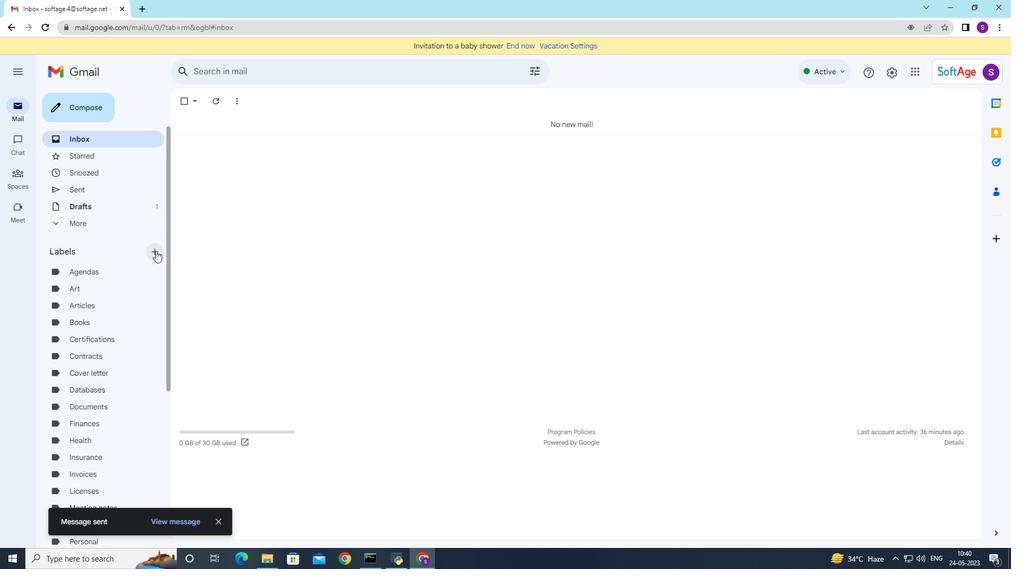 
Action: Mouse moved to (399, 282)
Screenshot: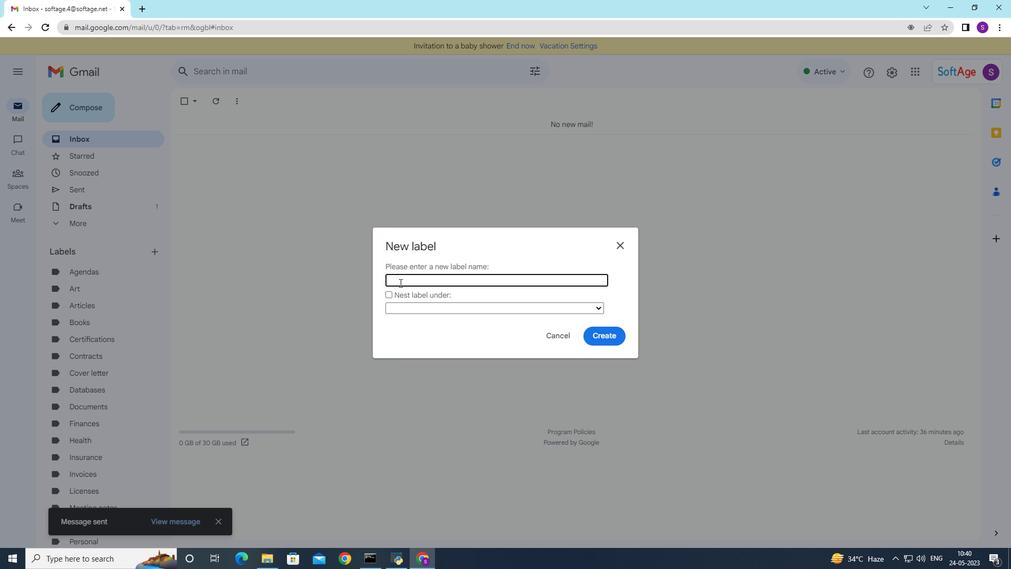 
Action: Mouse pressed left at (399, 282)
Screenshot: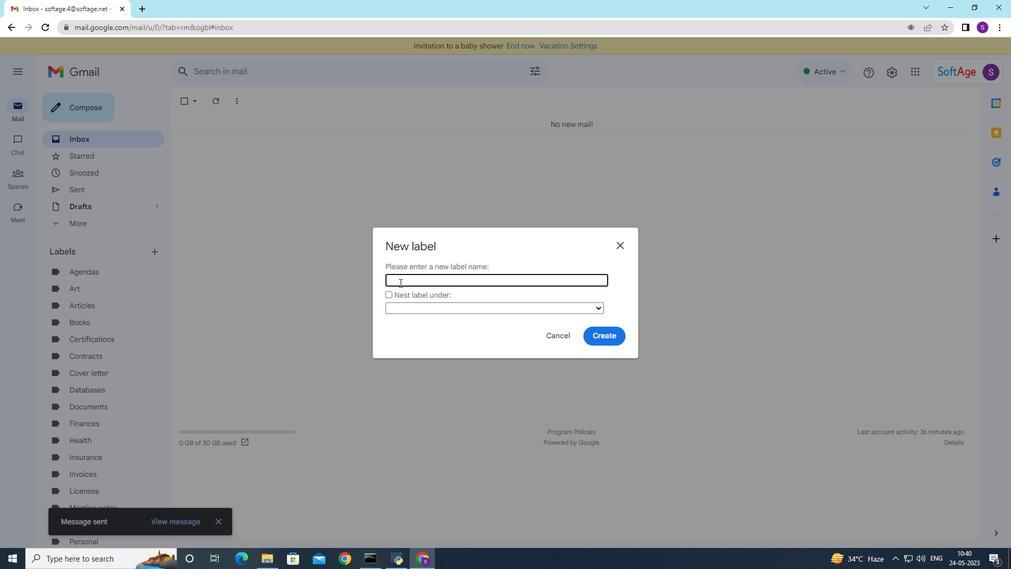 
Action: Mouse moved to (403, 298)
Screenshot: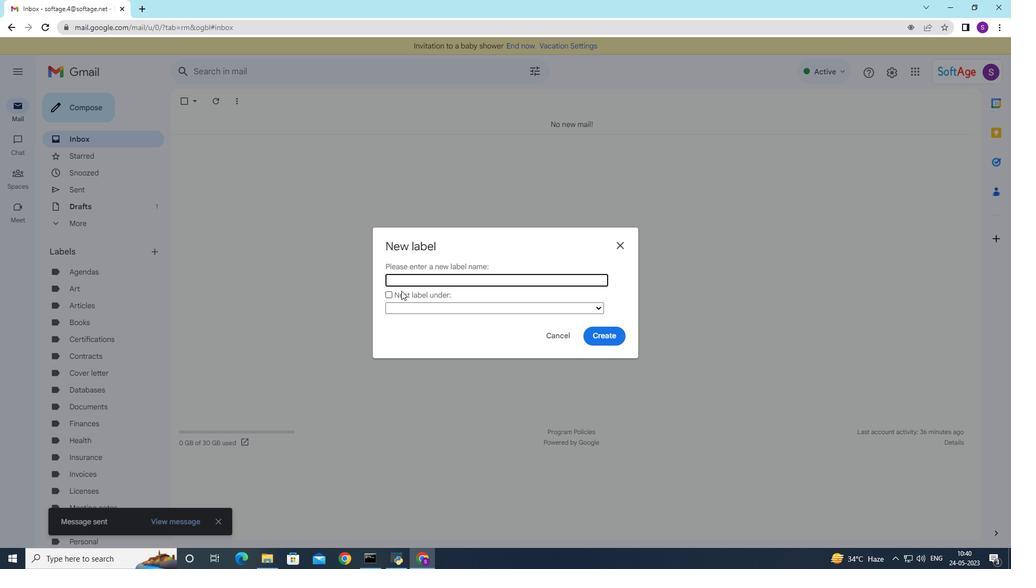 
Action: Key pressed mi<Key.backspace><Key.backspace><Key.shift>Minutes
Screenshot: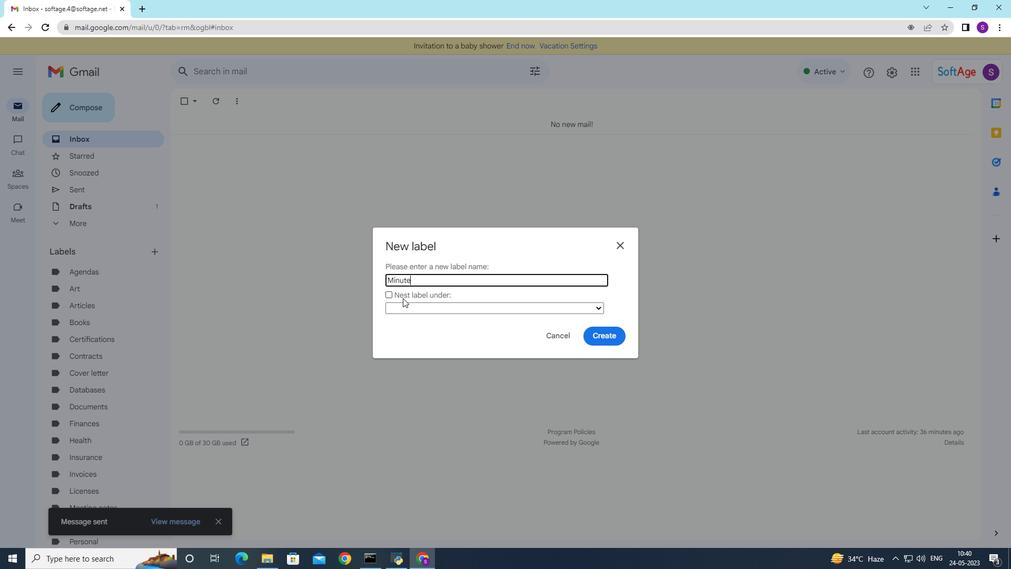 
Action: Mouse moved to (604, 336)
Screenshot: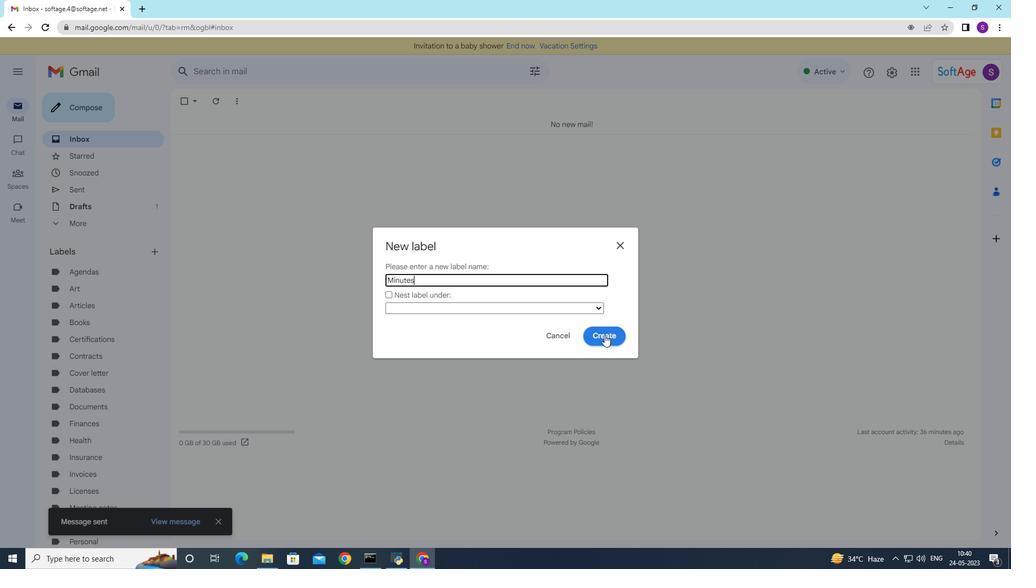 
Action: Mouse pressed left at (604, 336)
Screenshot: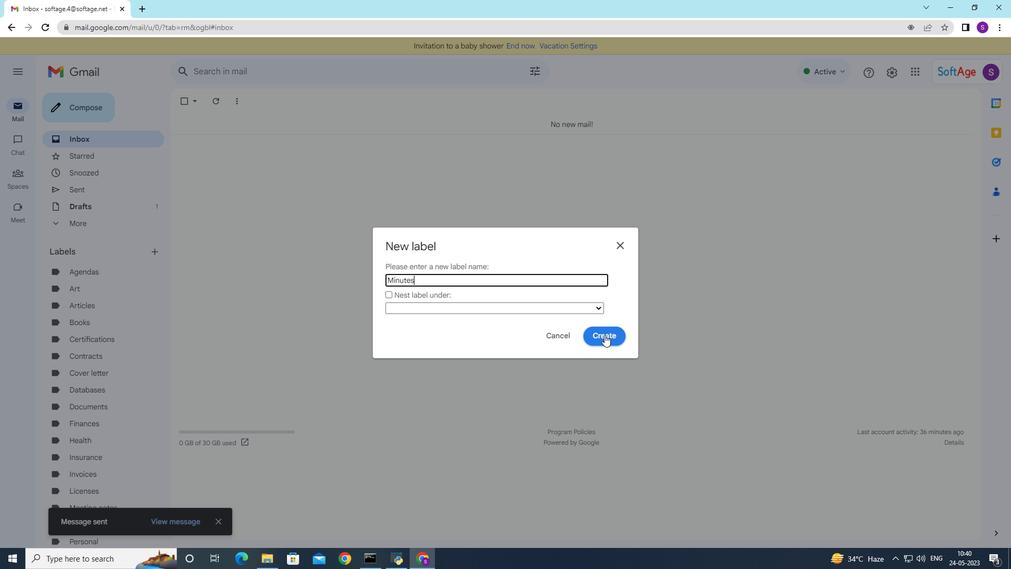 
Action: Mouse moved to (90, 189)
Screenshot: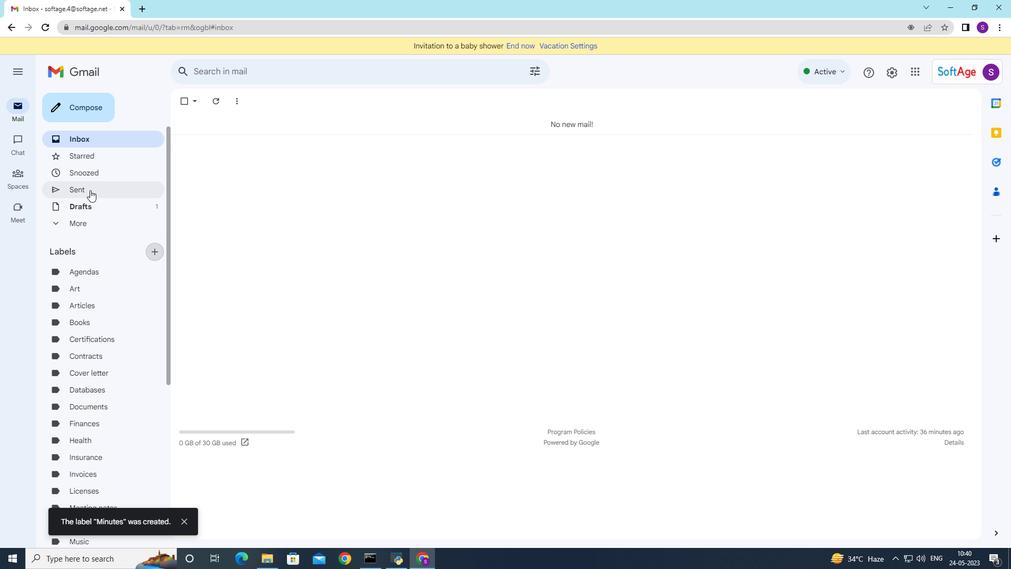 
Action: Mouse pressed left at (90, 189)
Screenshot: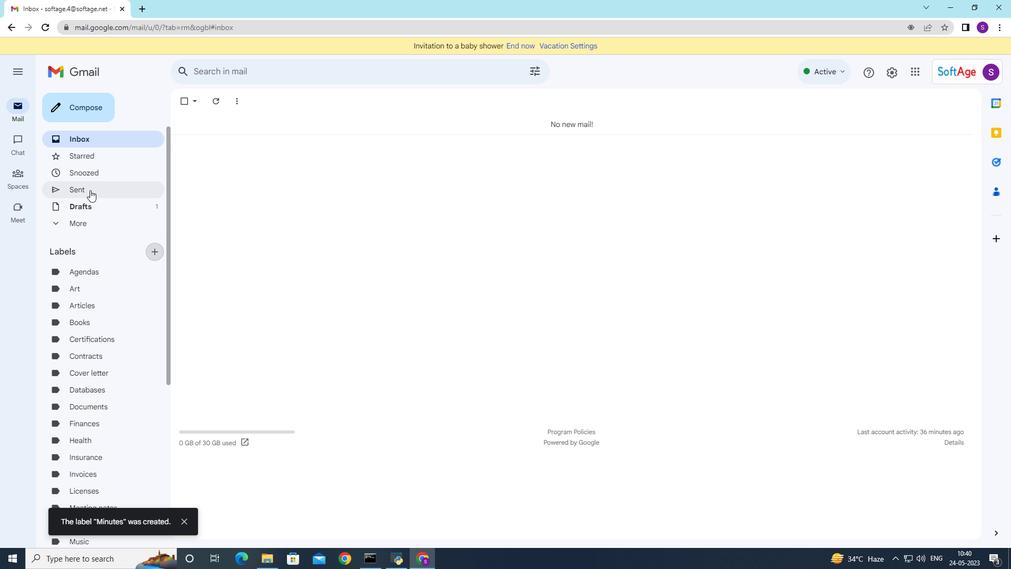 
Action: Mouse moved to (375, 148)
Screenshot: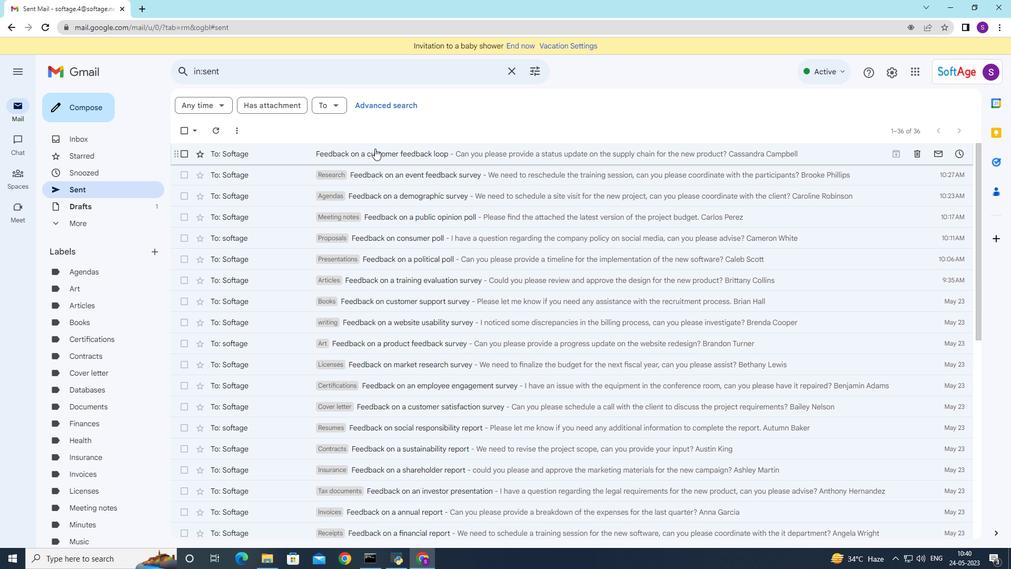 
Action: Mouse pressed right at (375, 148)
Screenshot: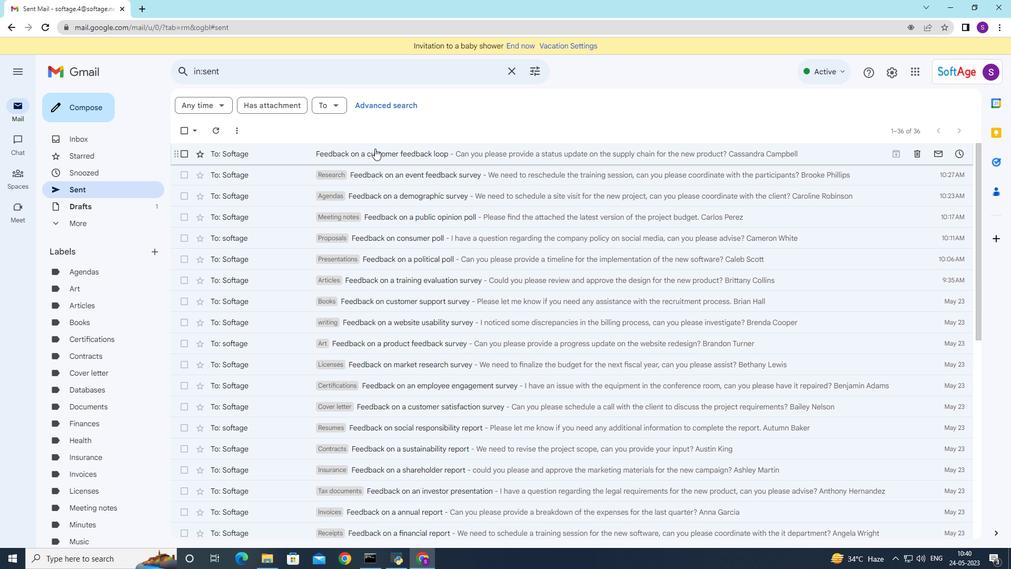 
Action: Mouse moved to (552, 96)
Screenshot: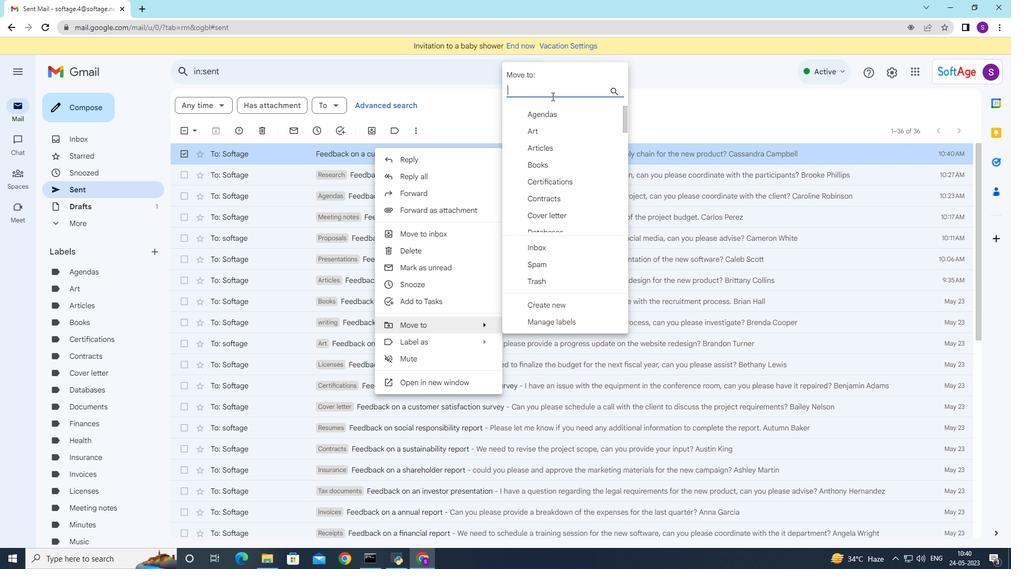 
Action: Key pressed mi
Screenshot: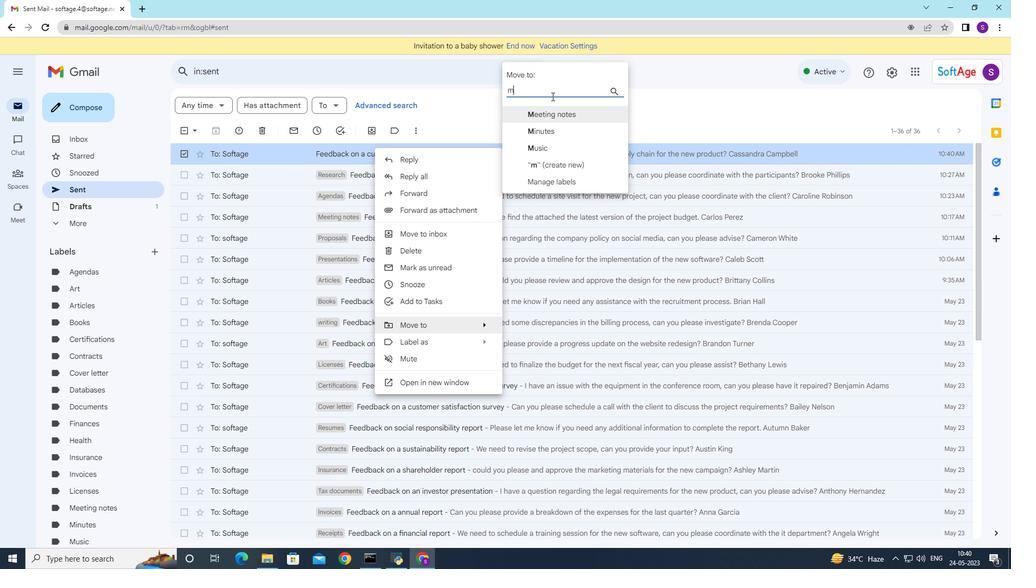 
Action: Mouse moved to (550, 112)
Screenshot: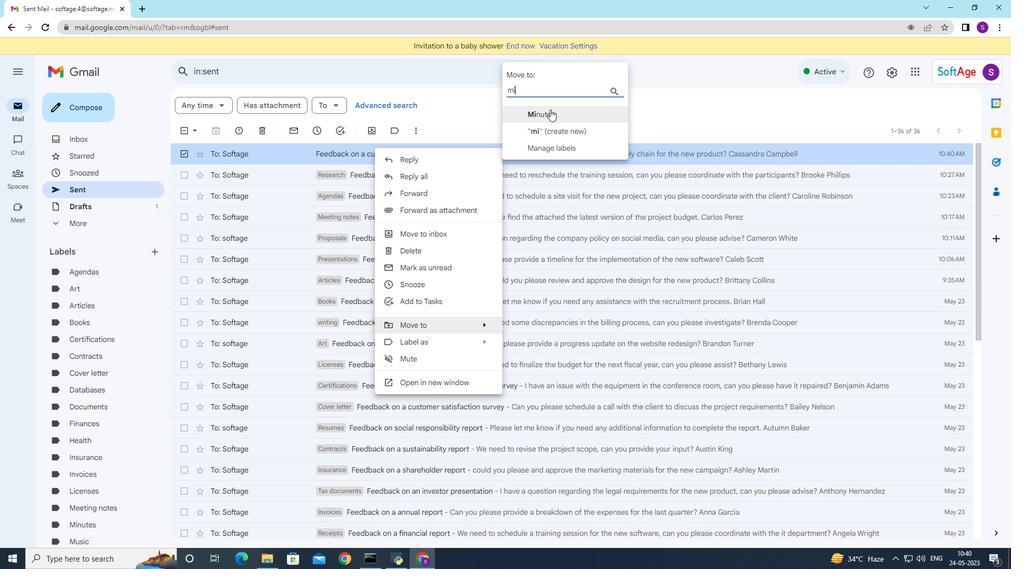 
Action: Mouse pressed left at (550, 112)
Screenshot: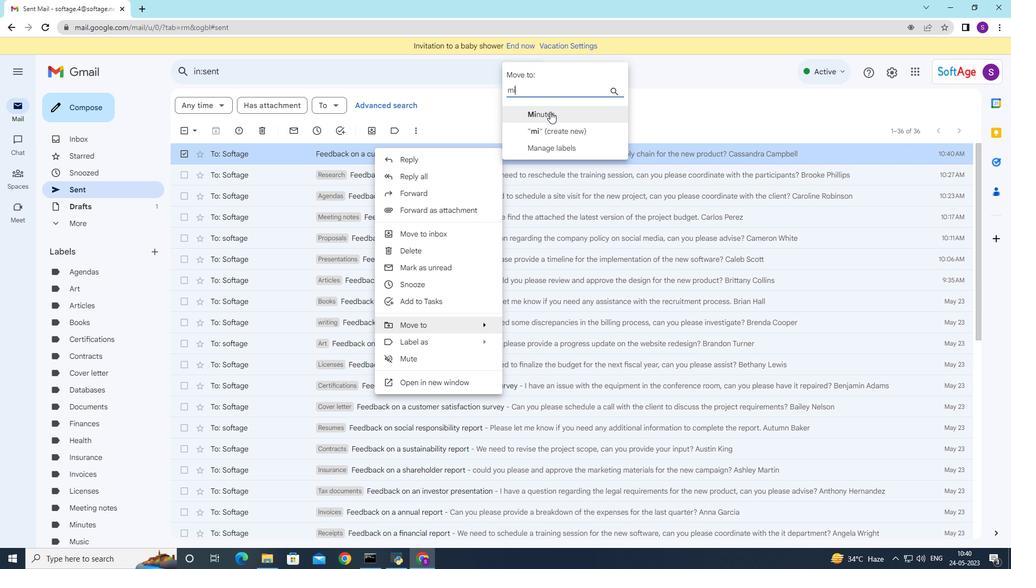 
Action: Mouse moved to (543, 131)
Screenshot: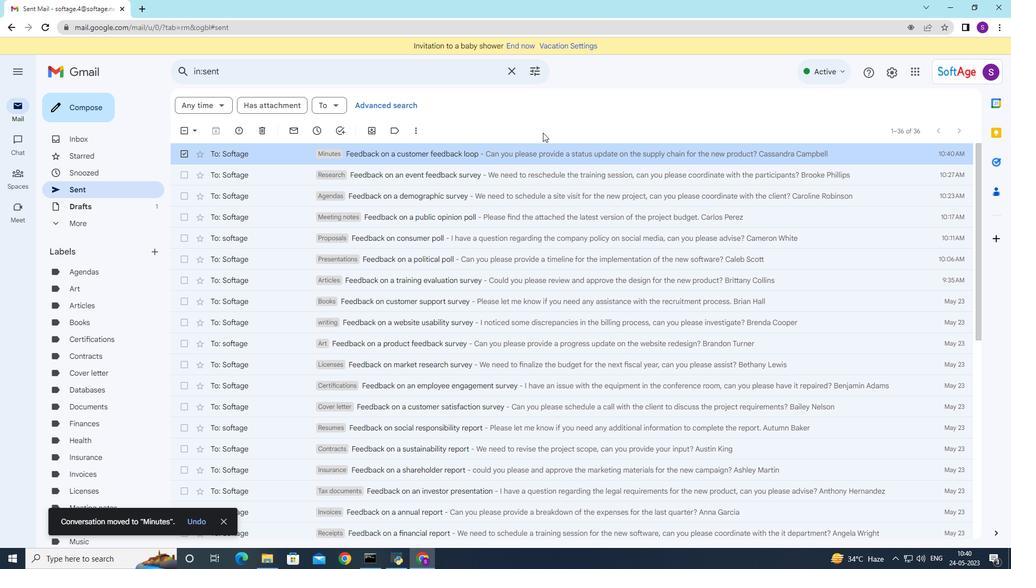 
